 Task: Find connections with filter location Sankeshwar with filter topic #cloudwith filter profile language French with filter current company Ifm with filter school Jain (Deemed-to-be University) with filter industry Appliances, Electrical, and Electronics Manufacturing with filter service category Corporate Events with filter keywords title Controller
Action: Mouse moved to (682, 89)
Screenshot: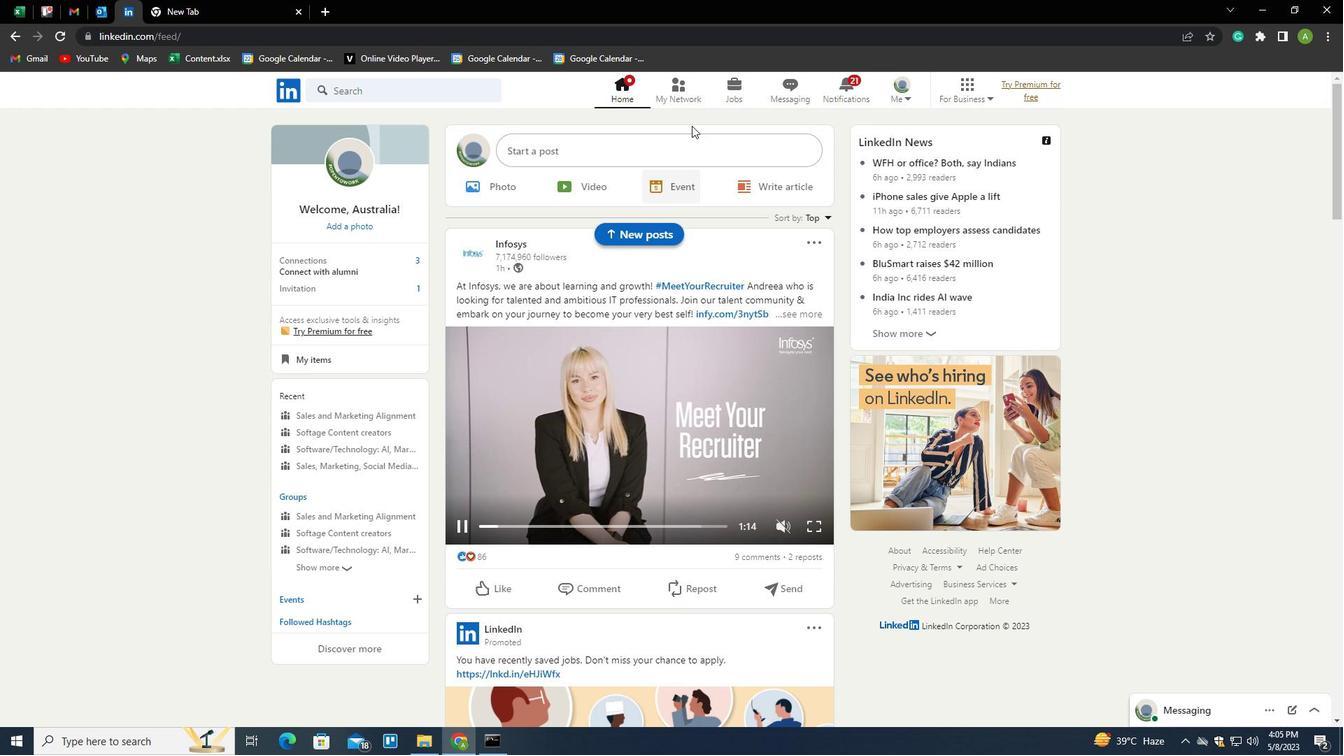 
Action: Mouse pressed left at (682, 89)
Screenshot: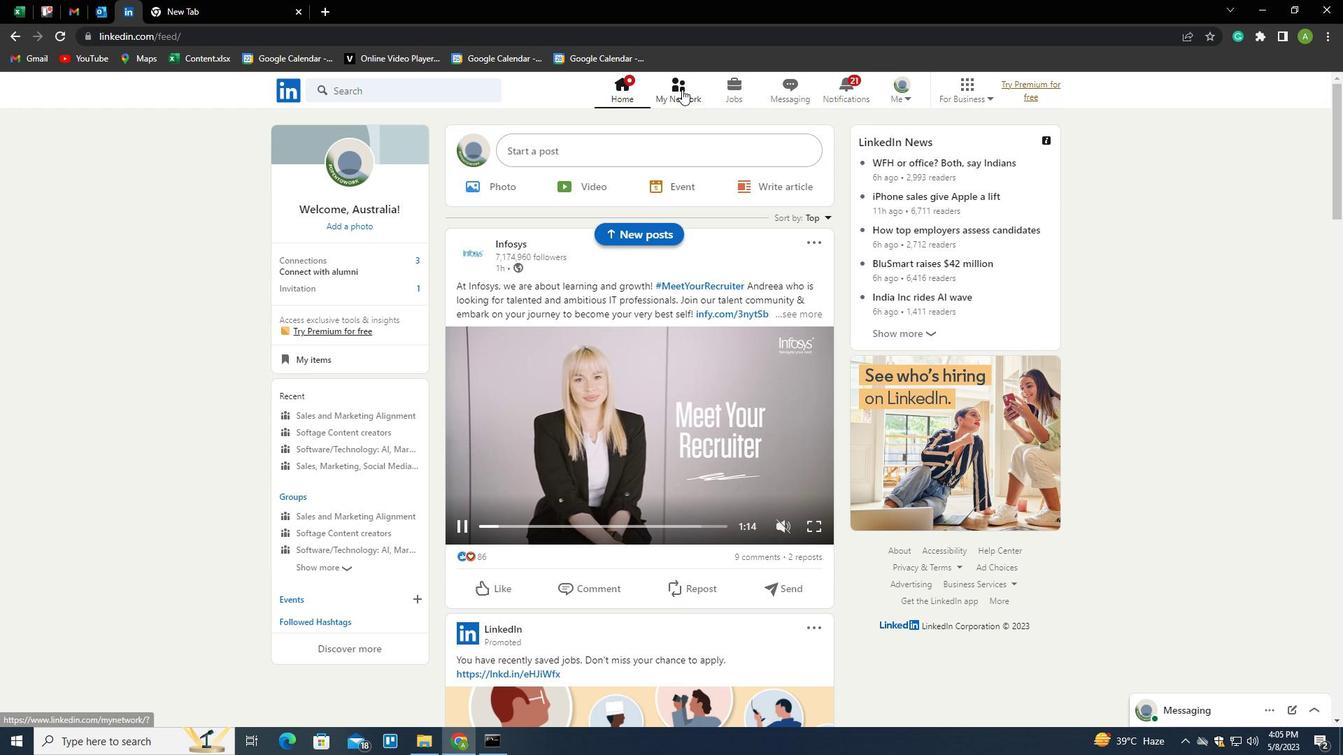 
Action: Mouse moved to (366, 170)
Screenshot: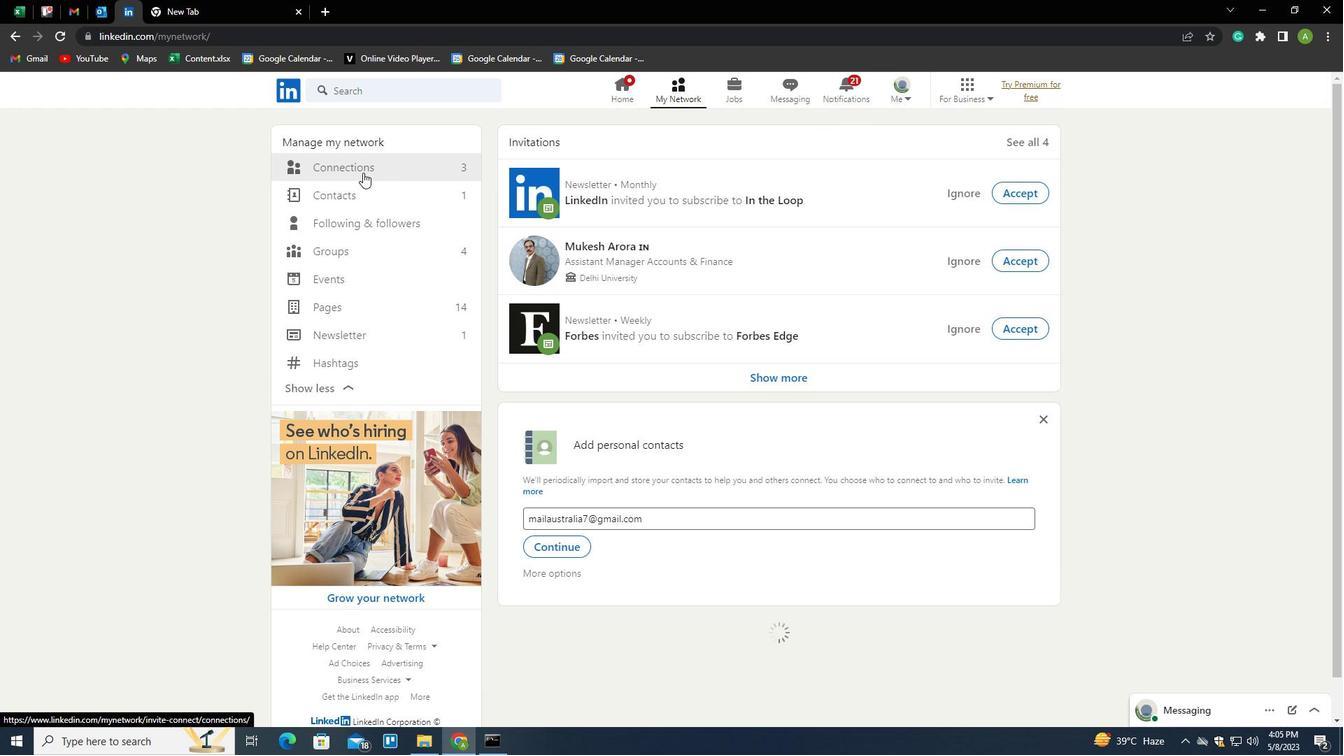 
Action: Mouse pressed left at (366, 170)
Screenshot: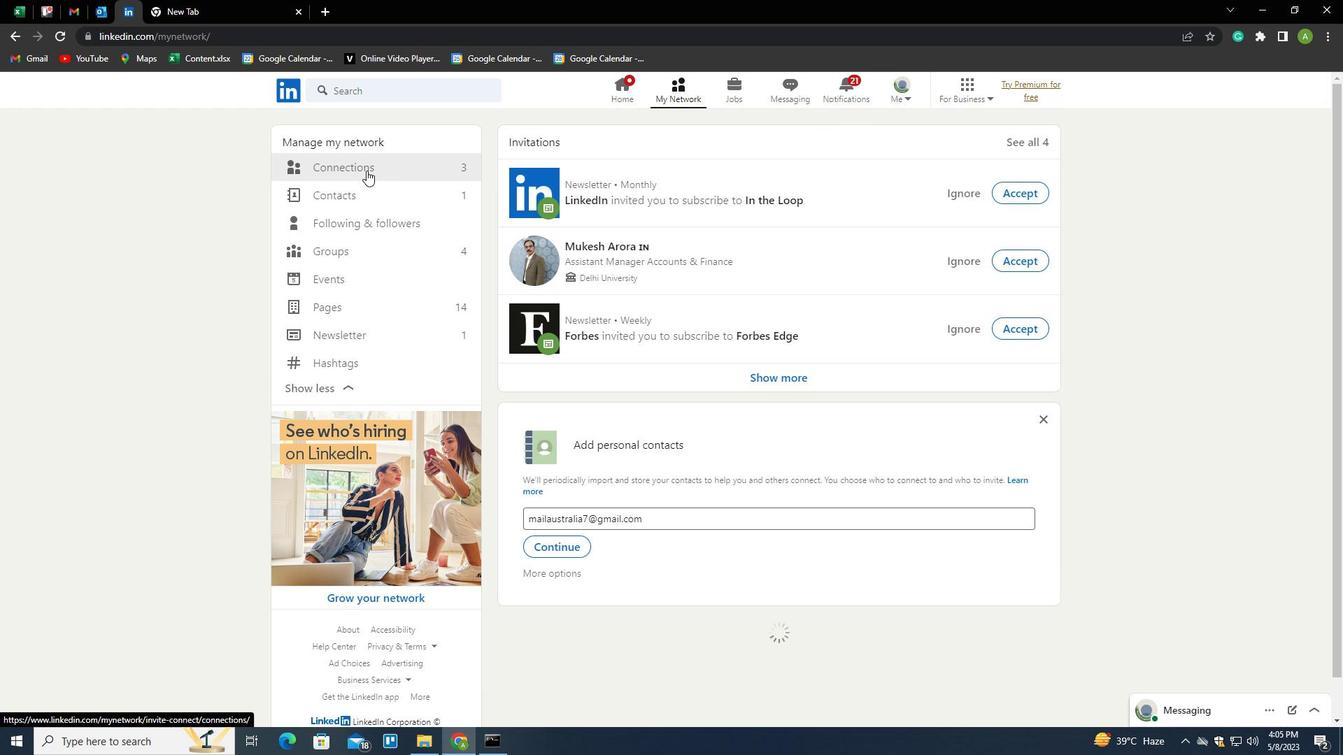 
Action: Mouse moved to (744, 165)
Screenshot: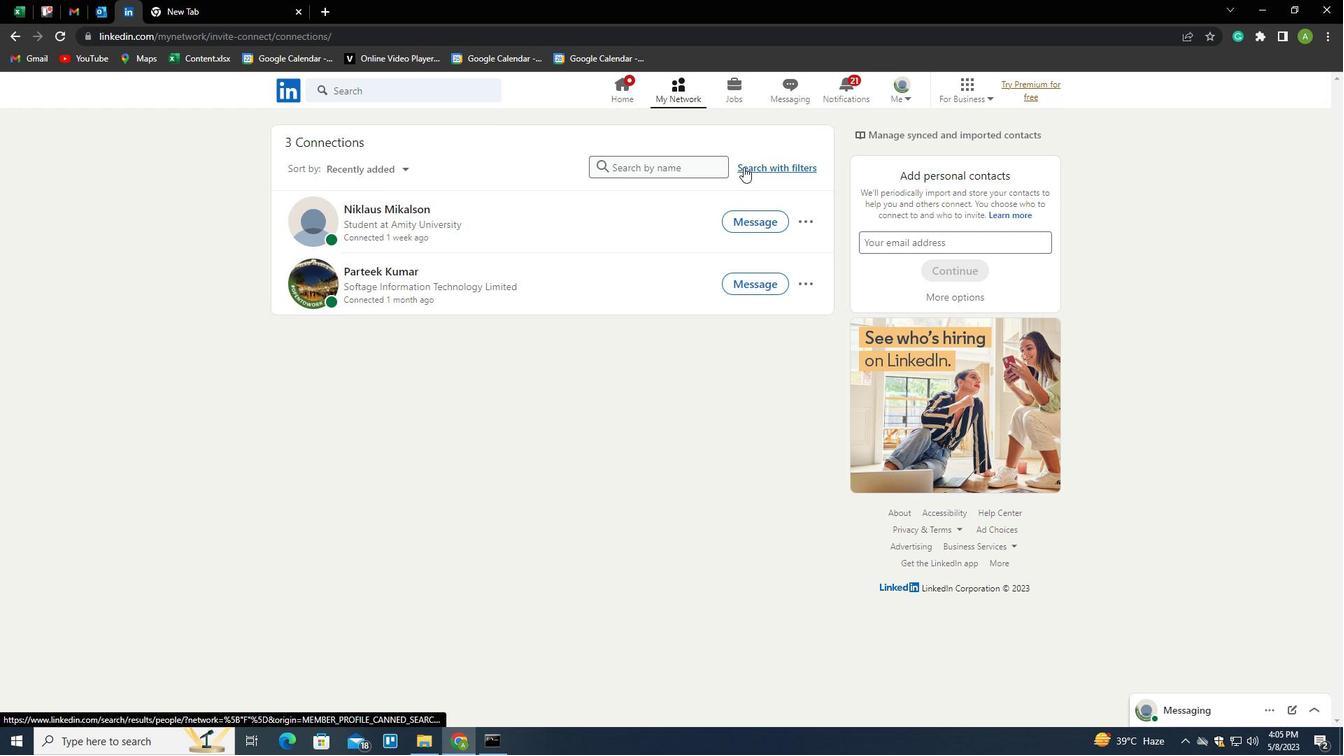 
Action: Mouse pressed left at (744, 165)
Screenshot: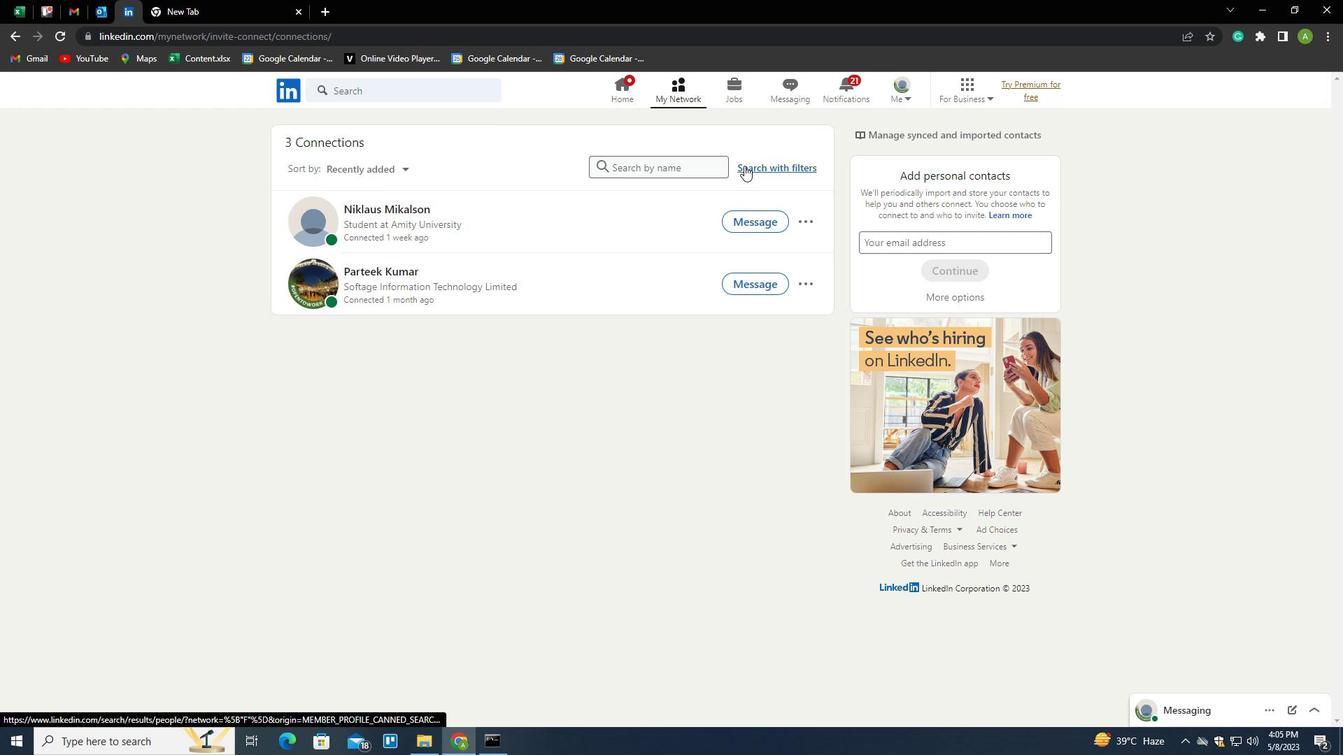 
Action: Mouse moved to (710, 125)
Screenshot: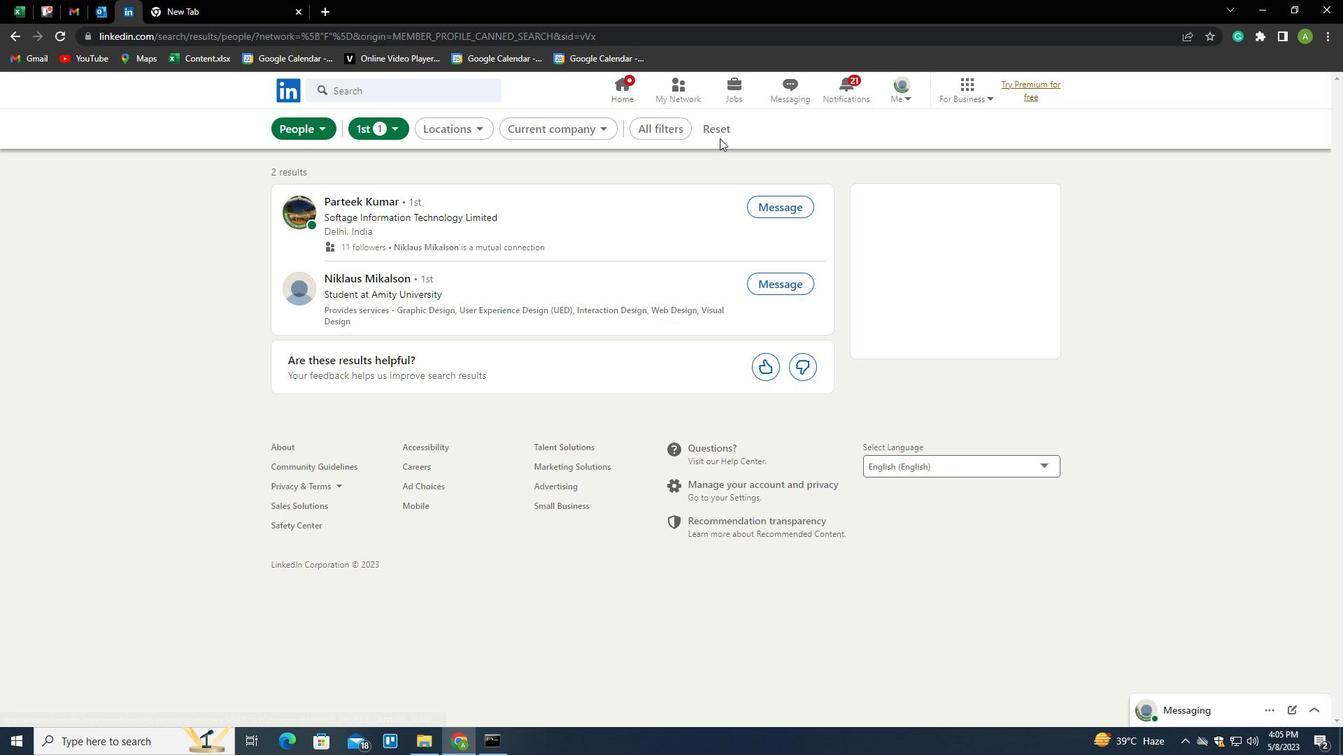 
Action: Mouse pressed left at (710, 125)
Screenshot: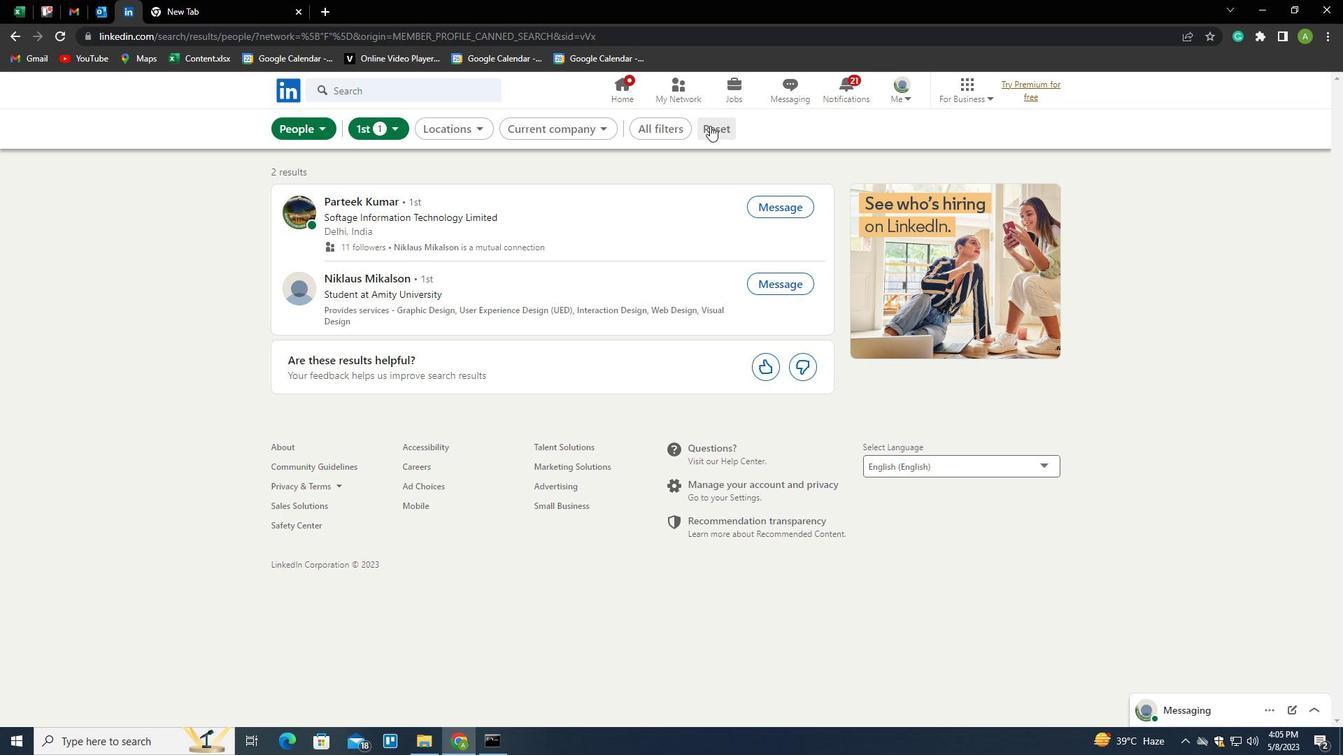 
Action: Mouse moved to (695, 126)
Screenshot: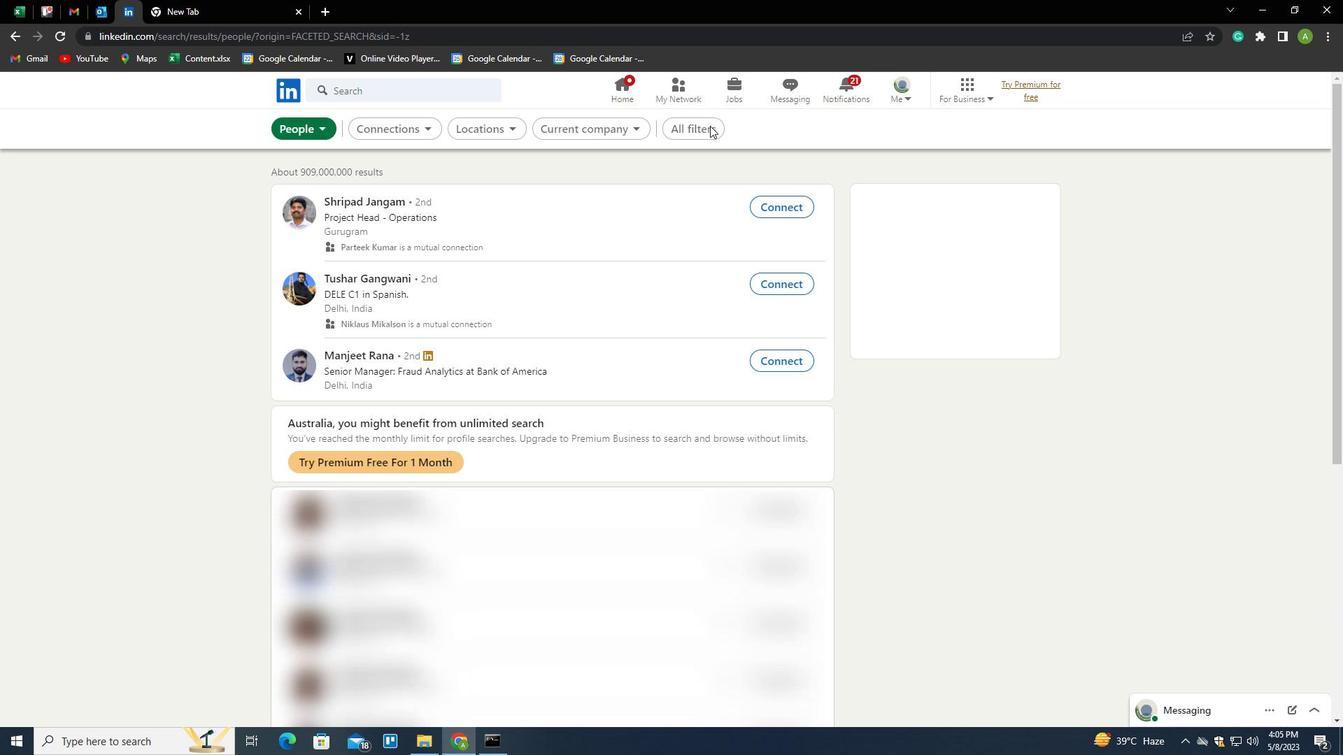 
Action: Mouse pressed left at (695, 126)
Screenshot: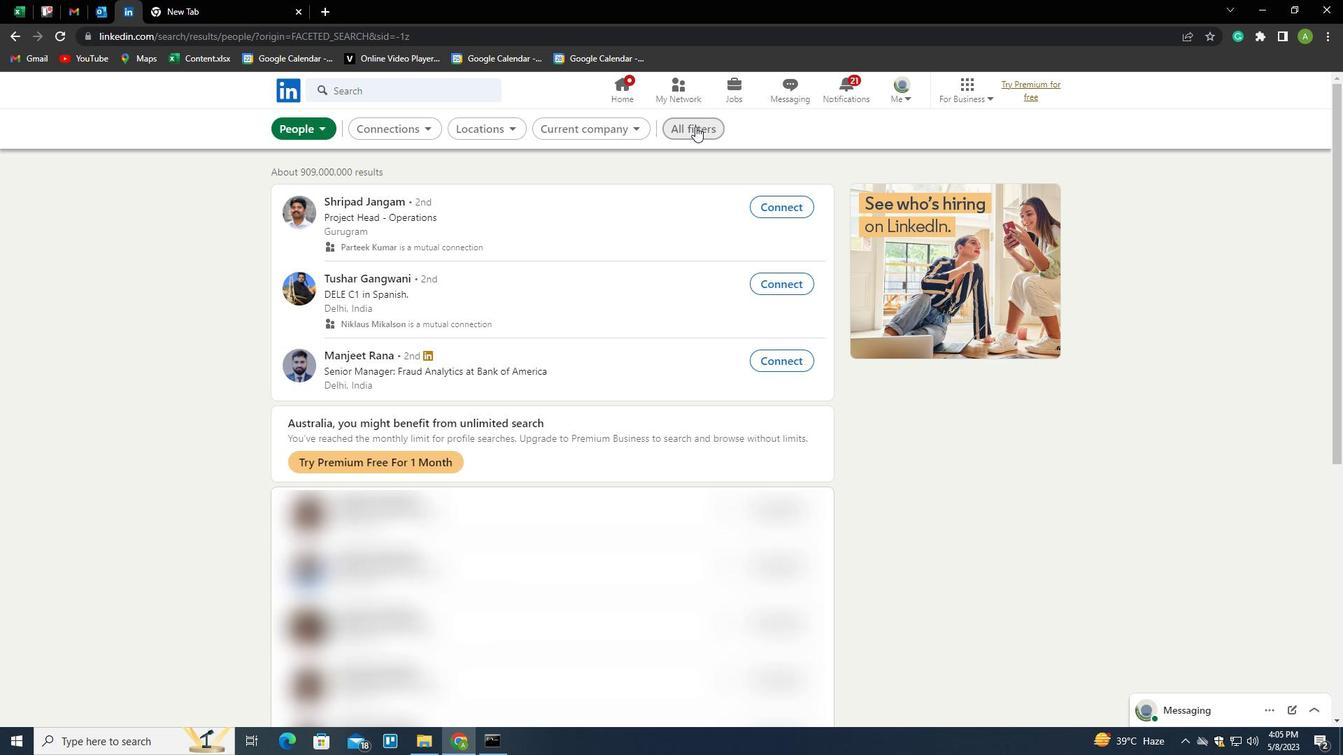 
Action: Mouse moved to (1185, 510)
Screenshot: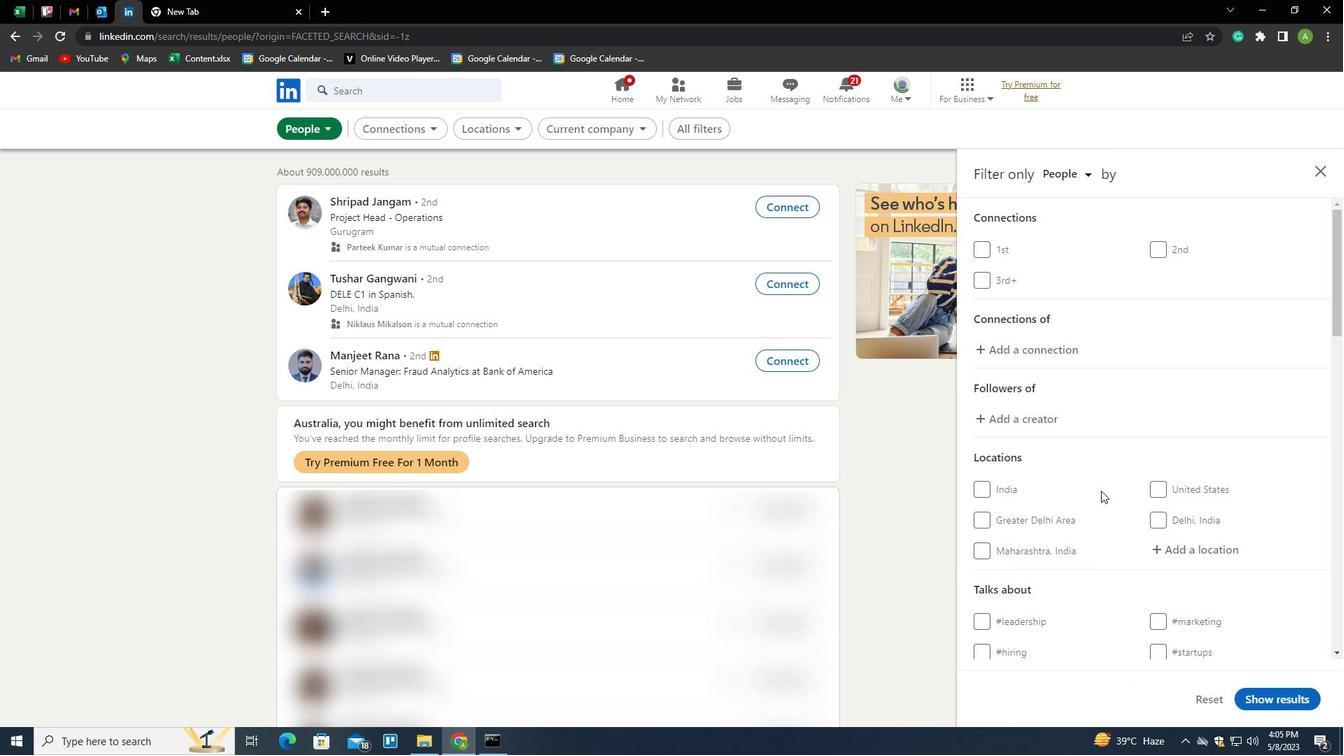 
Action: Mouse scrolled (1185, 510) with delta (0, 0)
Screenshot: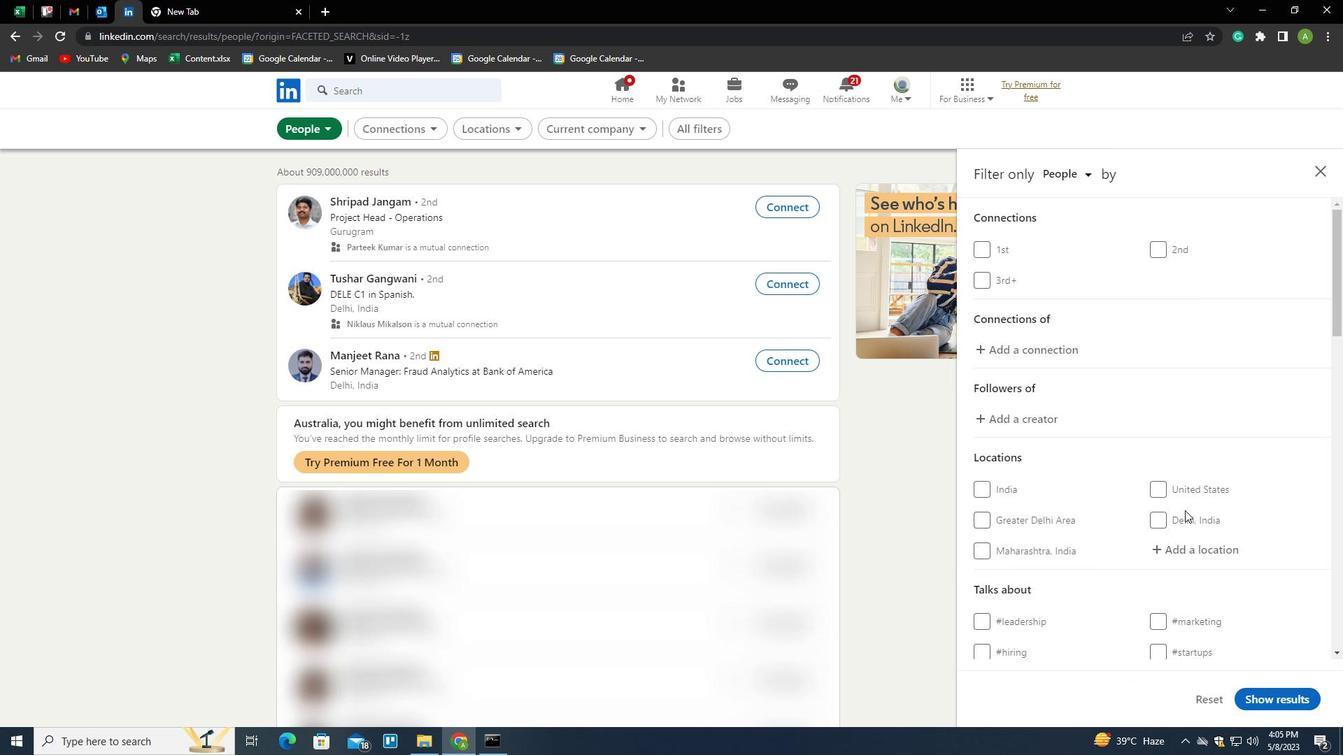 
Action: Mouse scrolled (1185, 510) with delta (0, 0)
Screenshot: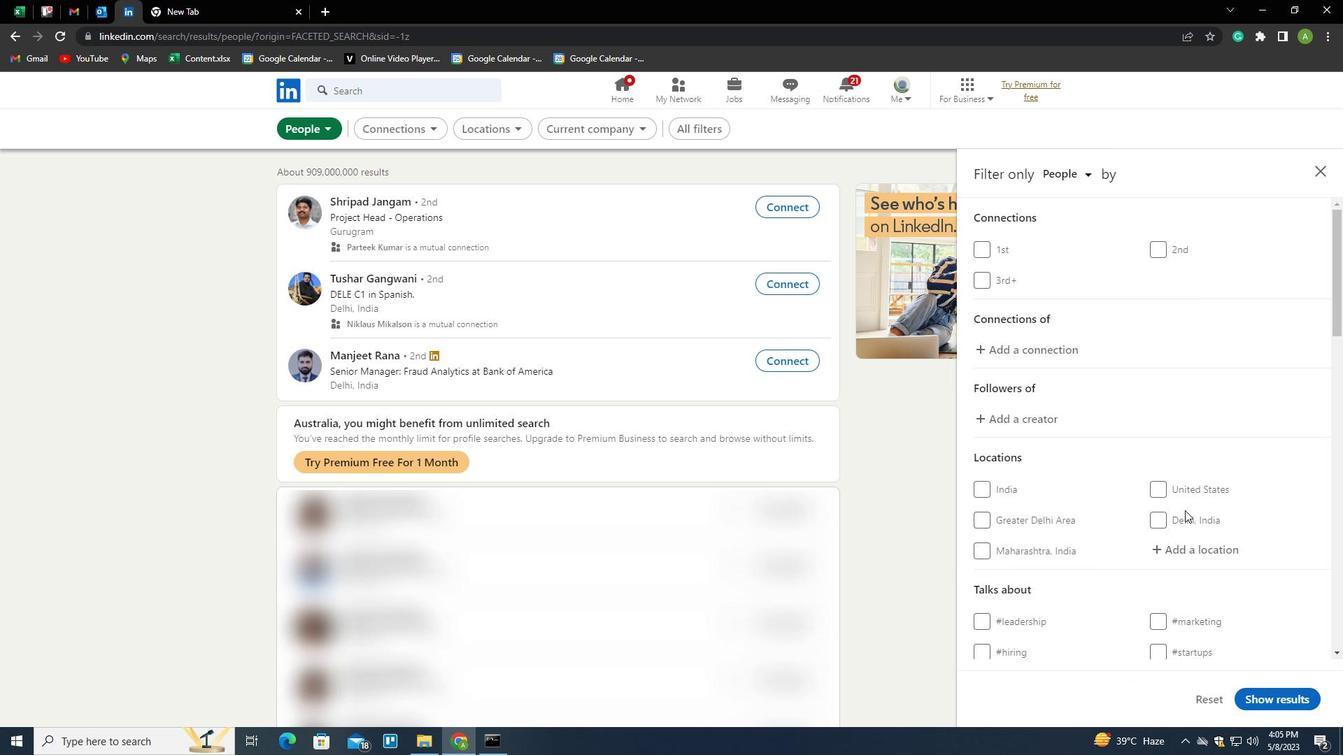
Action: Mouse moved to (1159, 410)
Screenshot: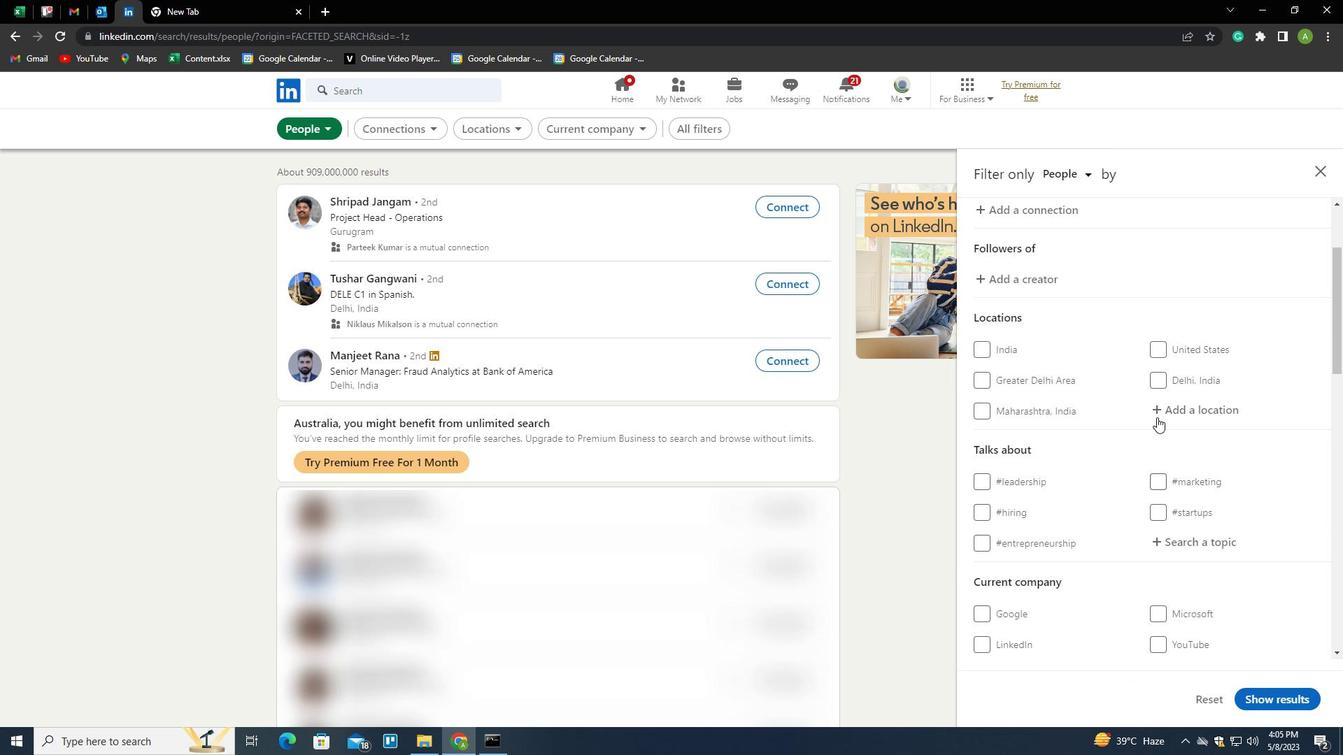 
Action: Mouse pressed left at (1159, 410)
Screenshot: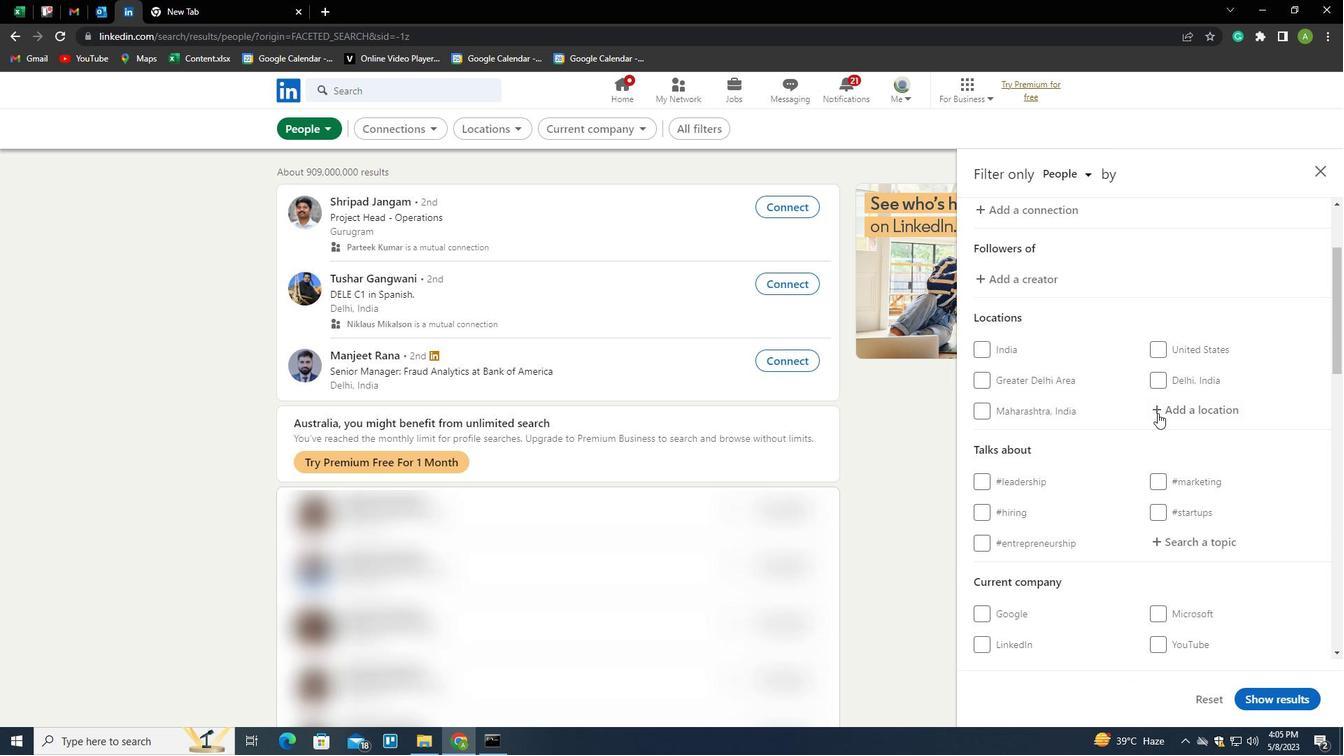 
Action: Key pressed <Key.shift>S
Screenshot: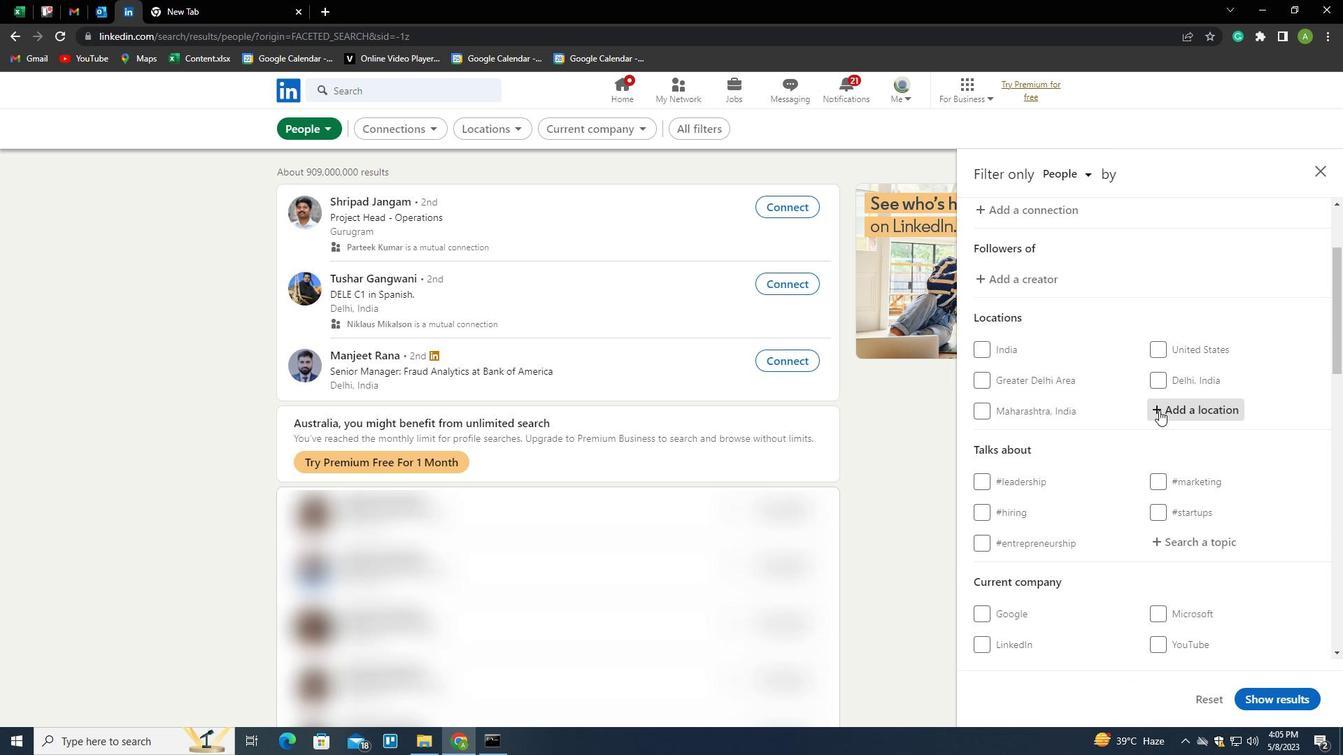 
Action: Mouse moved to (1149, 404)
Screenshot: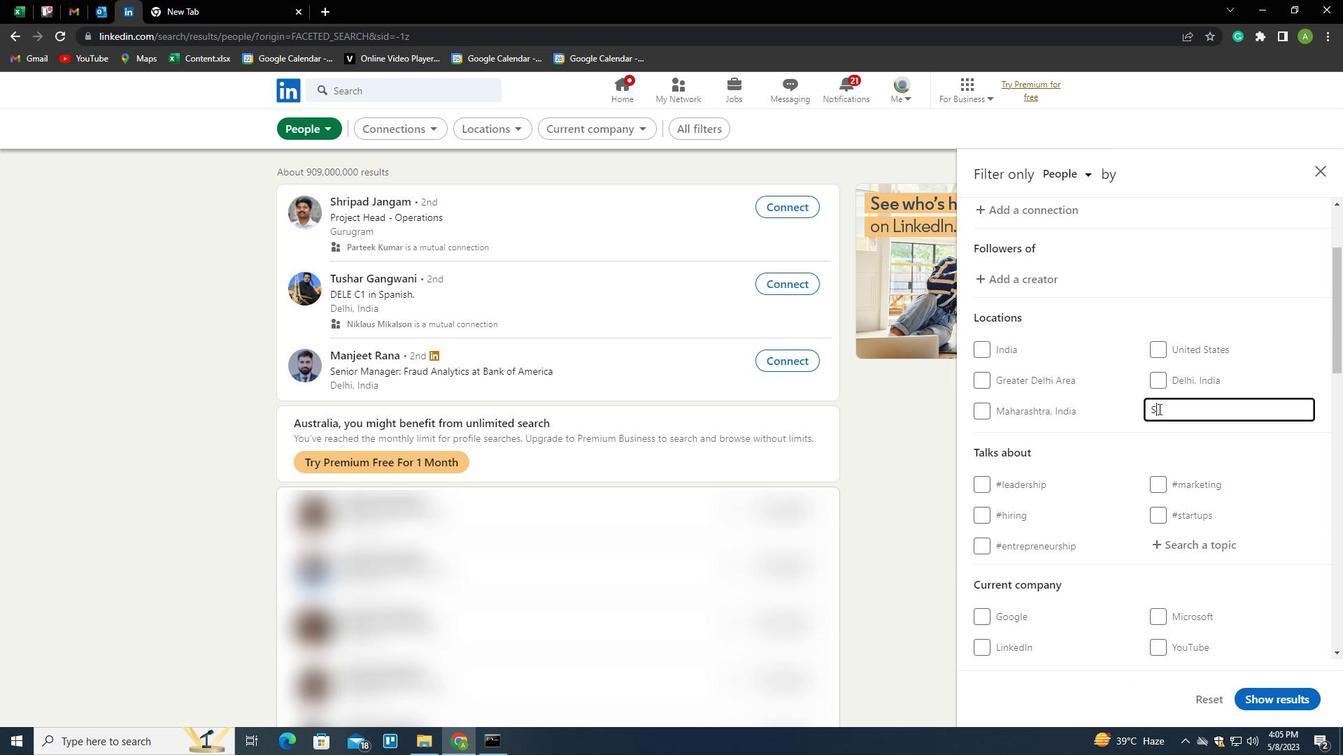 
Action: Key pressed ANKESHWAR
Screenshot: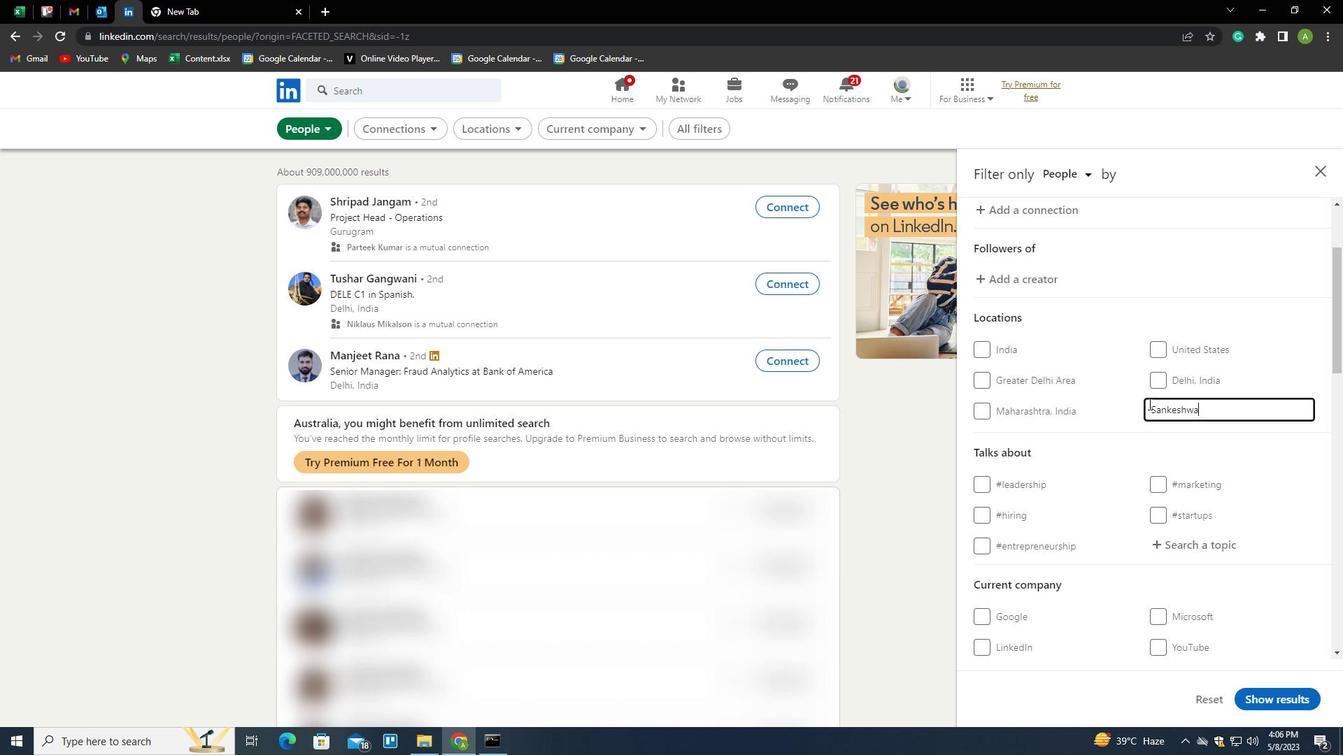 
Action: Mouse moved to (1236, 446)
Screenshot: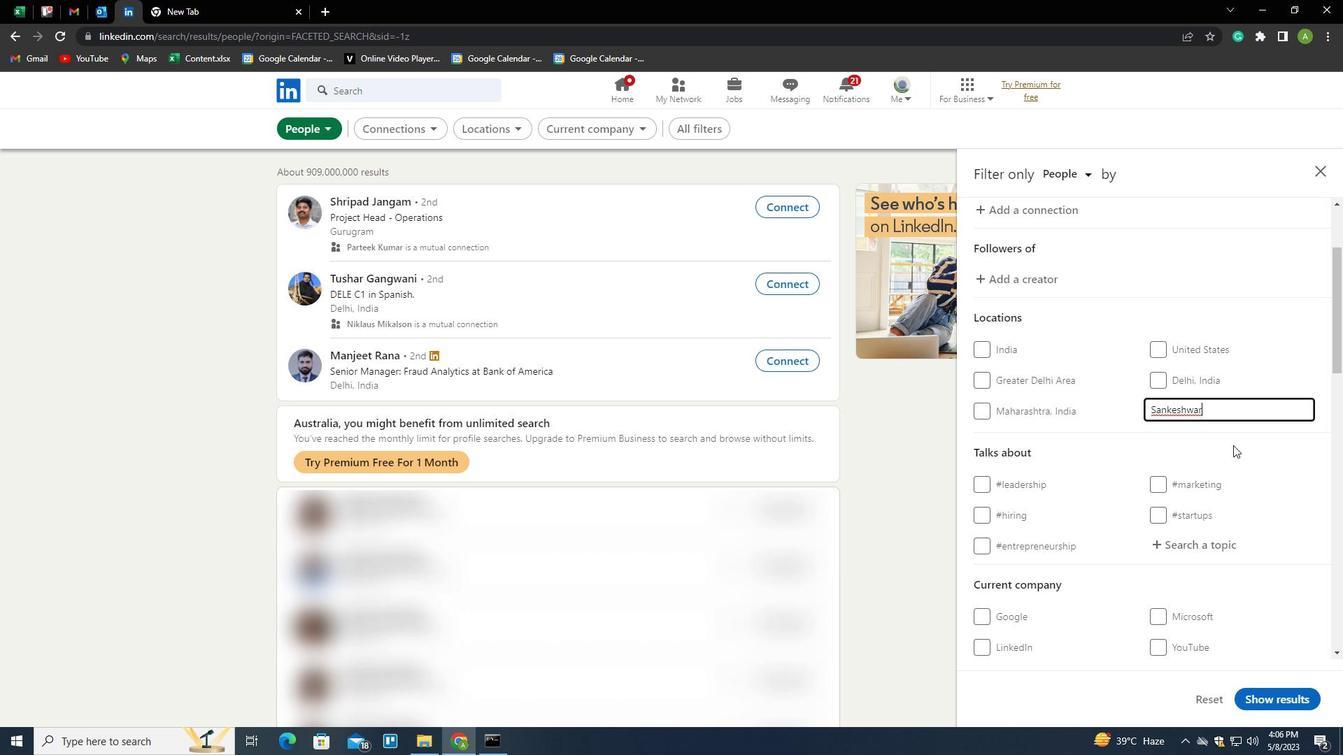 
Action: Mouse pressed left at (1236, 446)
Screenshot: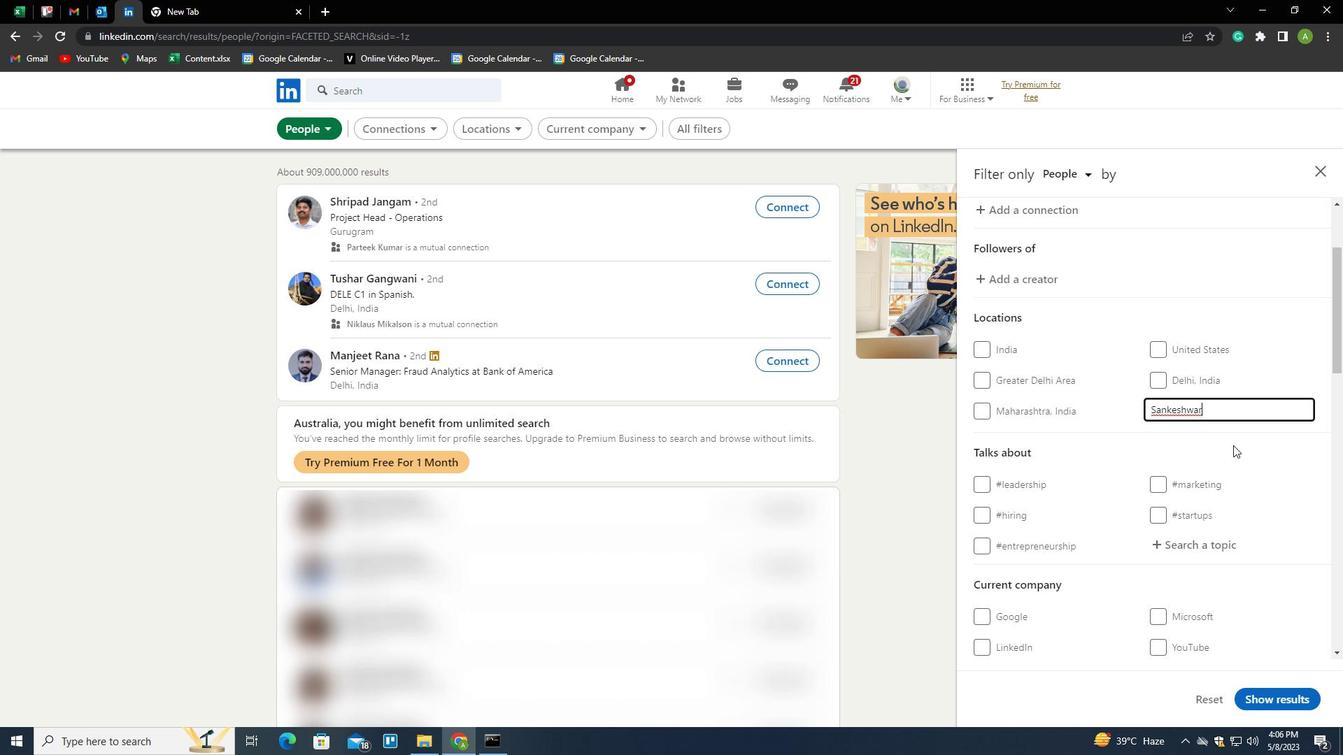 
Action: Mouse moved to (1220, 547)
Screenshot: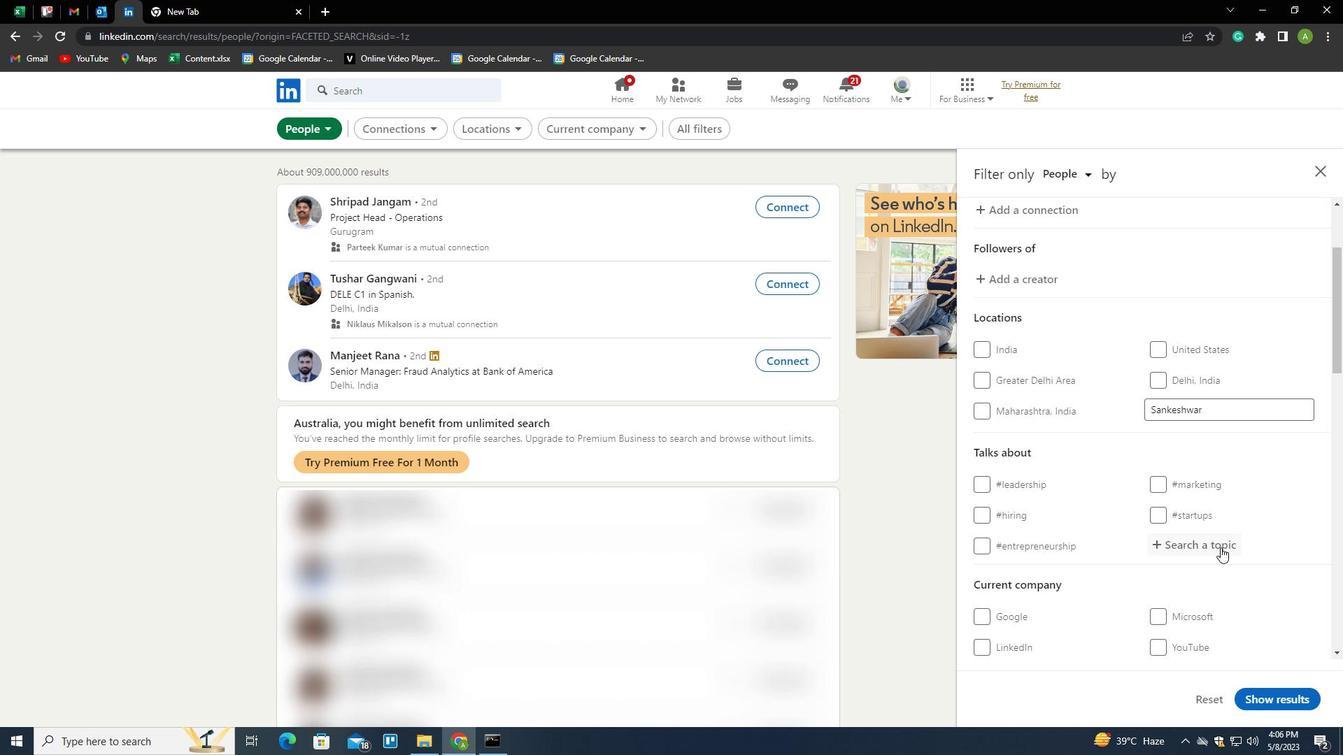 
Action: Mouse pressed left at (1220, 547)
Screenshot: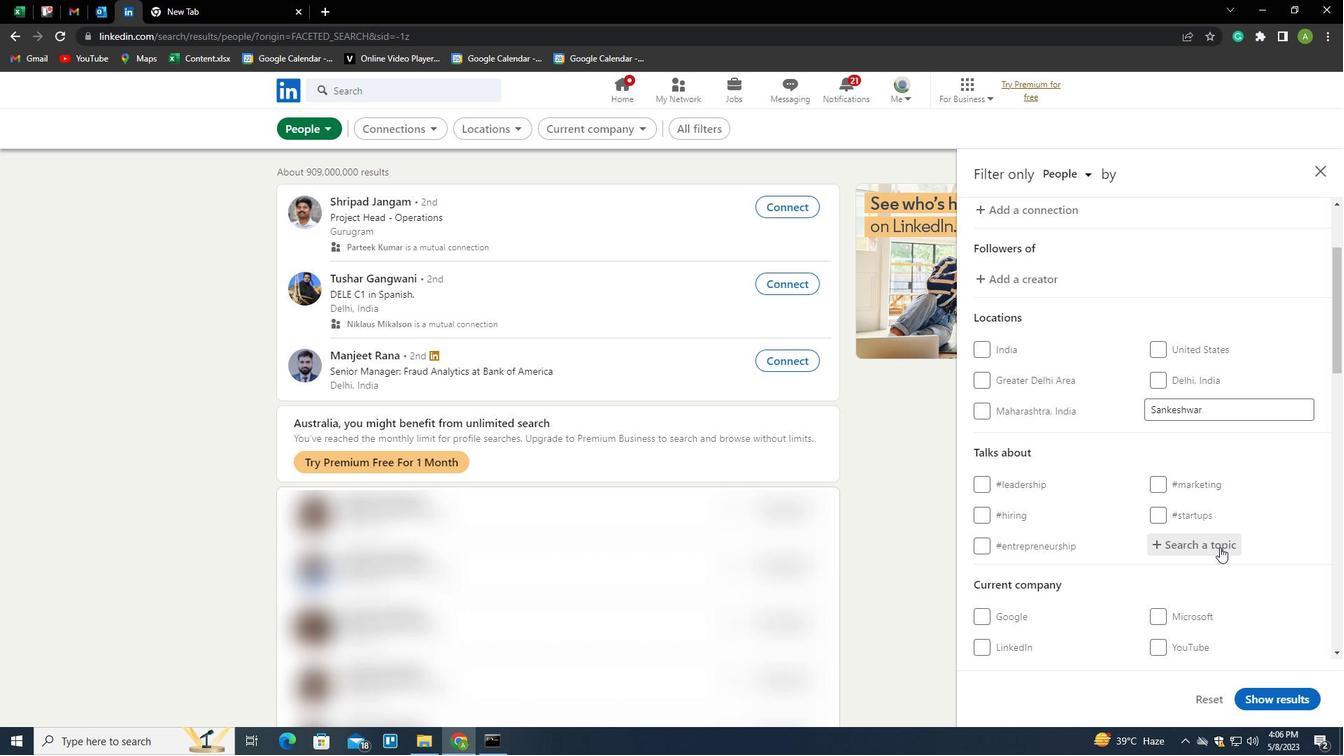 
Action: Mouse moved to (1233, 539)
Screenshot: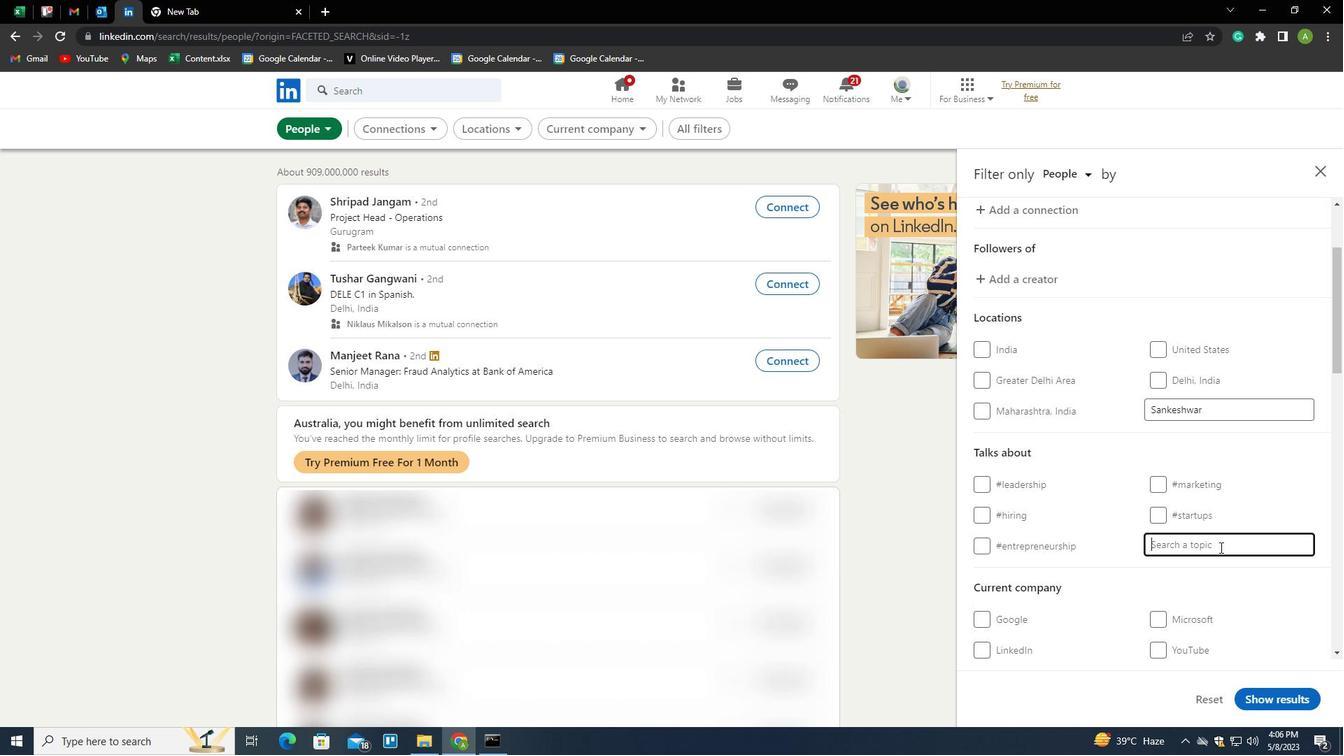 
Action: Key pressed CLOD<Key.backspace>UD<Key.down><Key.enter>
Screenshot: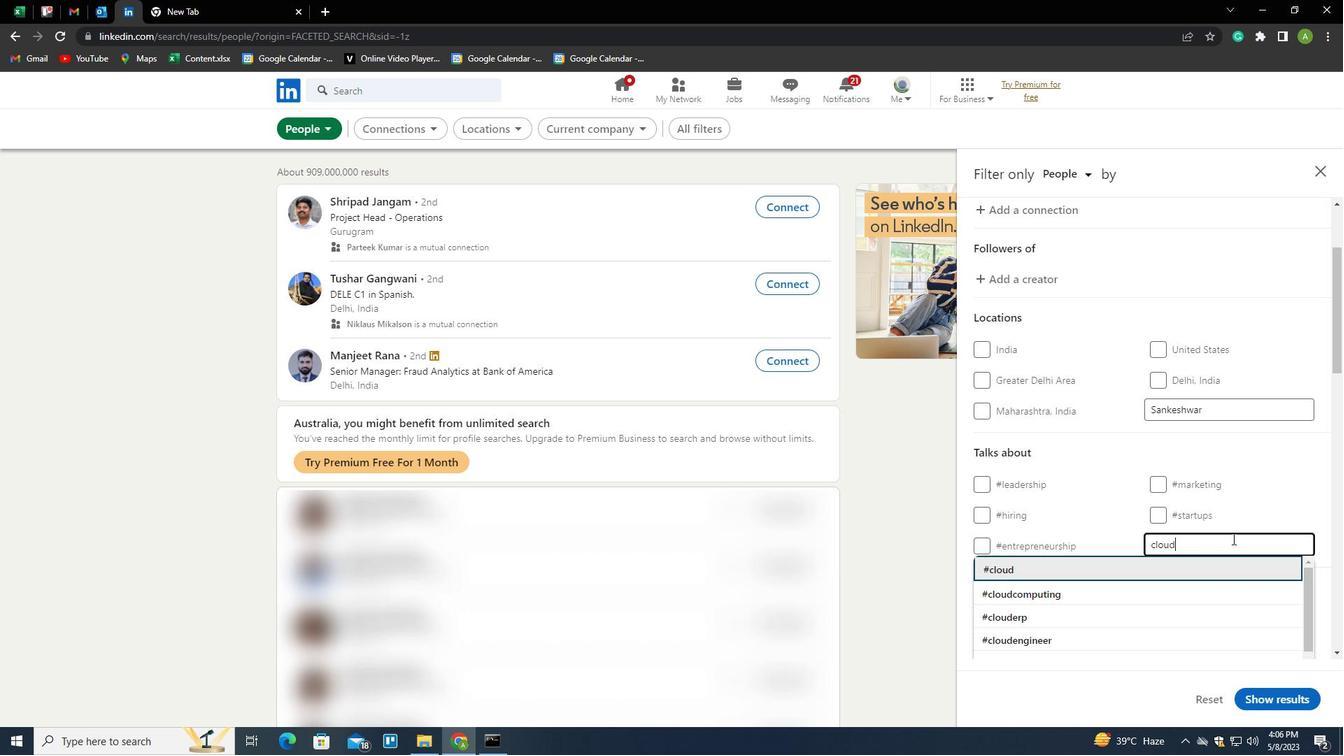 
Action: Mouse scrolled (1233, 538) with delta (0, 0)
Screenshot: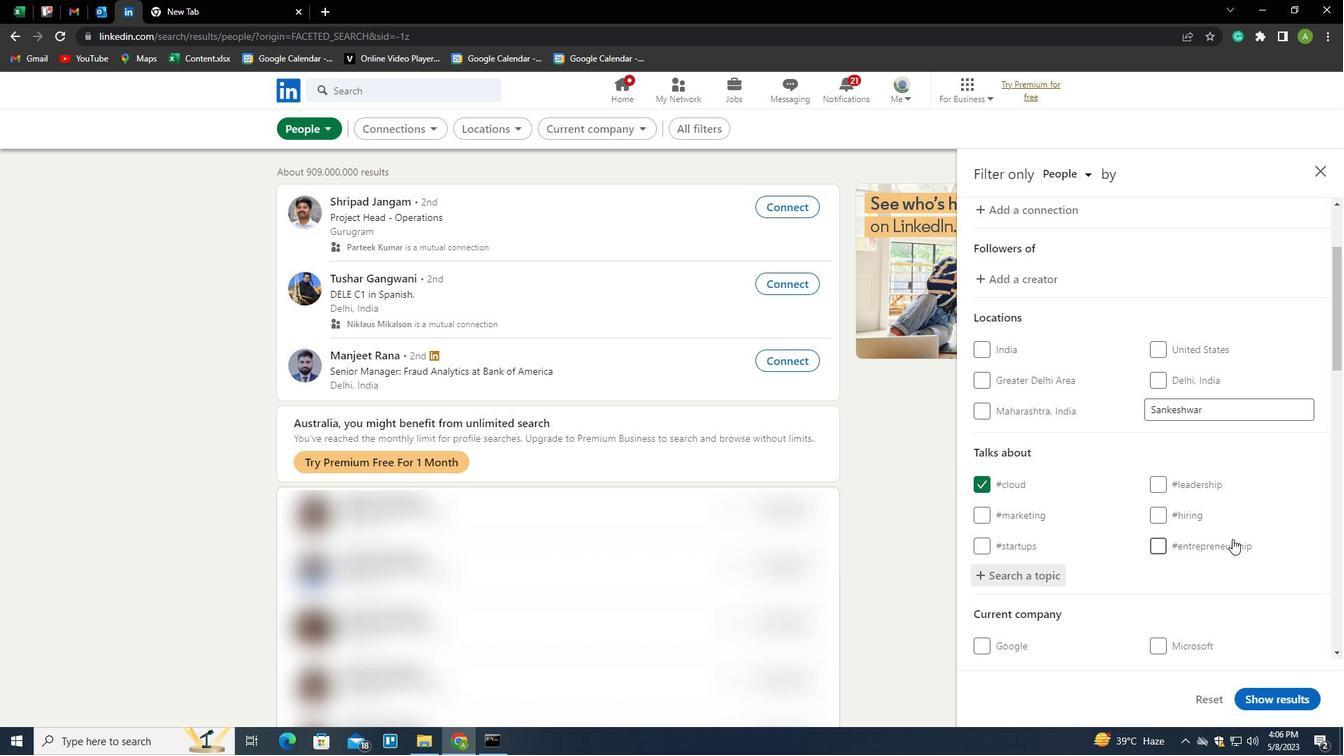 
Action: Mouse scrolled (1233, 538) with delta (0, 0)
Screenshot: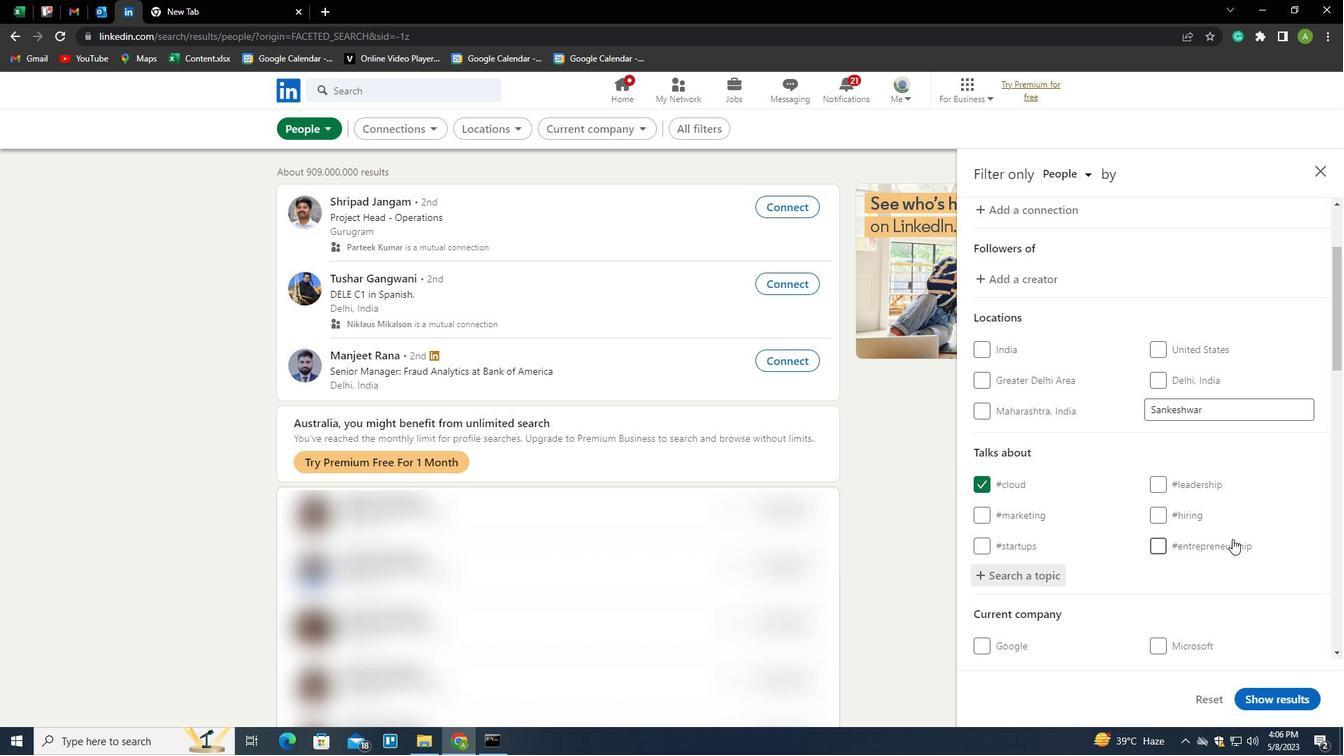 
Action: Mouse scrolled (1233, 538) with delta (0, 0)
Screenshot: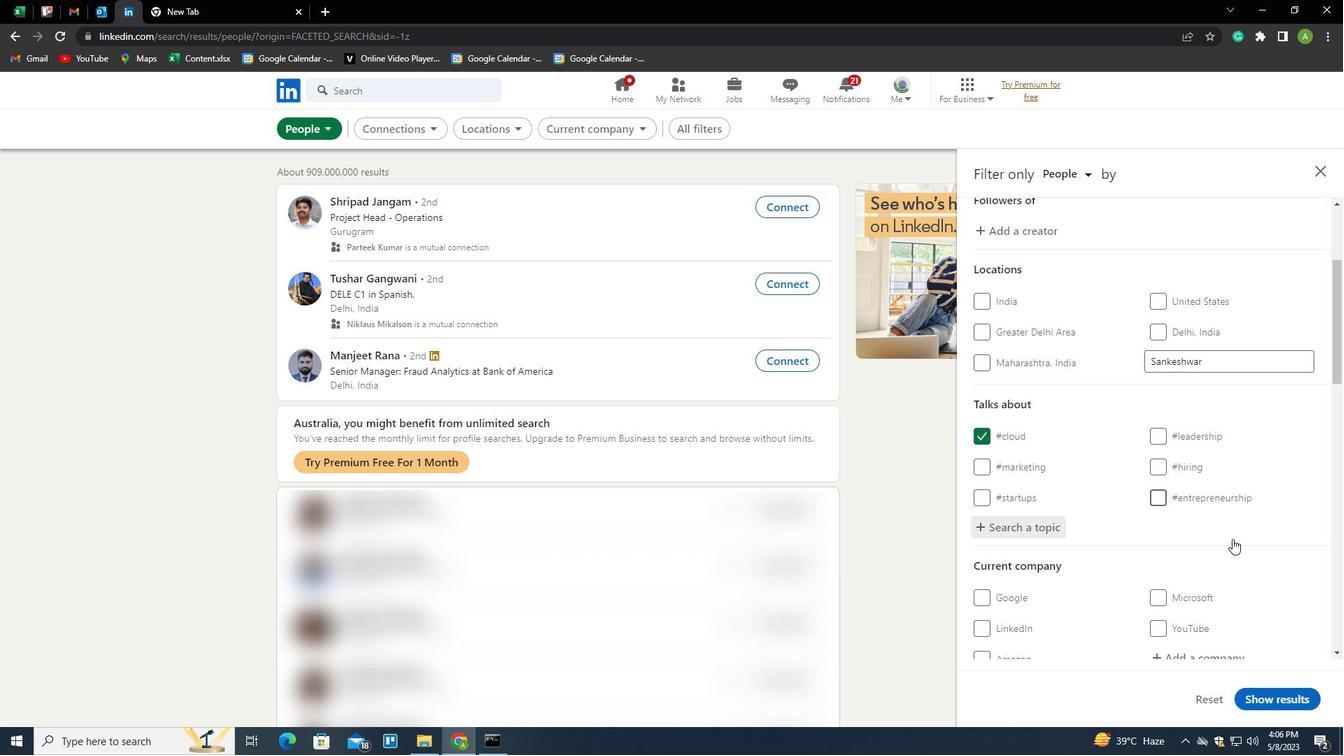 
Action: Mouse scrolled (1233, 538) with delta (0, 0)
Screenshot: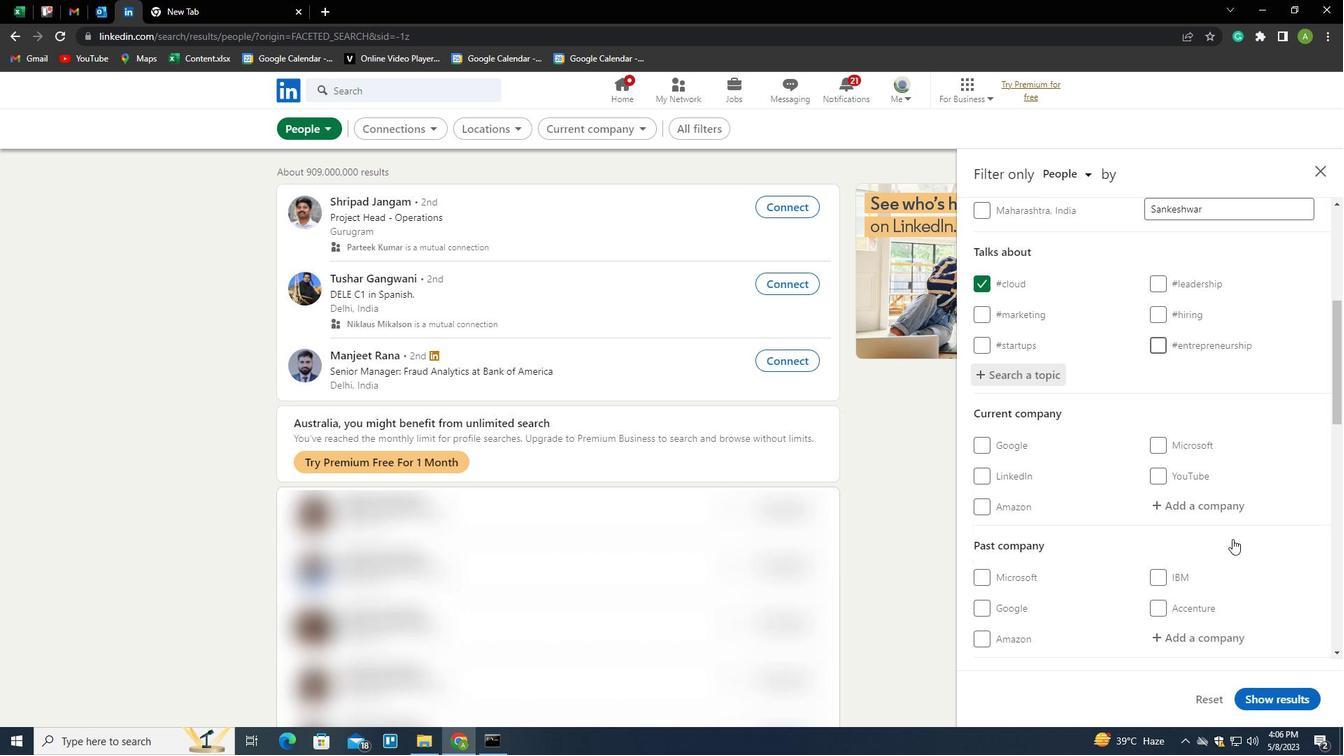 
Action: Mouse scrolled (1233, 538) with delta (0, 0)
Screenshot: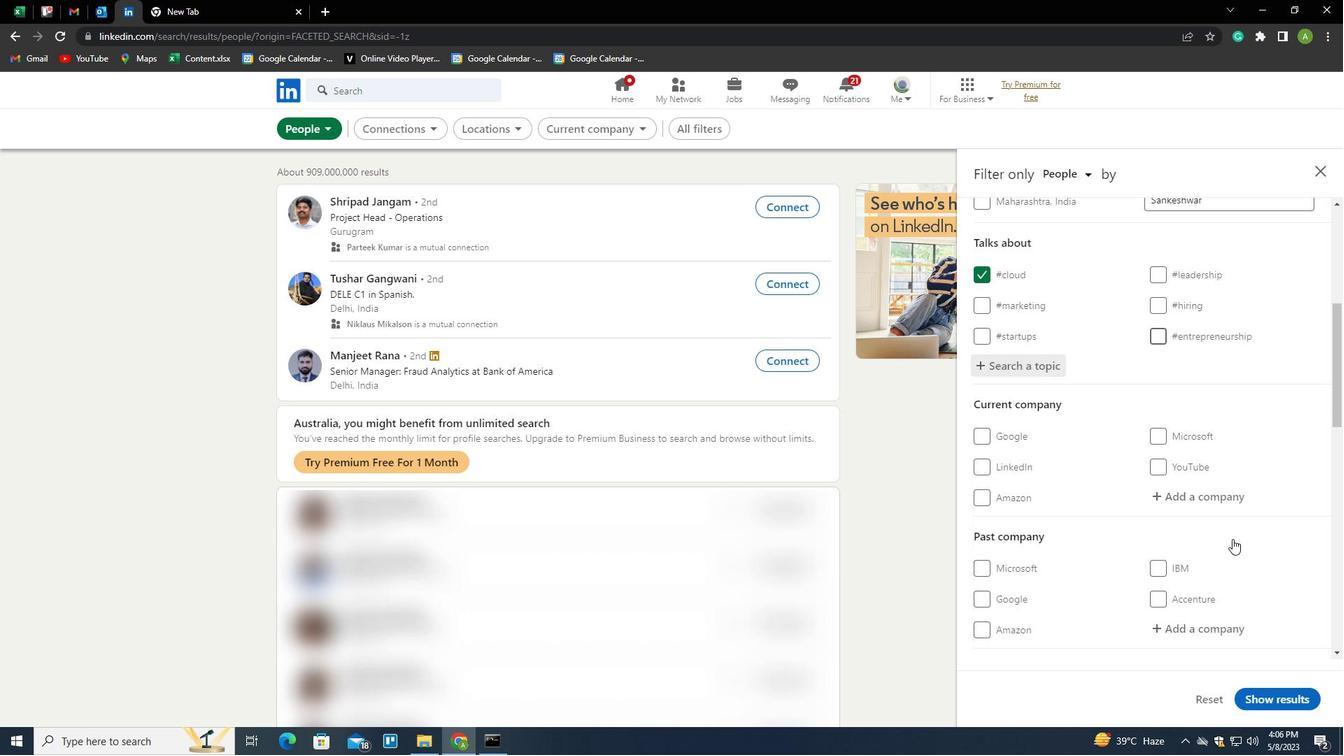 
Action: Mouse scrolled (1233, 538) with delta (0, 0)
Screenshot: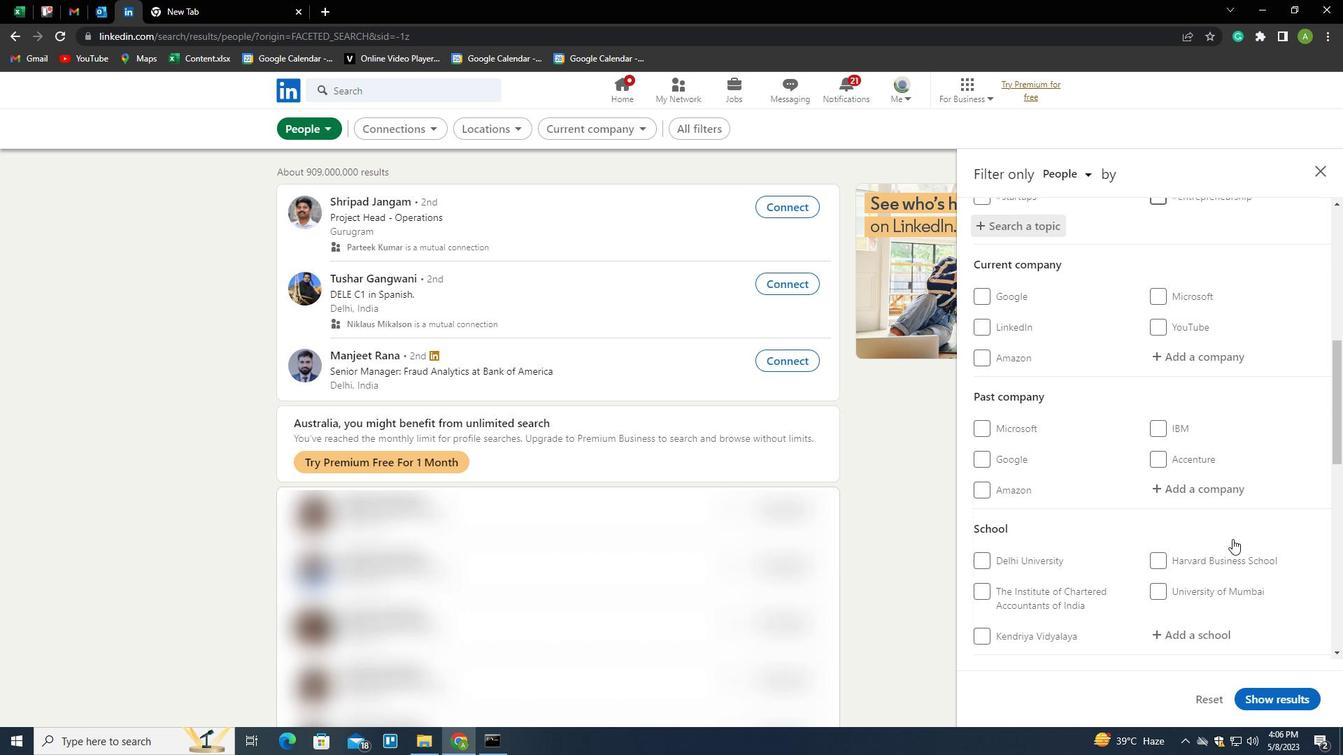 
Action: Mouse scrolled (1233, 538) with delta (0, 0)
Screenshot: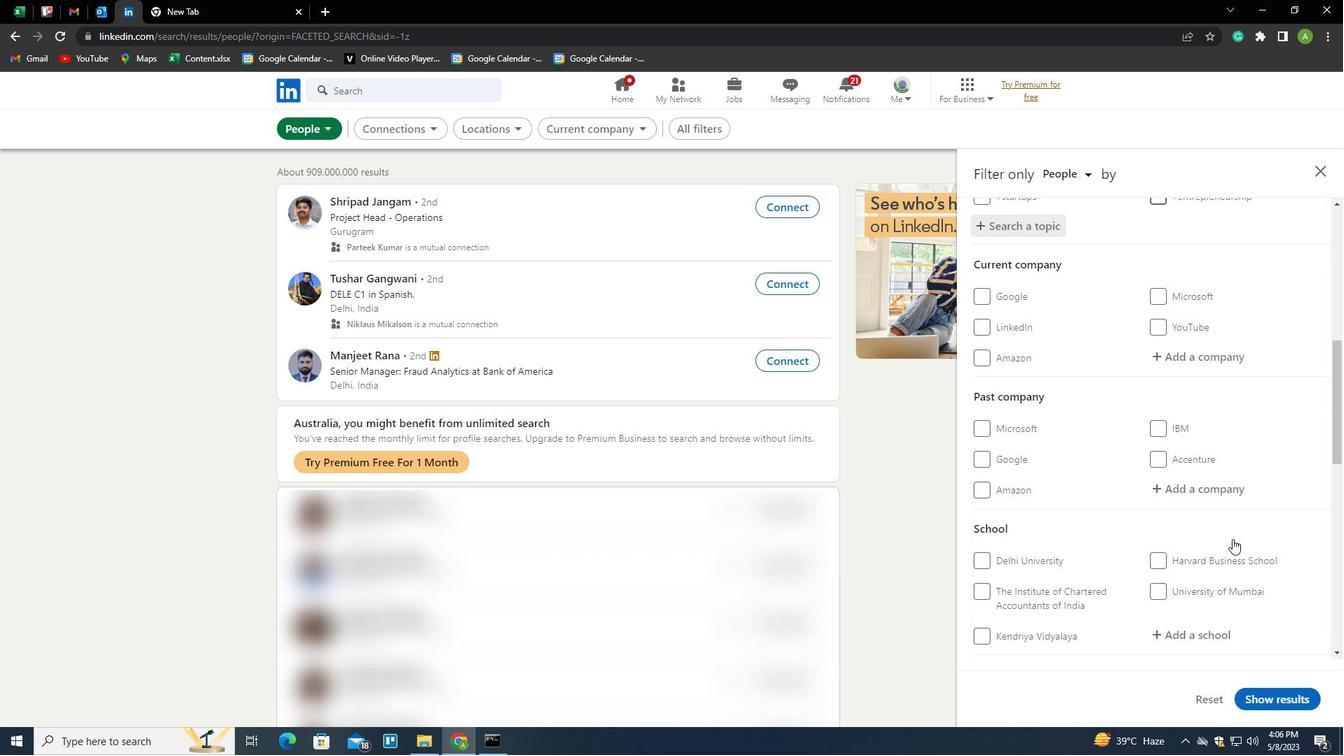 
Action: Mouse scrolled (1233, 538) with delta (0, 0)
Screenshot: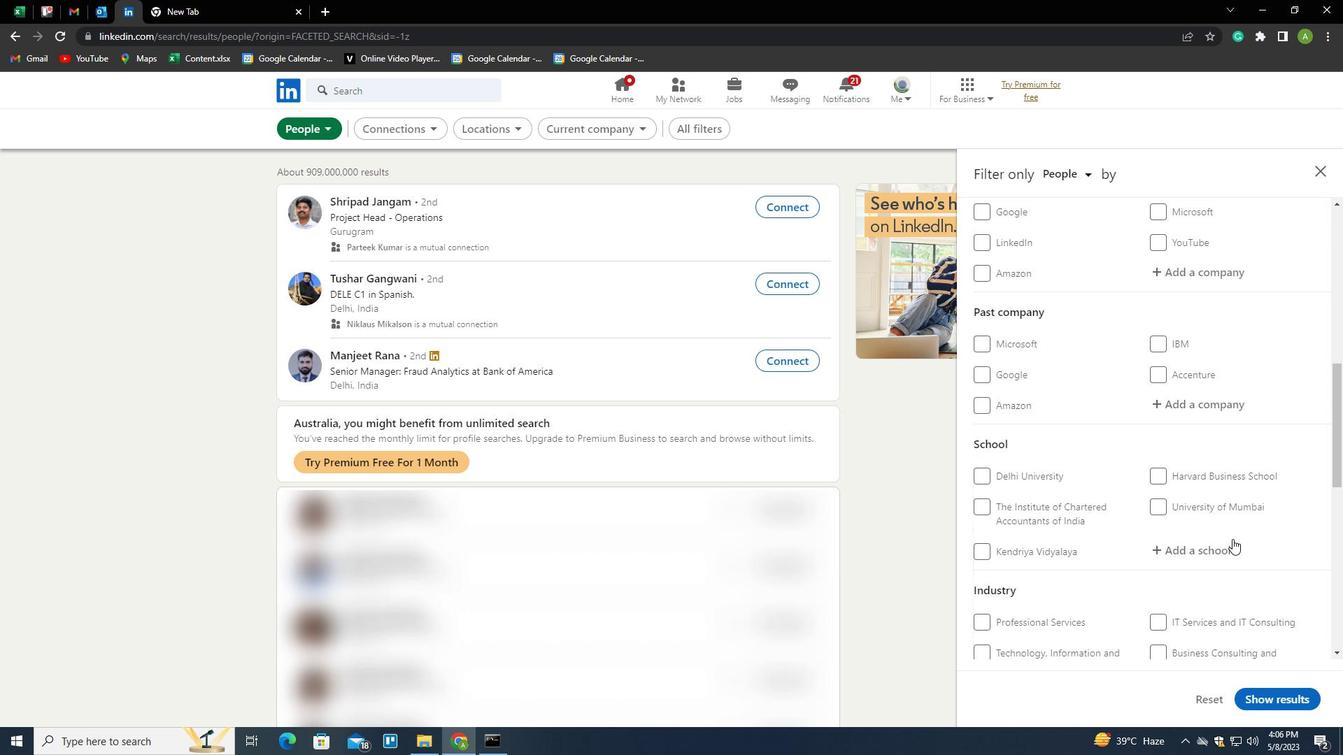 
Action: Mouse scrolled (1233, 538) with delta (0, 0)
Screenshot: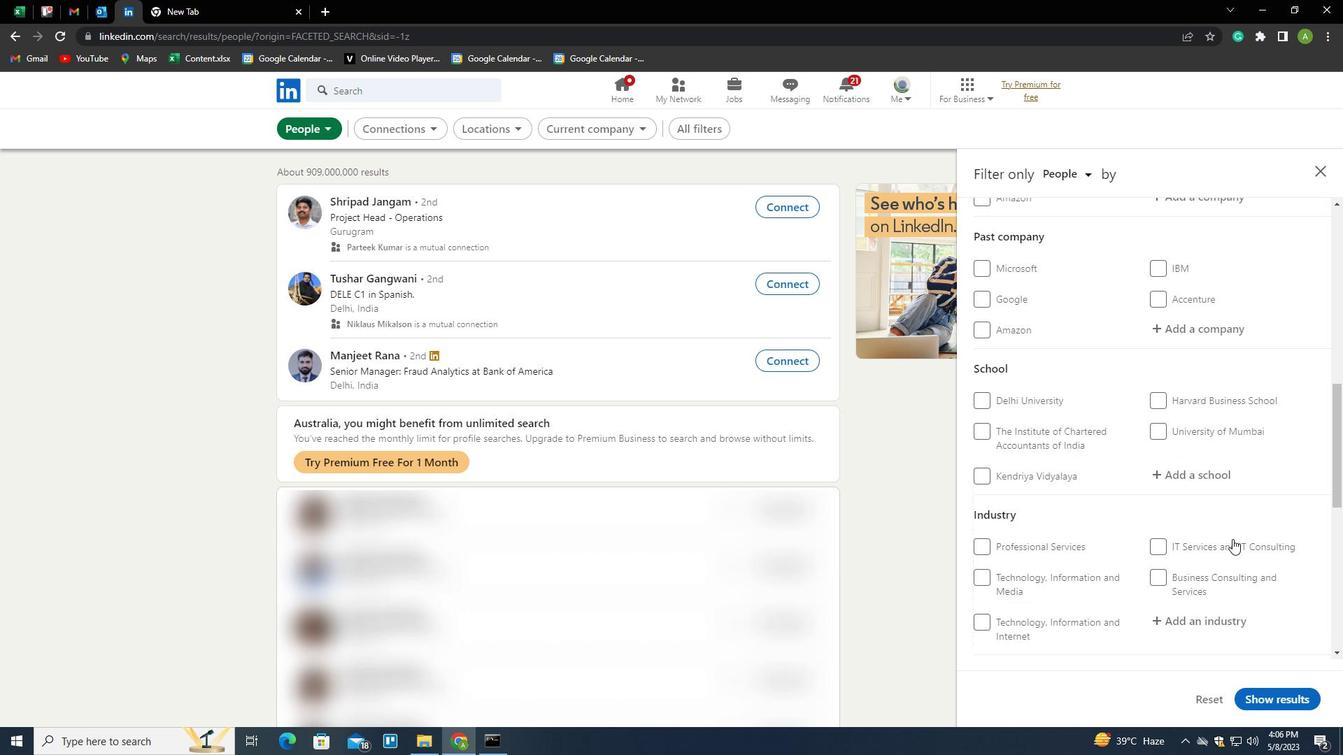 
Action: Mouse scrolled (1233, 538) with delta (0, 0)
Screenshot: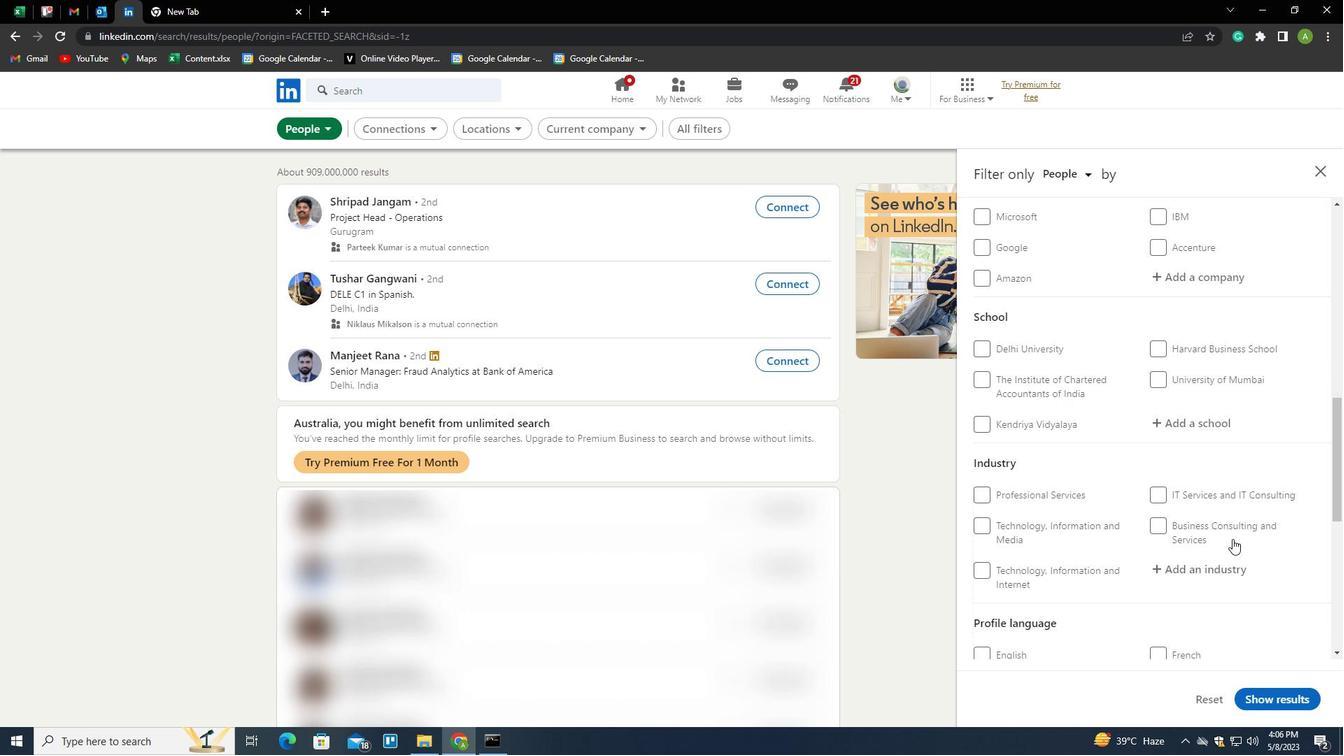 
Action: Mouse moved to (1172, 518)
Screenshot: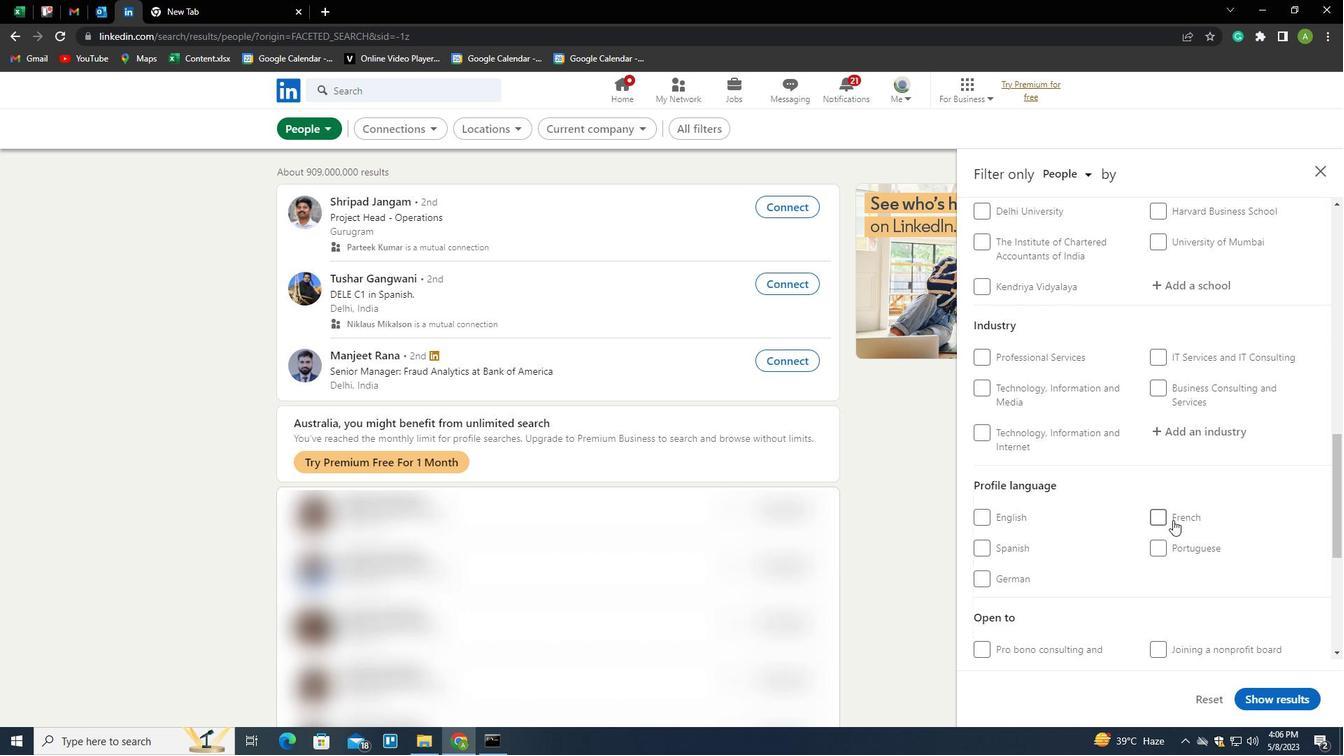 
Action: Mouse pressed left at (1172, 518)
Screenshot: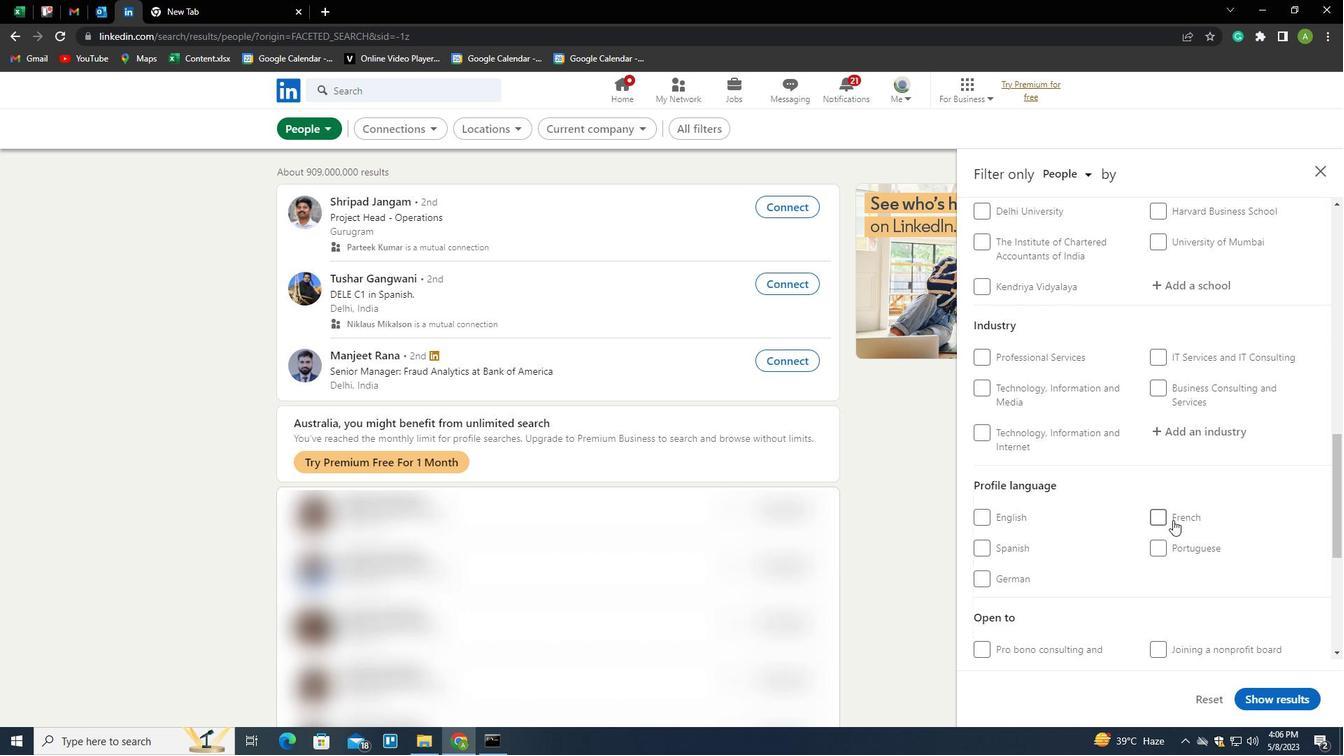 
Action: Mouse moved to (1222, 489)
Screenshot: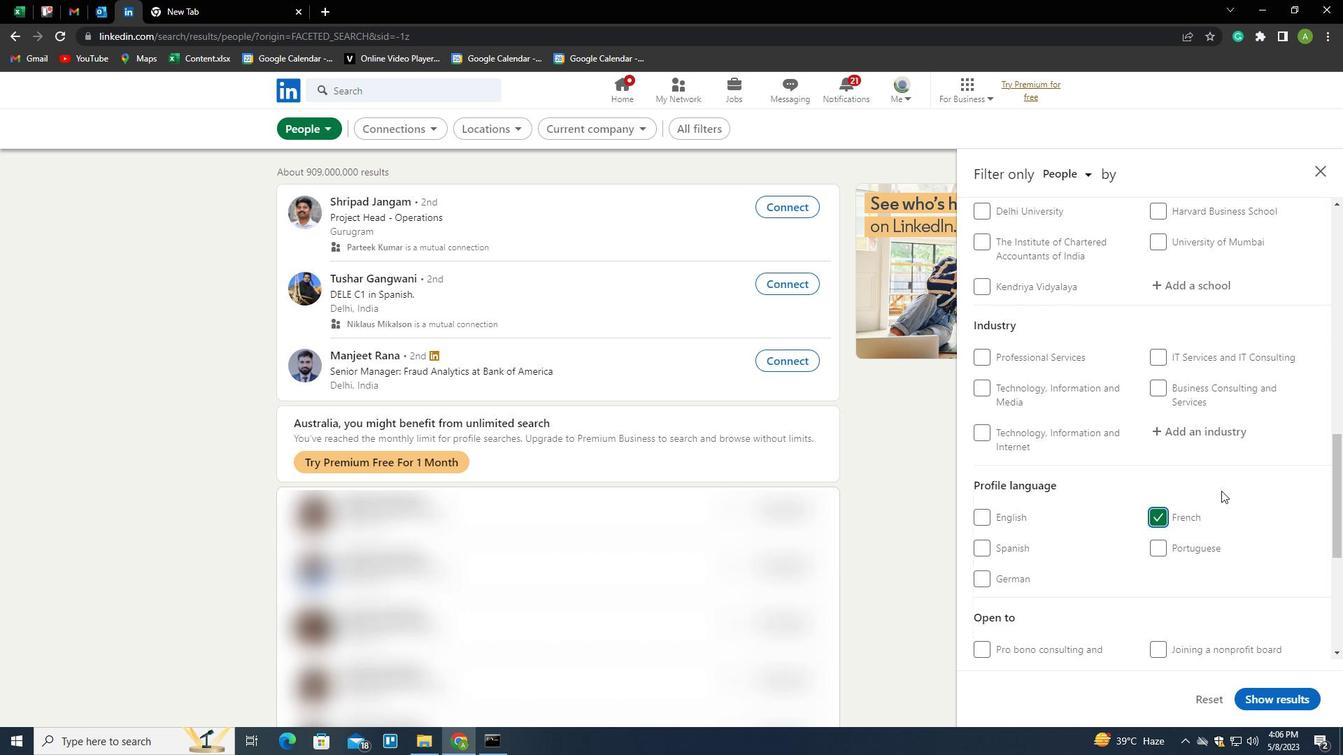 
Action: Mouse scrolled (1222, 490) with delta (0, 0)
Screenshot: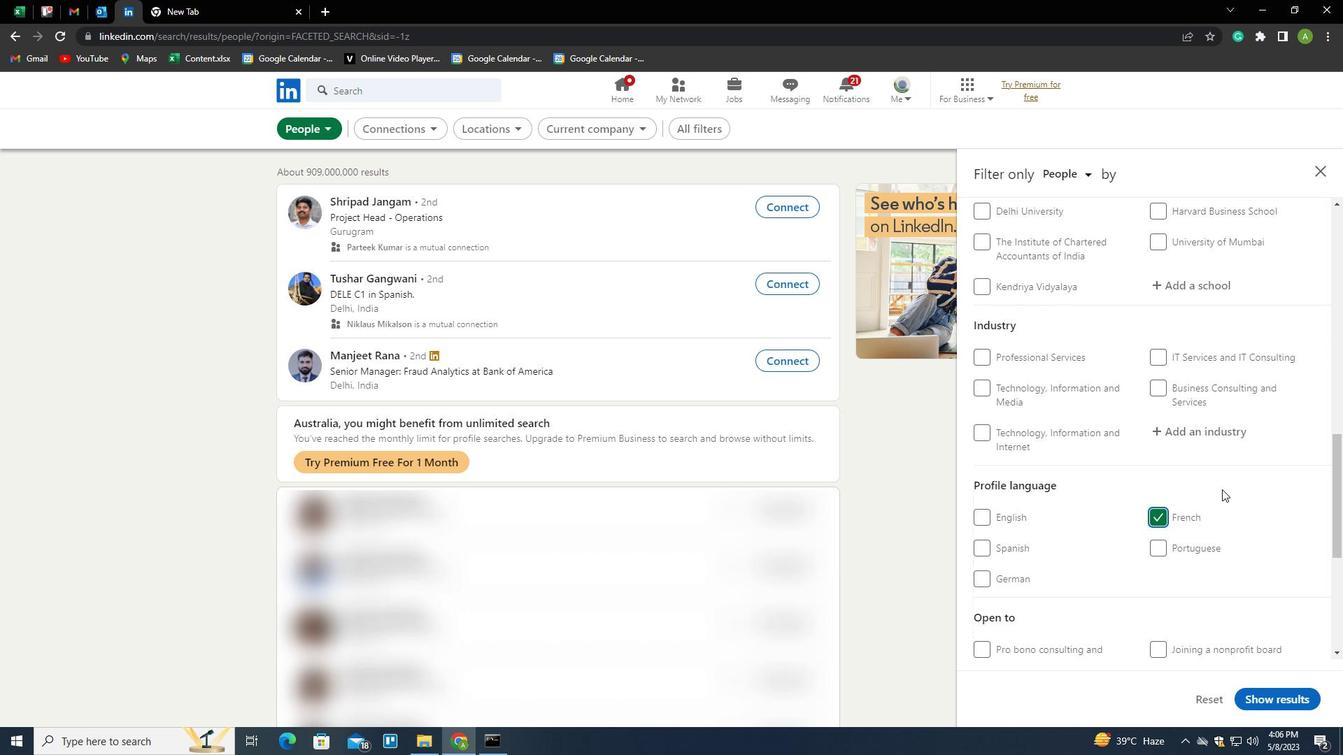
Action: Mouse scrolled (1222, 490) with delta (0, 0)
Screenshot: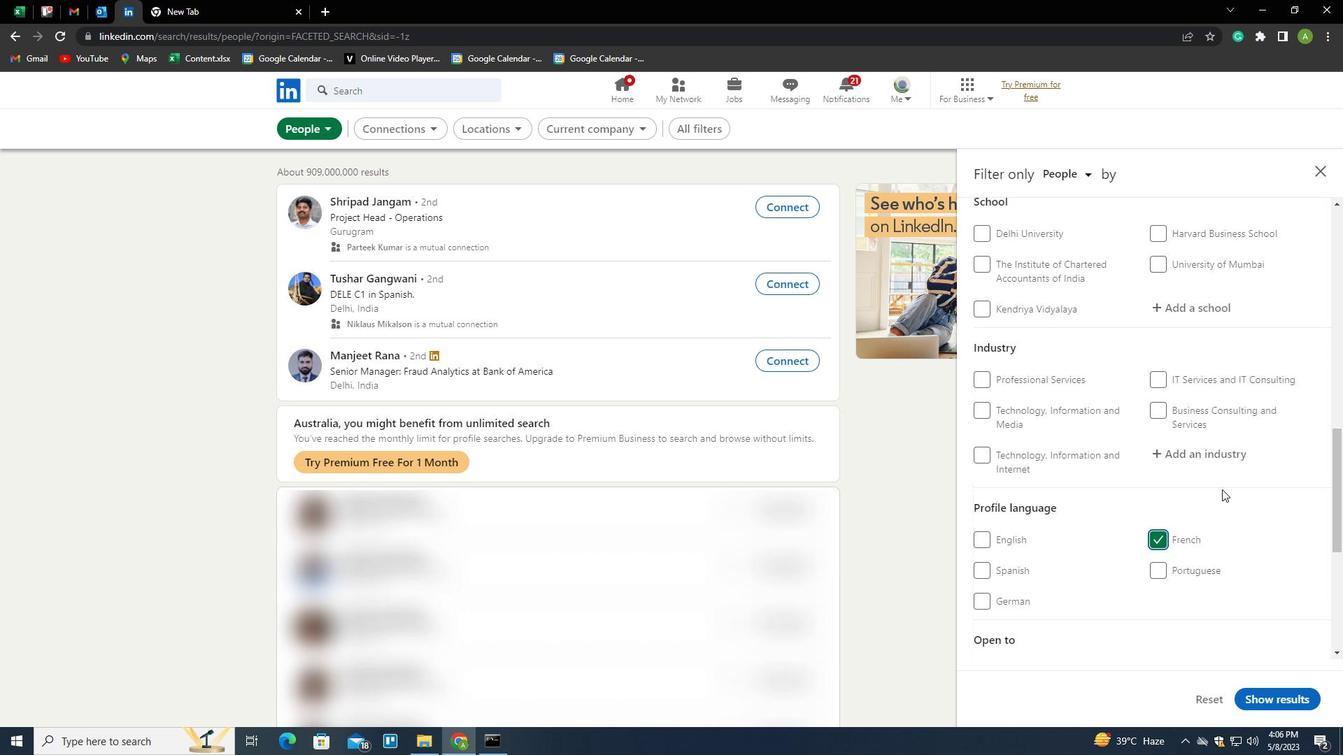 
Action: Mouse scrolled (1222, 490) with delta (0, 0)
Screenshot: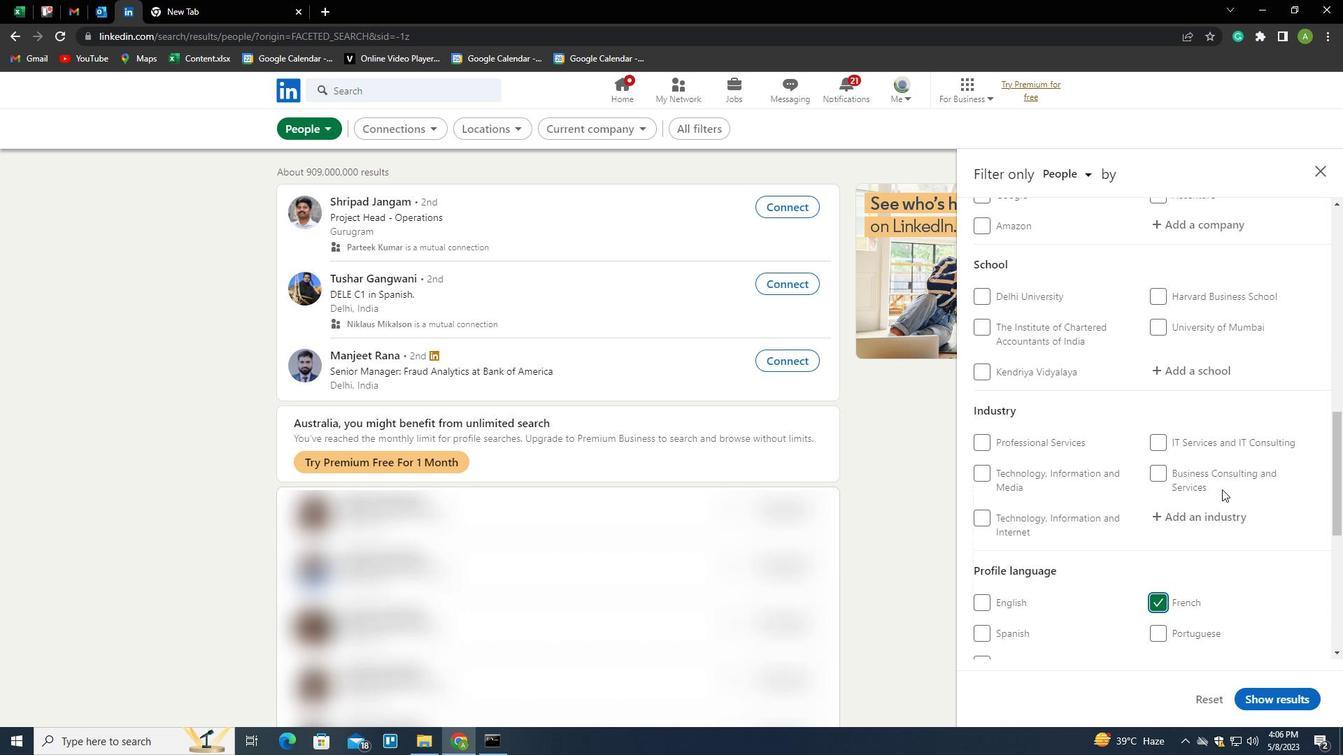 
Action: Mouse scrolled (1222, 490) with delta (0, 0)
Screenshot: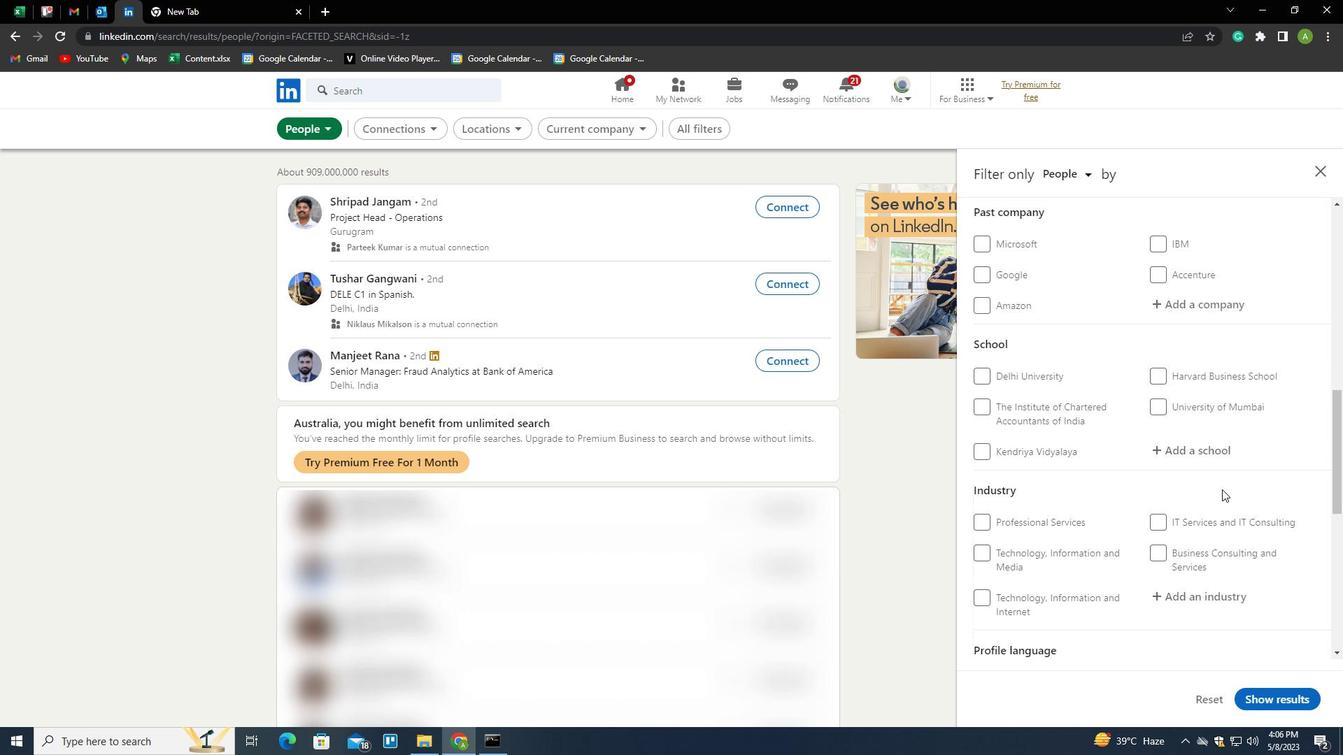 
Action: Mouse scrolled (1222, 490) with delta (0, 0)
Screenshot: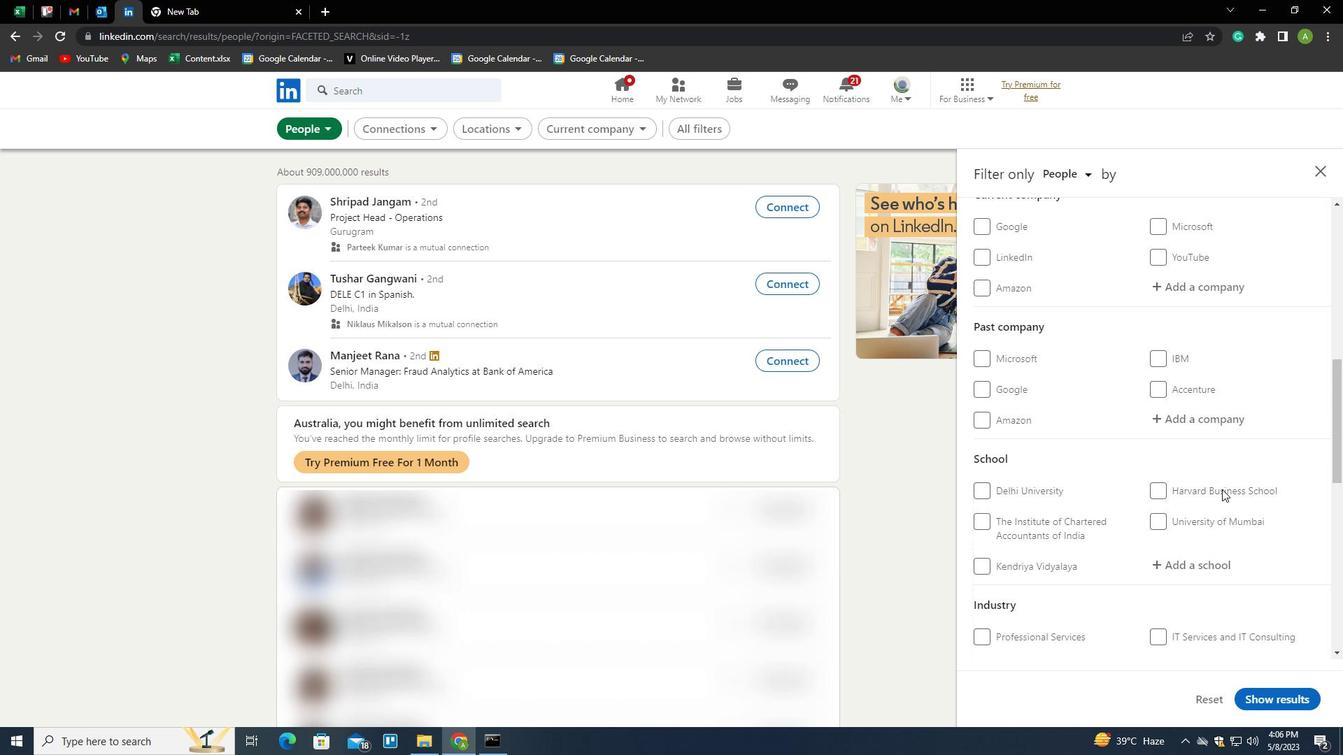 
Action: Mouse scrolled (1222, 490) with delta (0, 0)
Screenshot: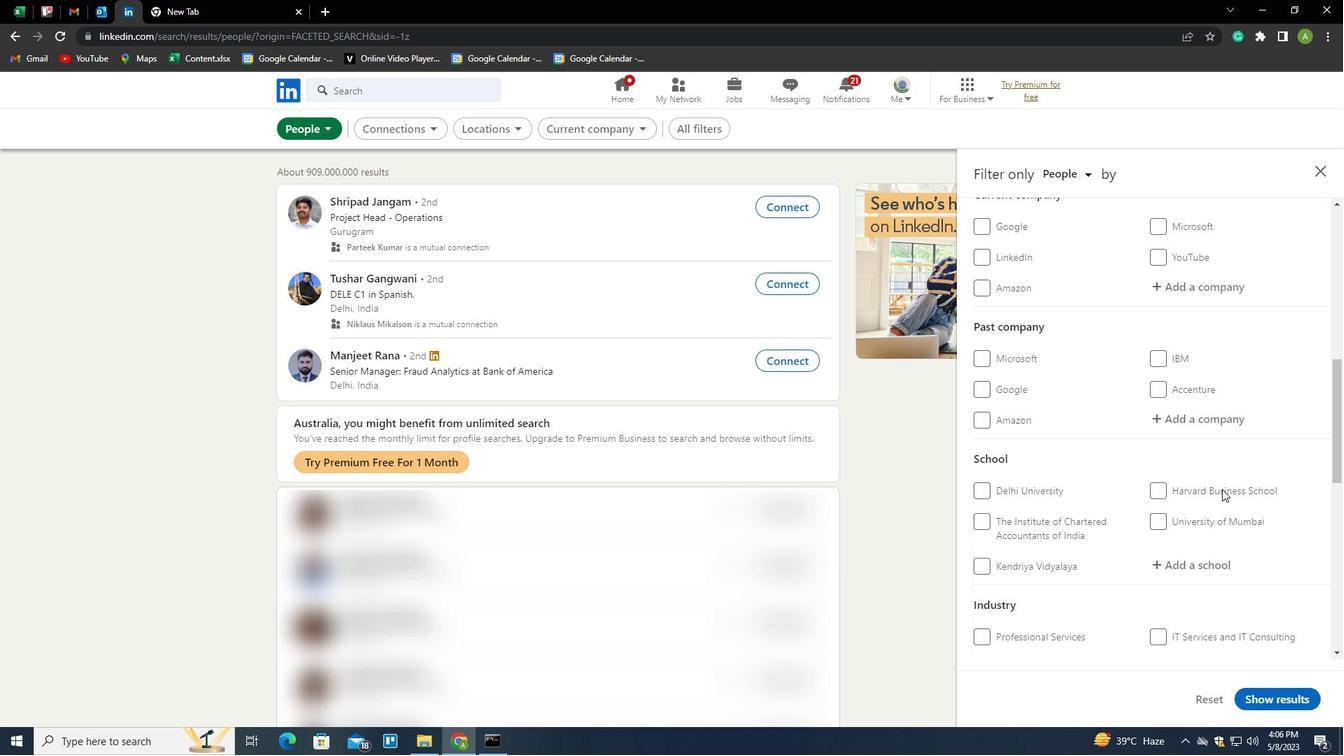 
Action: Mouse scrolled (1222, 490) with delta (0, 0)
Screenshot: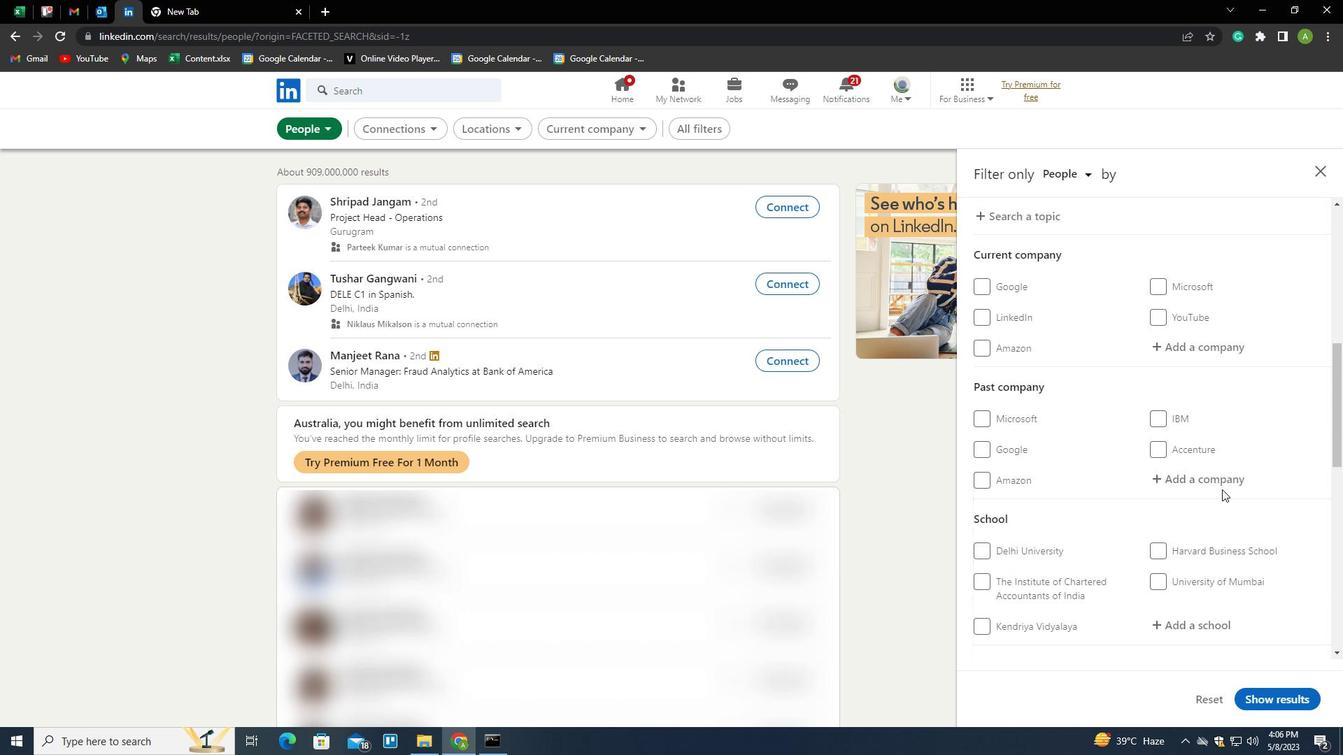 
Action: Mouse moved to (1186, 495)
Screenshot: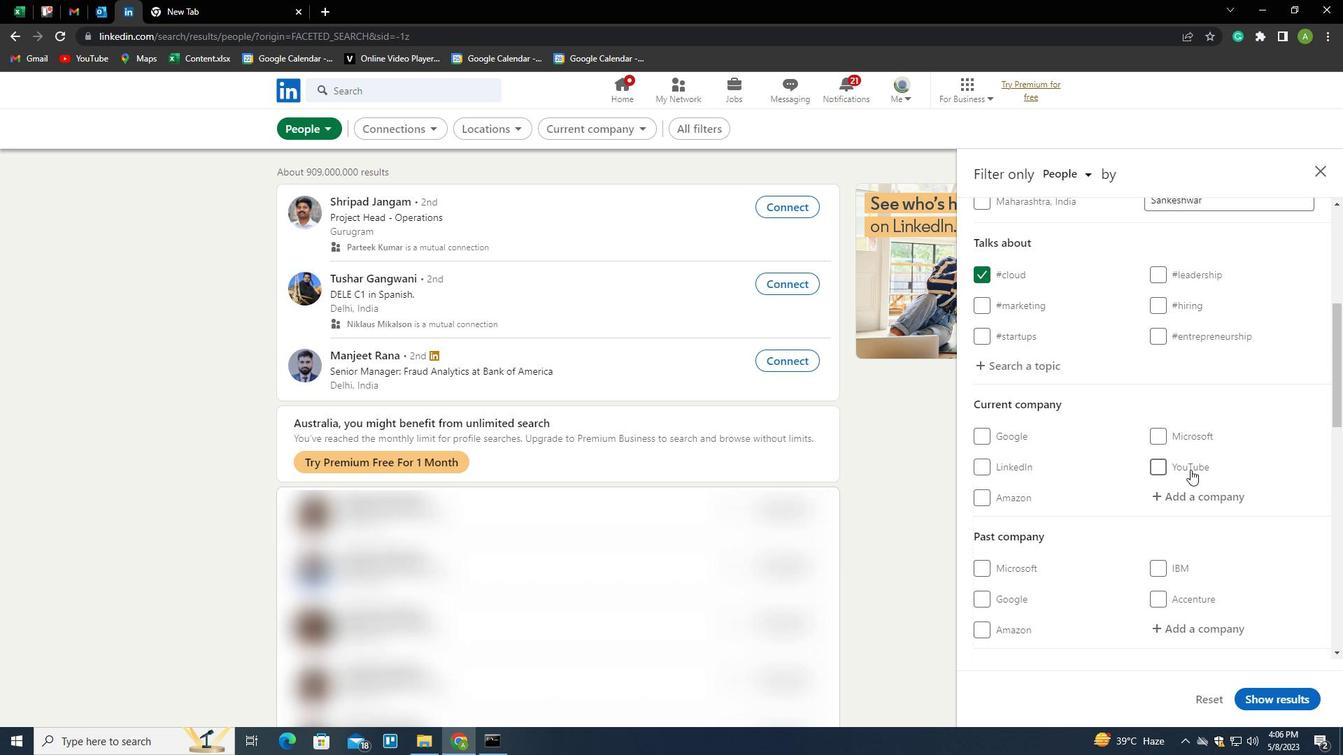 
Action: Mouse pressed left at (1186, 495)
Screenshot: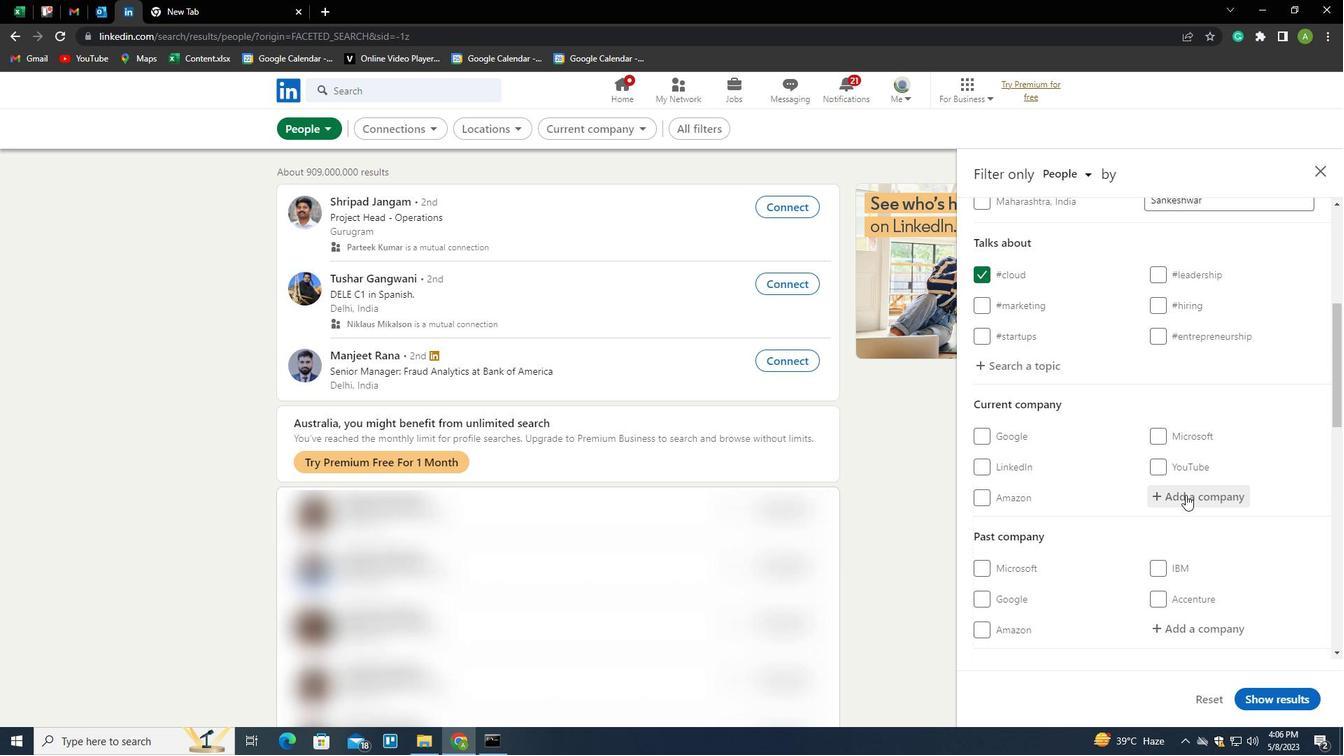 
Action: Key pressed <Key.shift>IFM<Key.down><Key.enter>
Screenshot: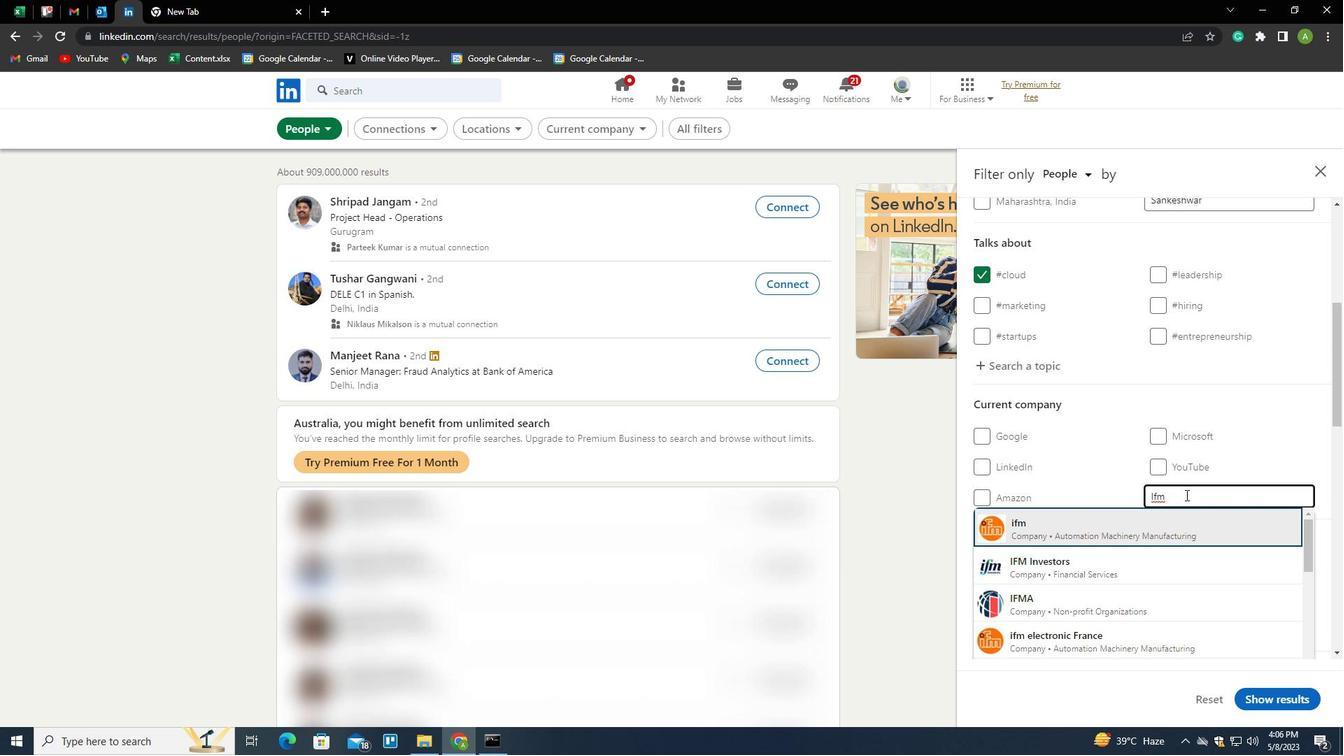 
Action: Mouse moved to (1185, 496)
Screenshot: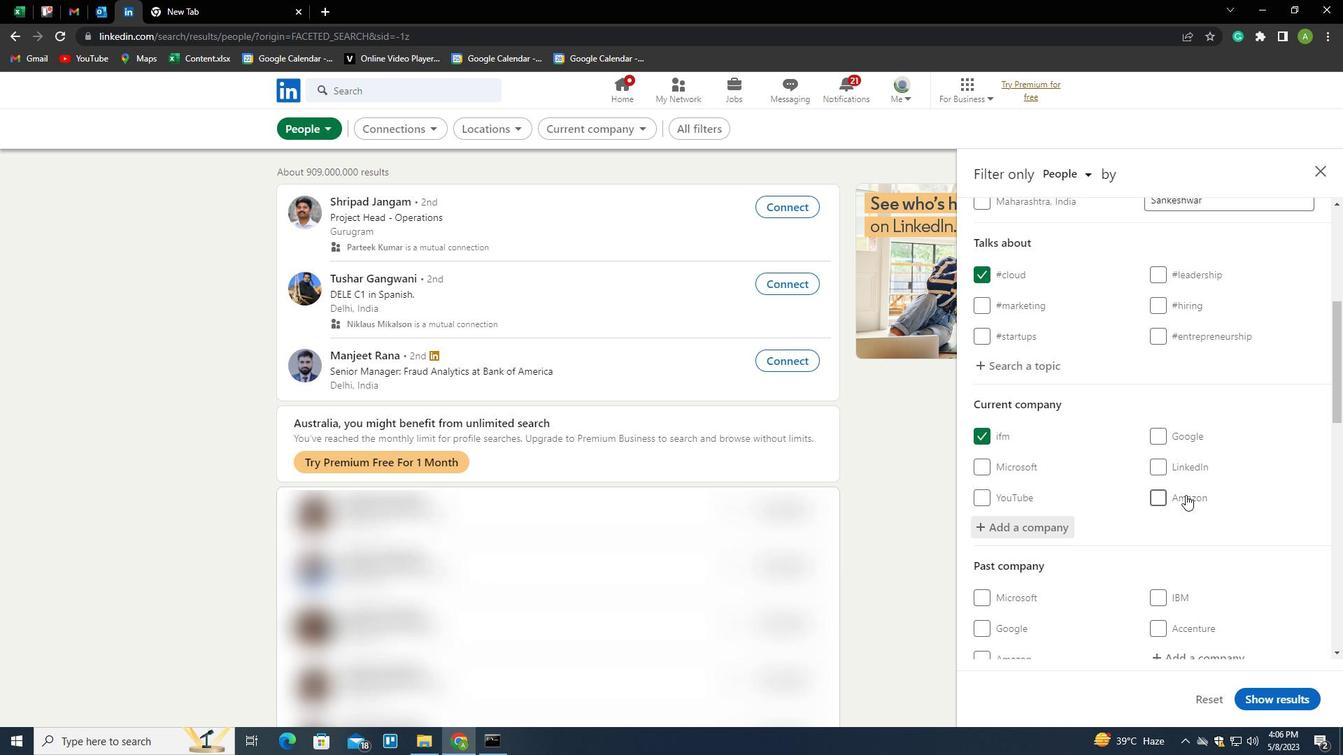 
Action: Mouse scrolled (1185, 496) with delta (0, 0)
Screenshot: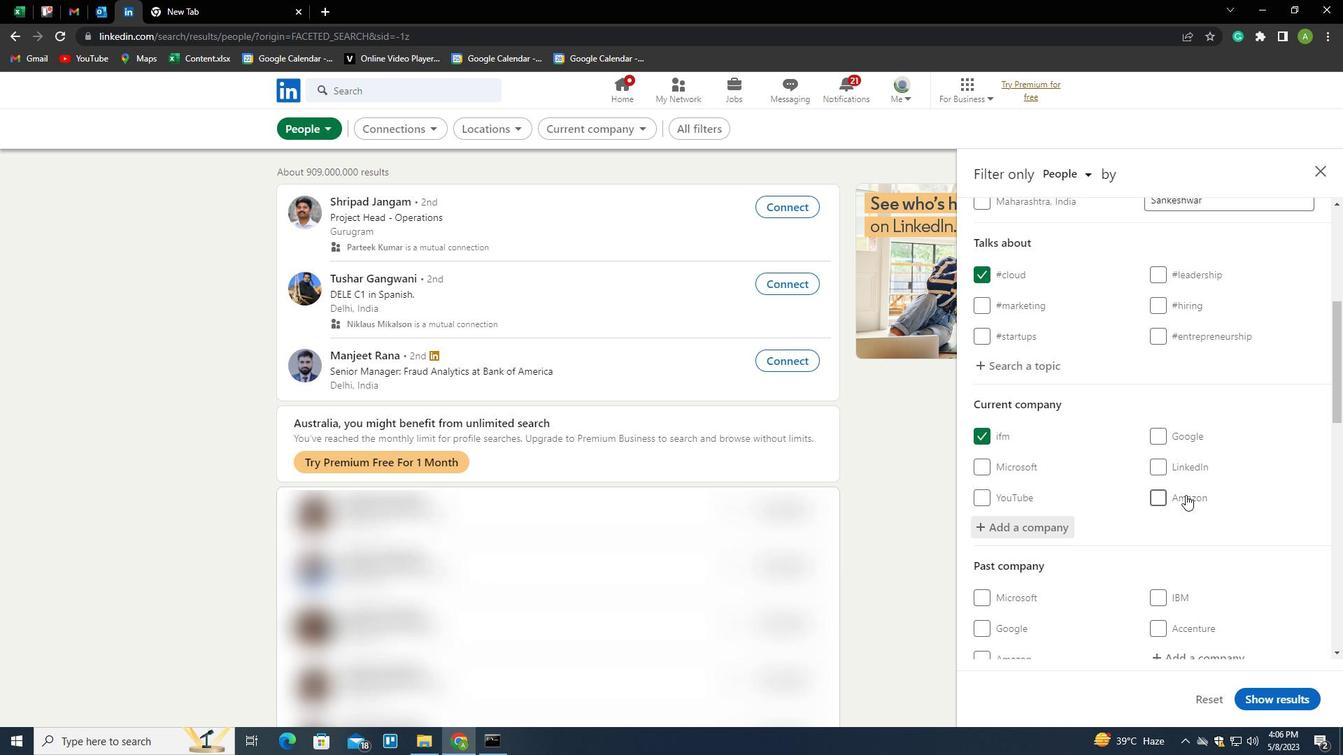 
Action: Mouse scrolled (1185, 496) with delta (0, 0)
Screenshot: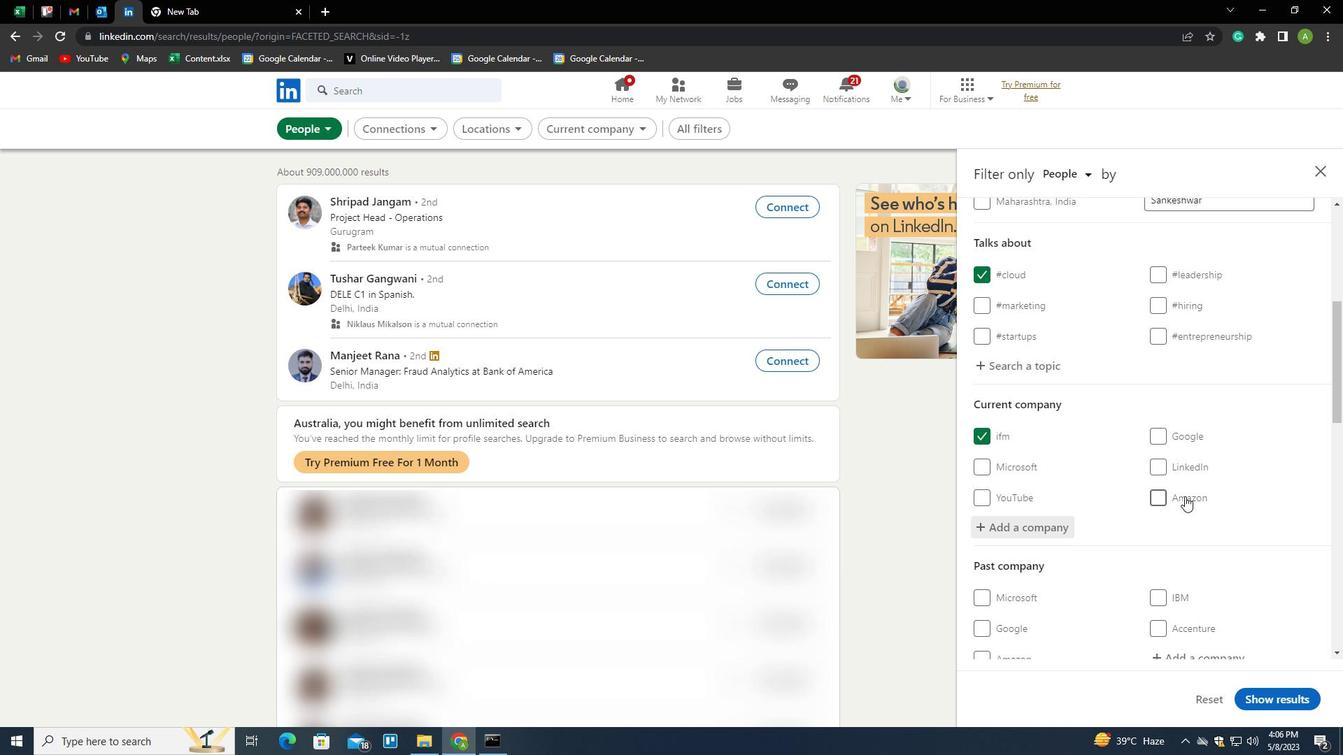 
Action: Mouse scrolled (1185, 496) with delta (0, 0)
Screenshot: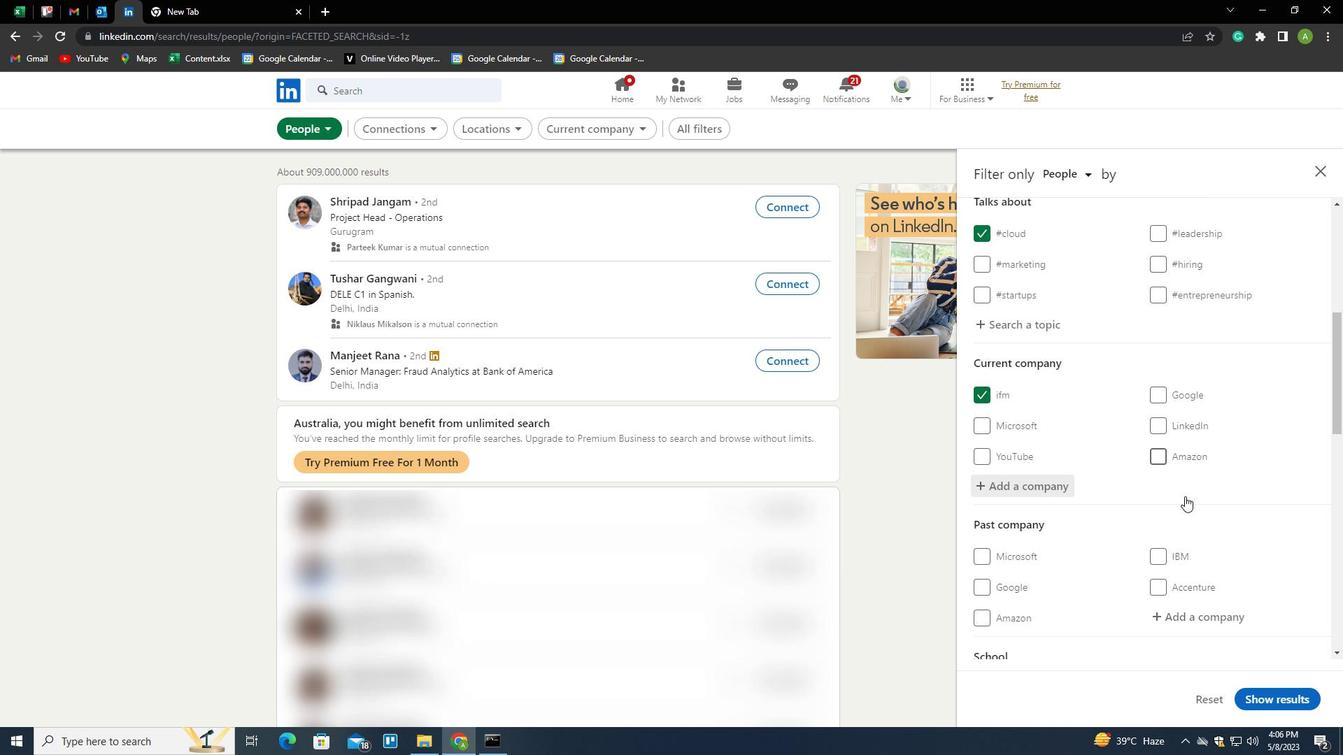 
Action: Mouse scrolled (1185, 496) with delta (0, 0)
Screenshot: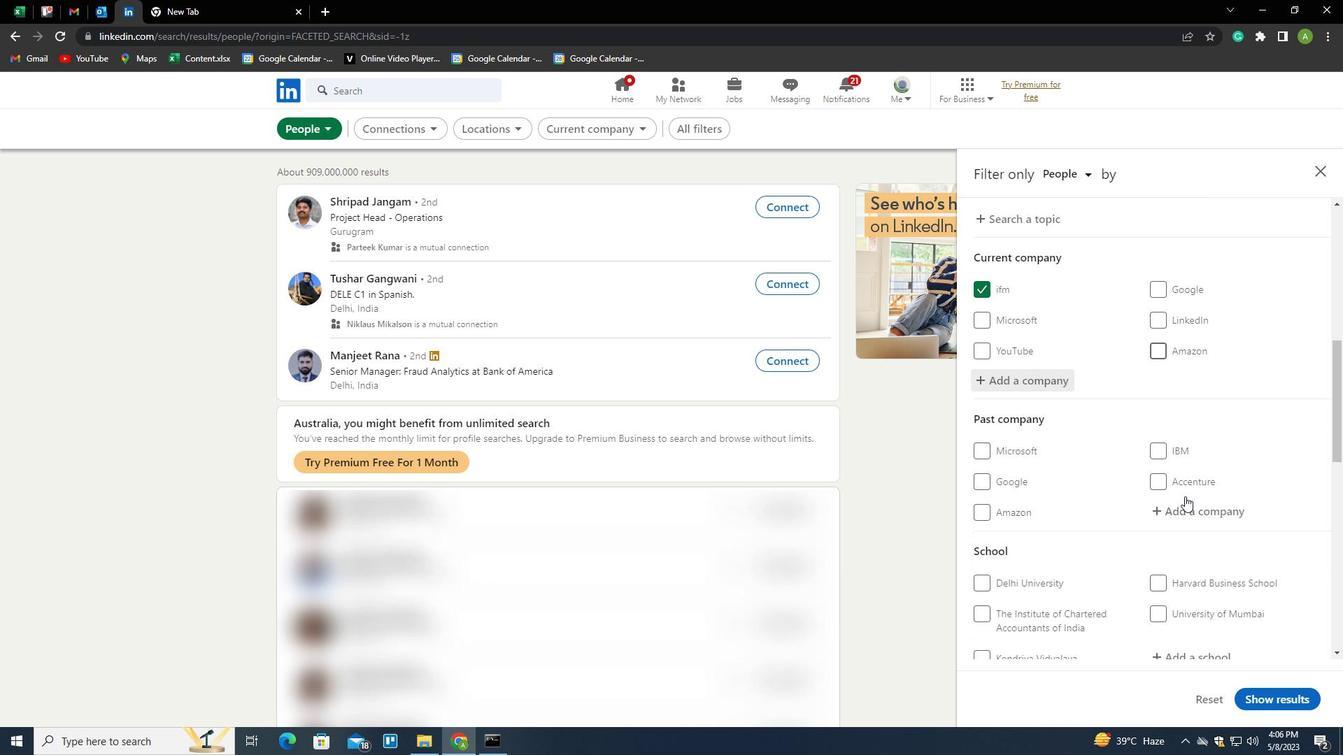 
Action: Mouse scrolled (1185, 496) with delta (0, 0)
Screenshot: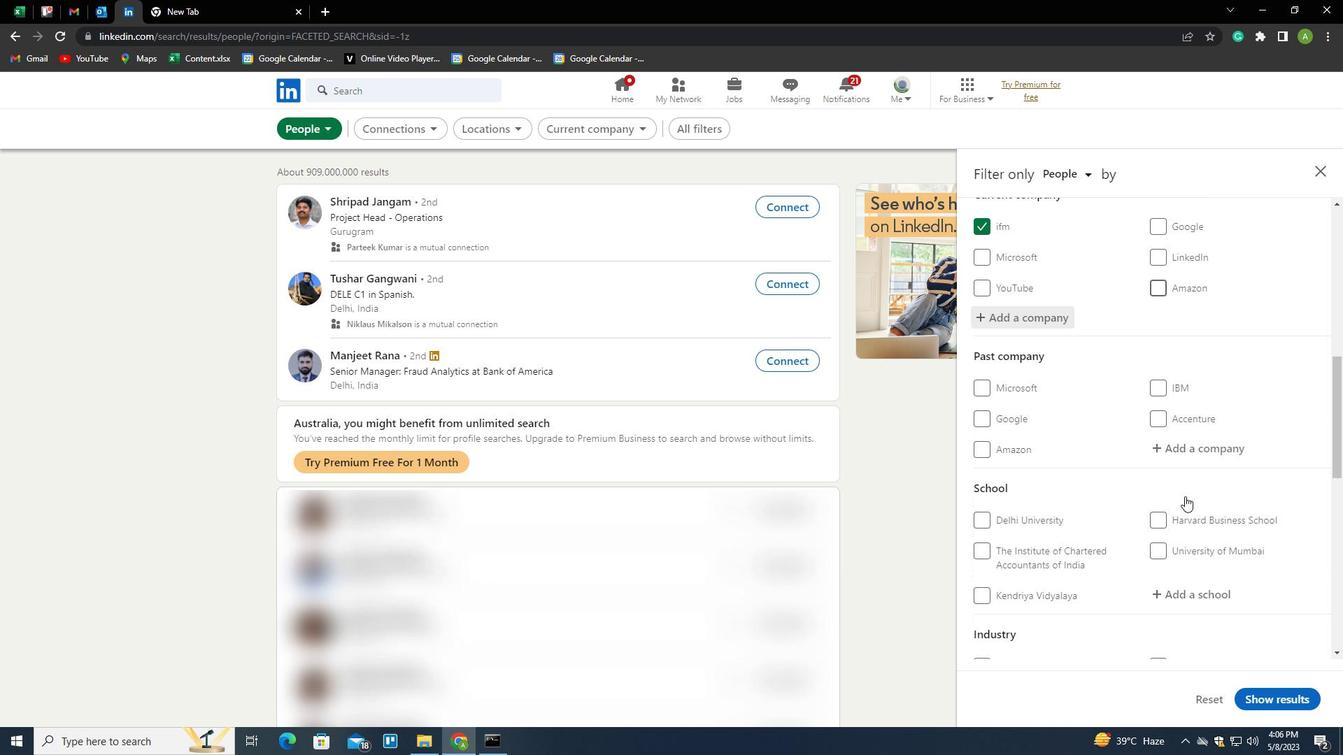 
Action: Mouse moved to (1181, 453)
Screenshot: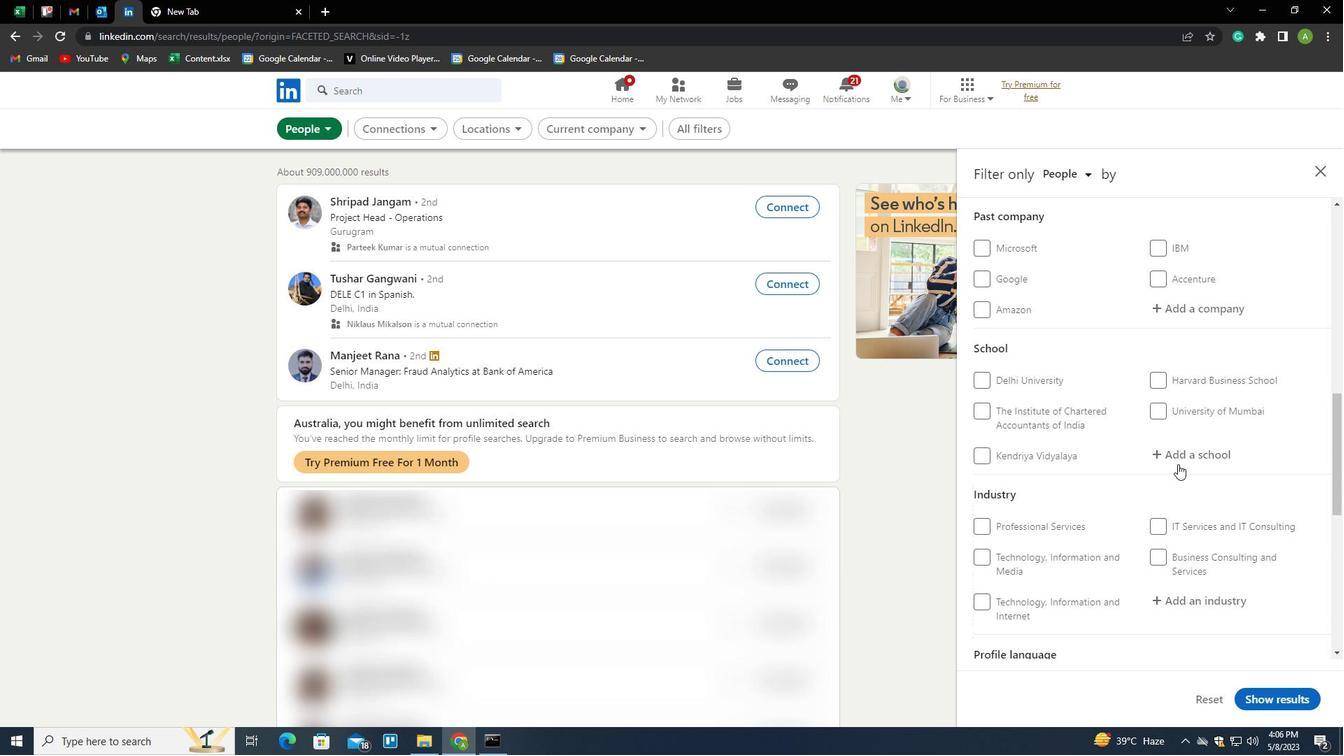 
Action: Mouse pressed left at (1181, 453)
Screenshot: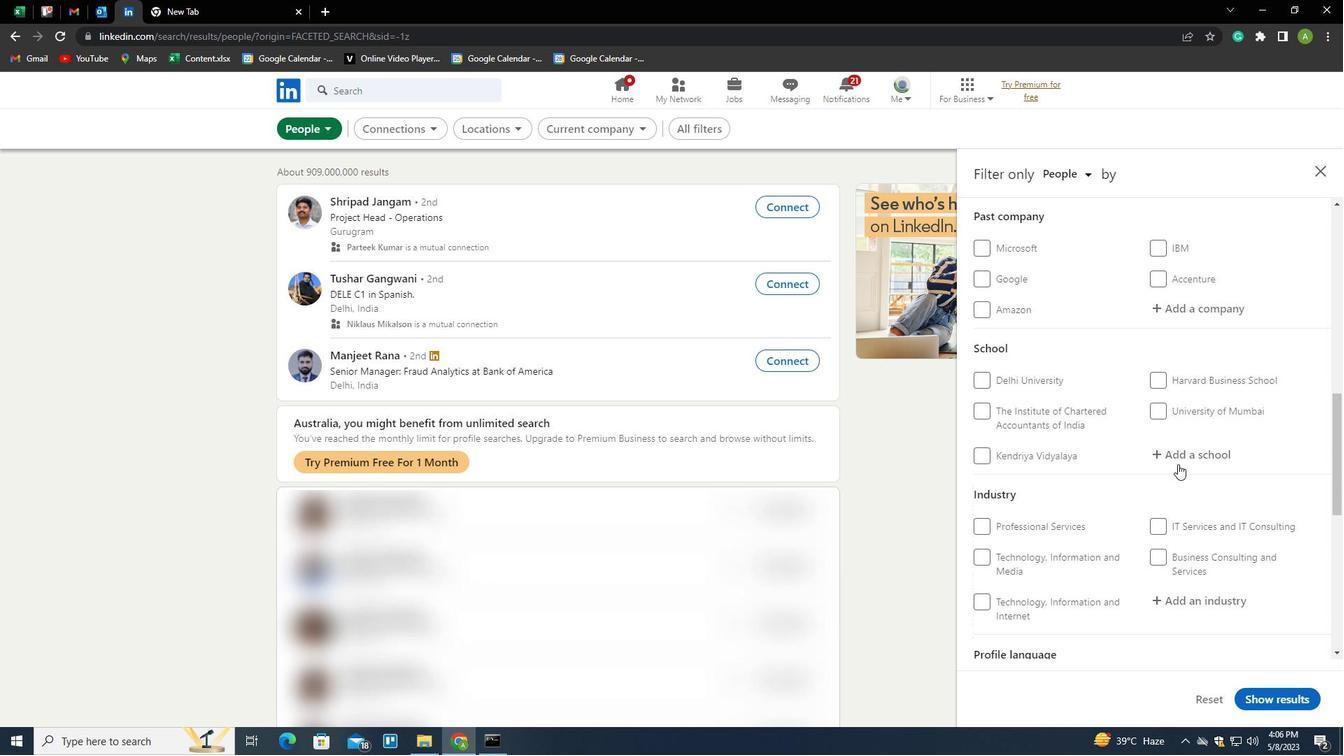 
Action: Key pressed <Key.shift>JAIN<Key.space><Key.shift>(<Key.shift>DEEMED-TO-BE<Key.space><Key.backspace><Key.space><Key.shift>UNIVERSITY<Key.shift>)<Key.down><Key.enter>
Screenshot: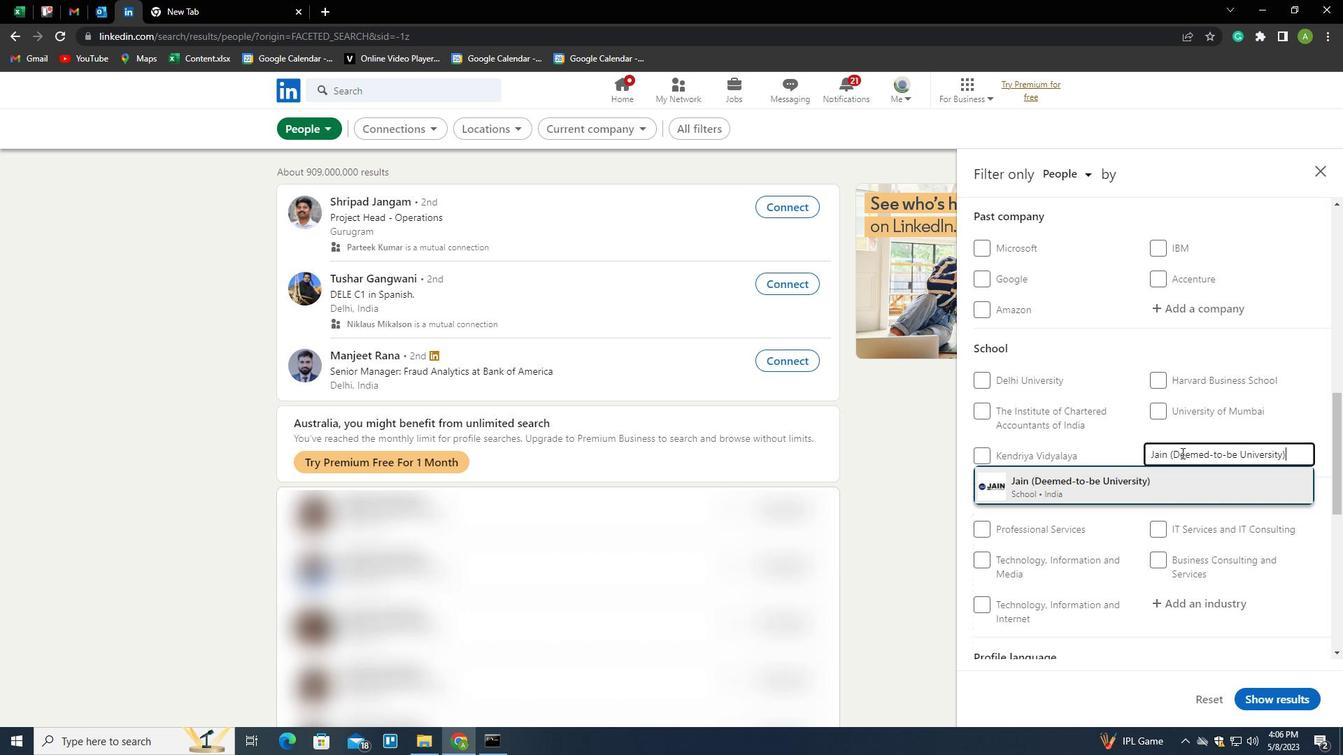 
Action: Mouse scrolled (1181, 452) with delta (0, 0)
Screenshot: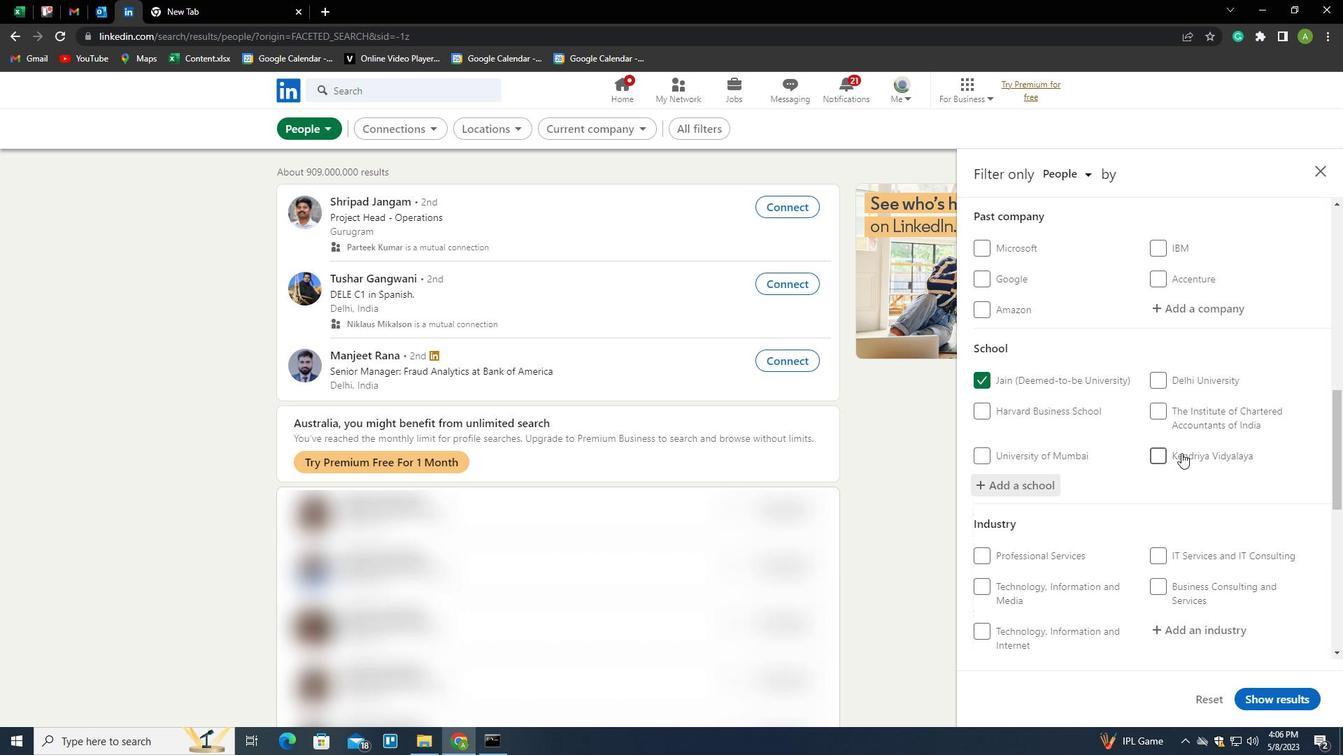 
Action: Mouse scrolled (1181, 452) with delta (0, 0)
Screenshot: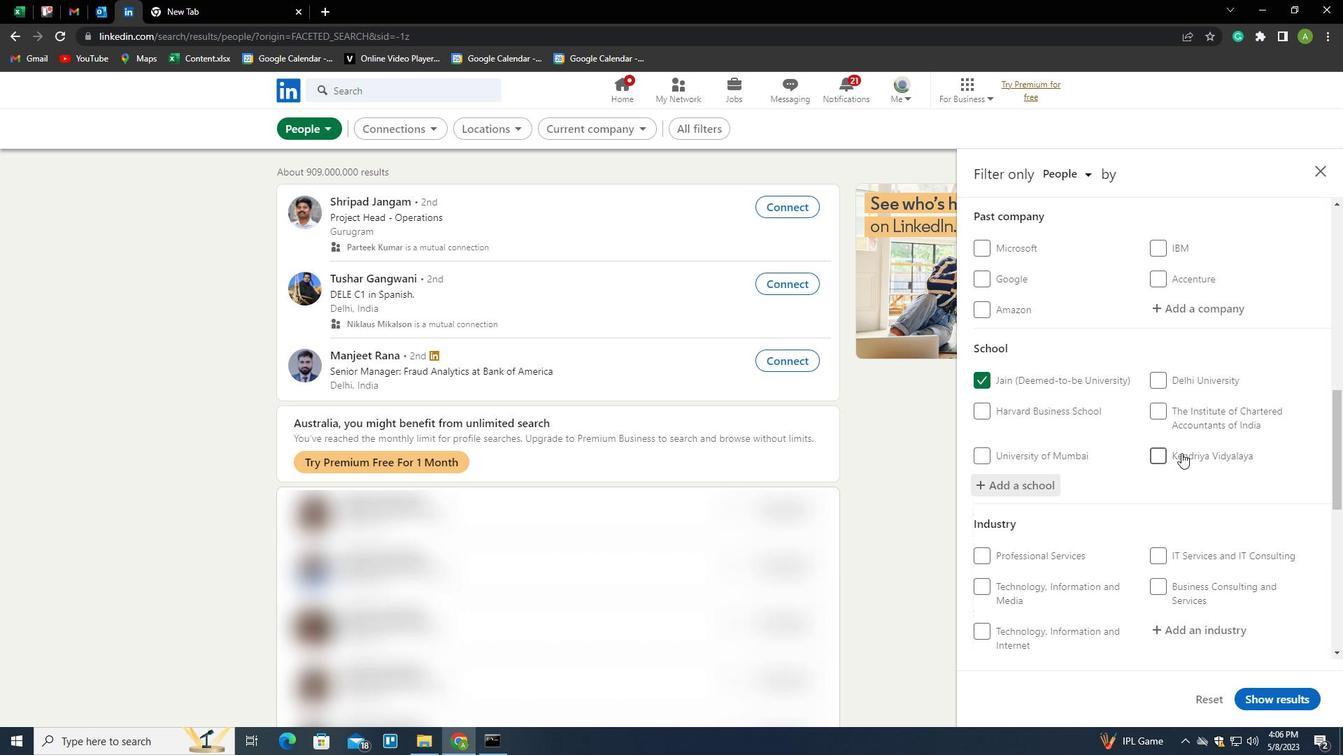 
Action: Mouse scrolled (1181, 452) with delta (0, 0)
Screenshot: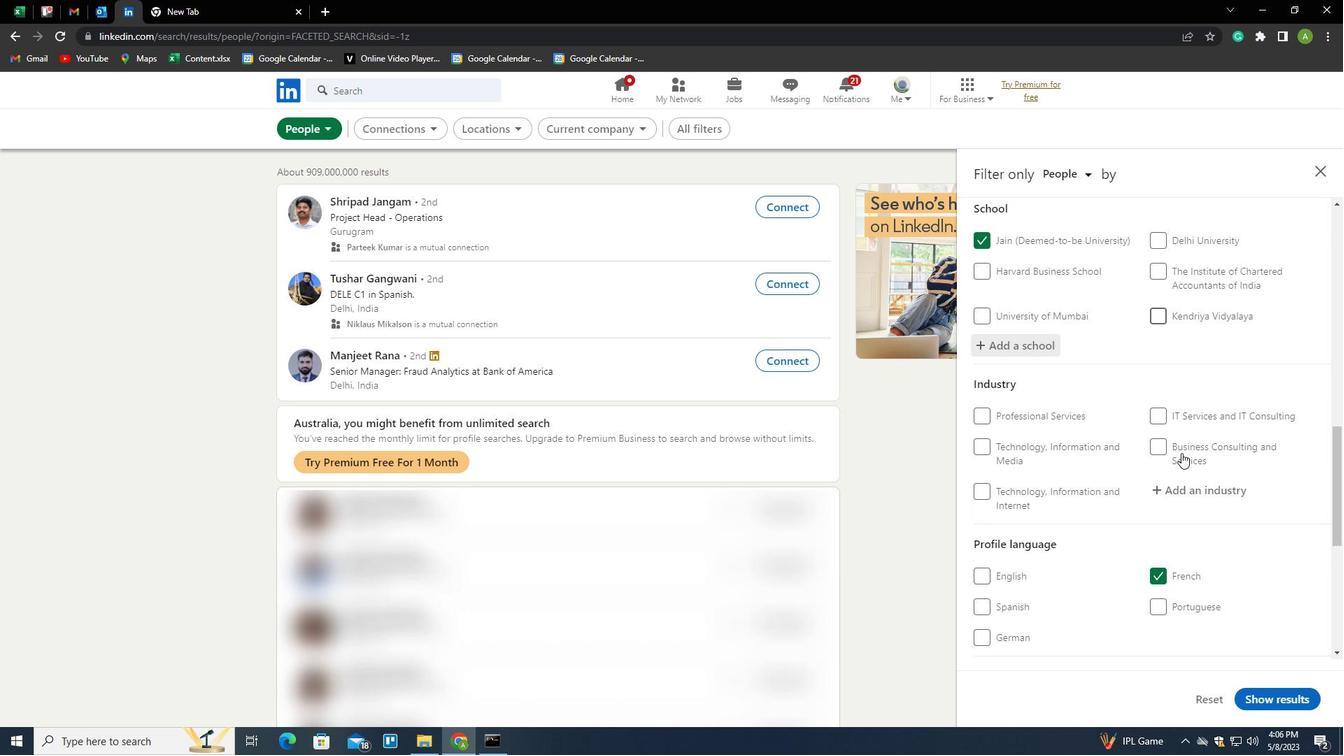 
Action: Mouse moved to (1189, 428)
Screenshot: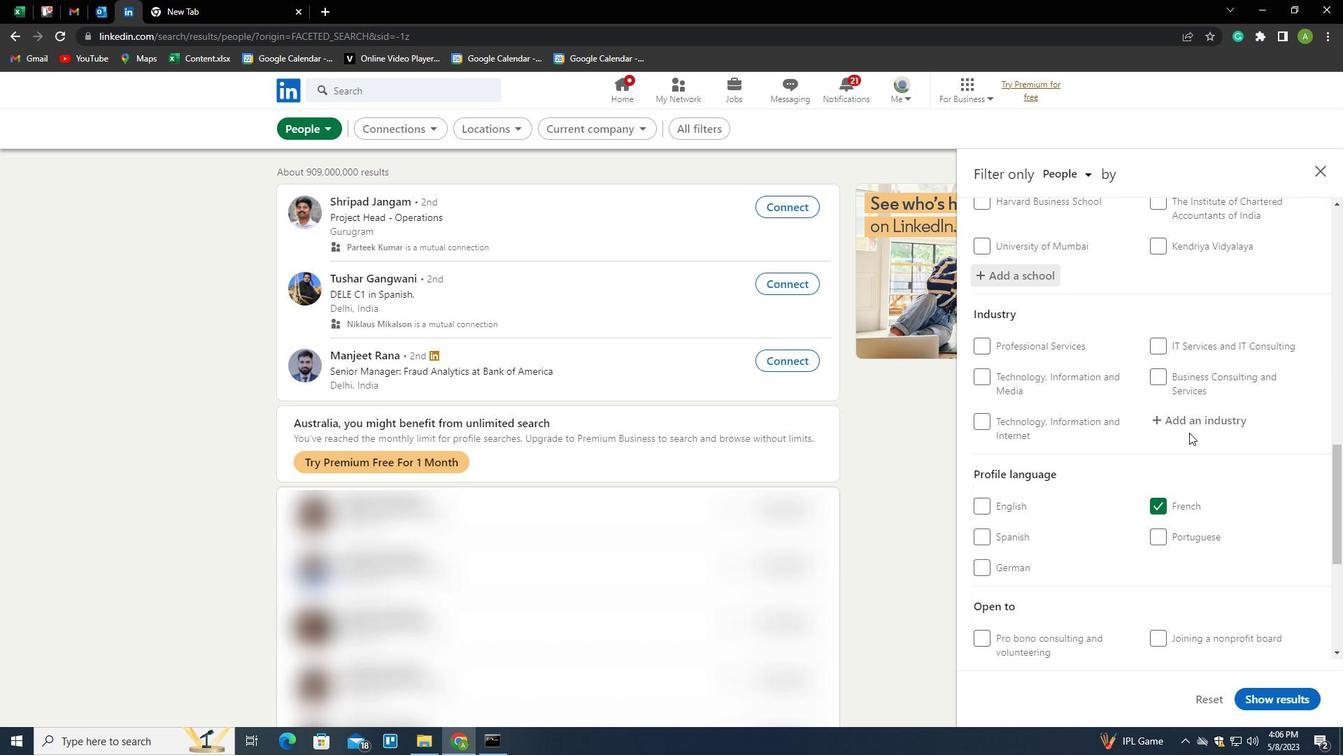 
Action: Mouse pressed left at (1189, 428)
Screenshot: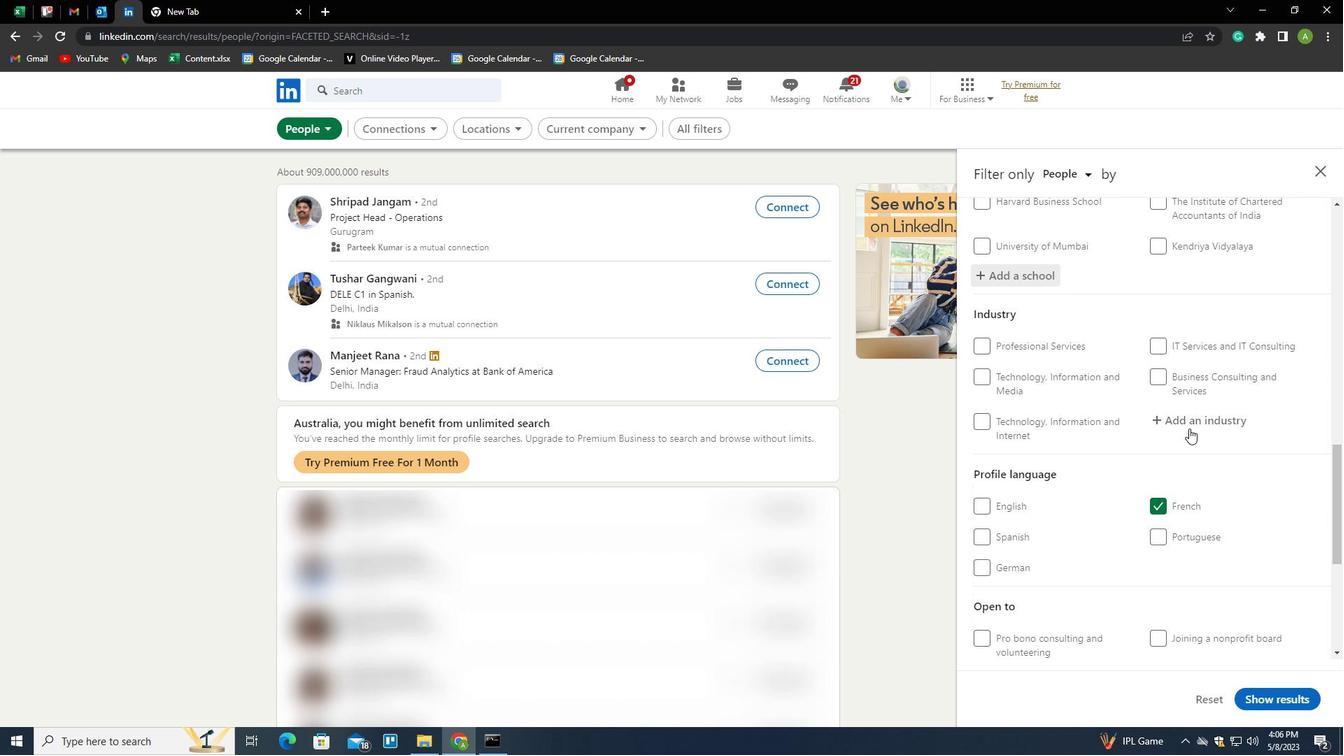 
Action: Mouse moved to (1188, 428)
Screenshot: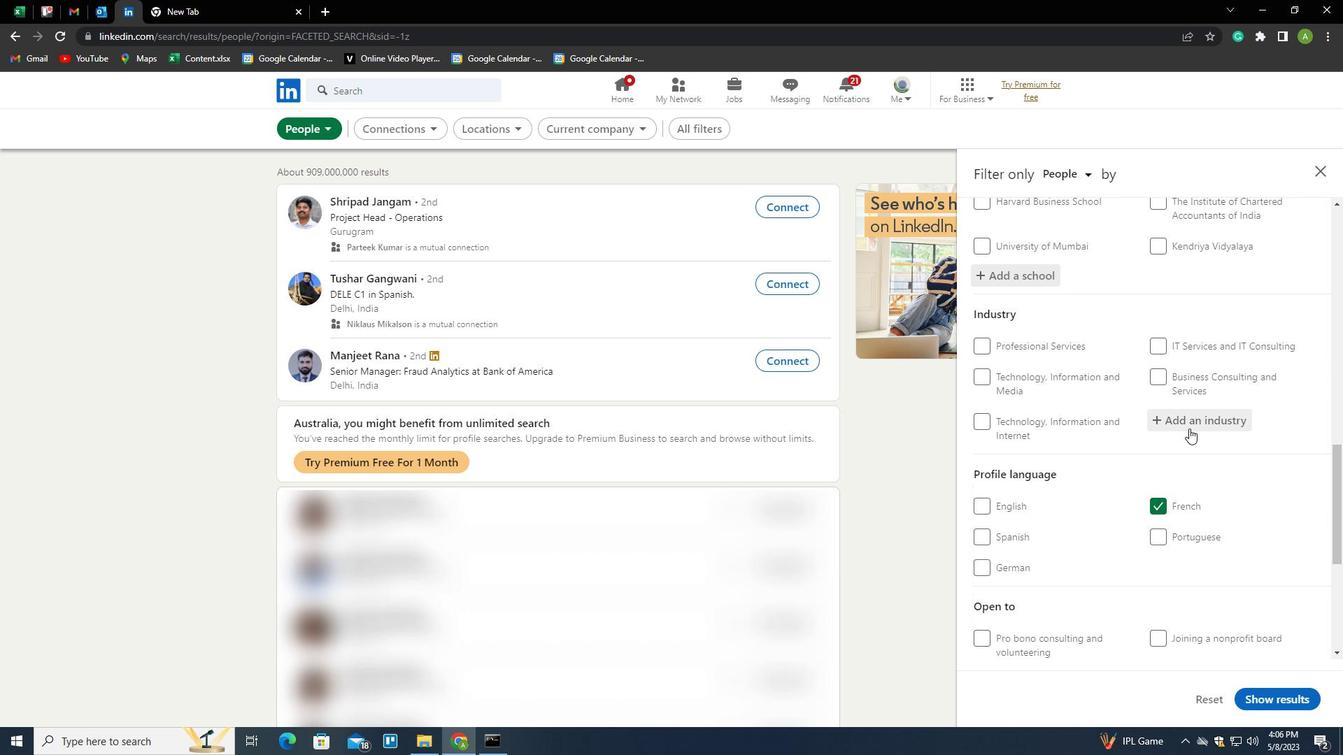 
Action: Key pressed <Key.shift>APPLIANCE,<Key.space><Key.shift>EL<Key.backspace><Key.backspace><Key.backspace><Key.backspace>S,<Key.space><Key.shift>ELECTRICAL,<Key.space>AND<Key.space><Key.shift>ELECTRONICS<Key.space><Key.shift>MANUFACTURING<Key.down><Key.enter>
Screenshot: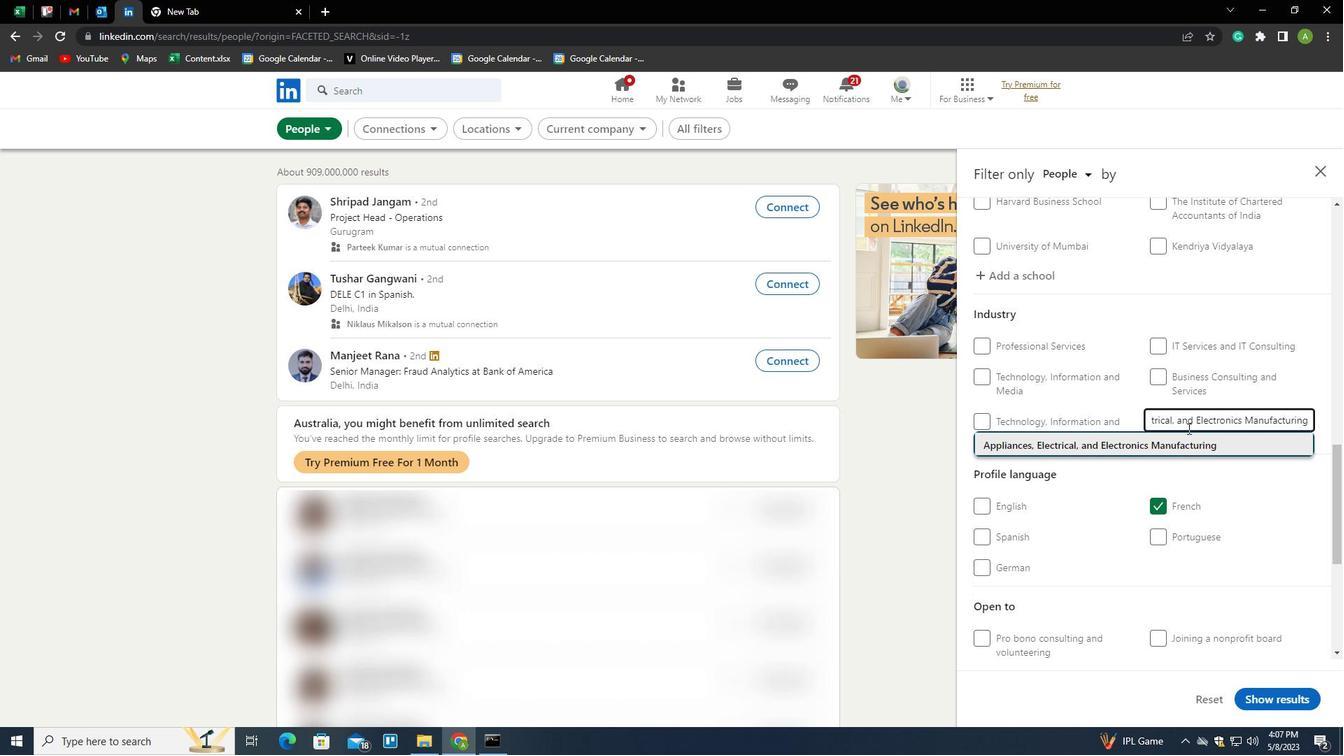 
Action: Mouse scrolled (1188, 428) with delta (0, 0)
Screenshot: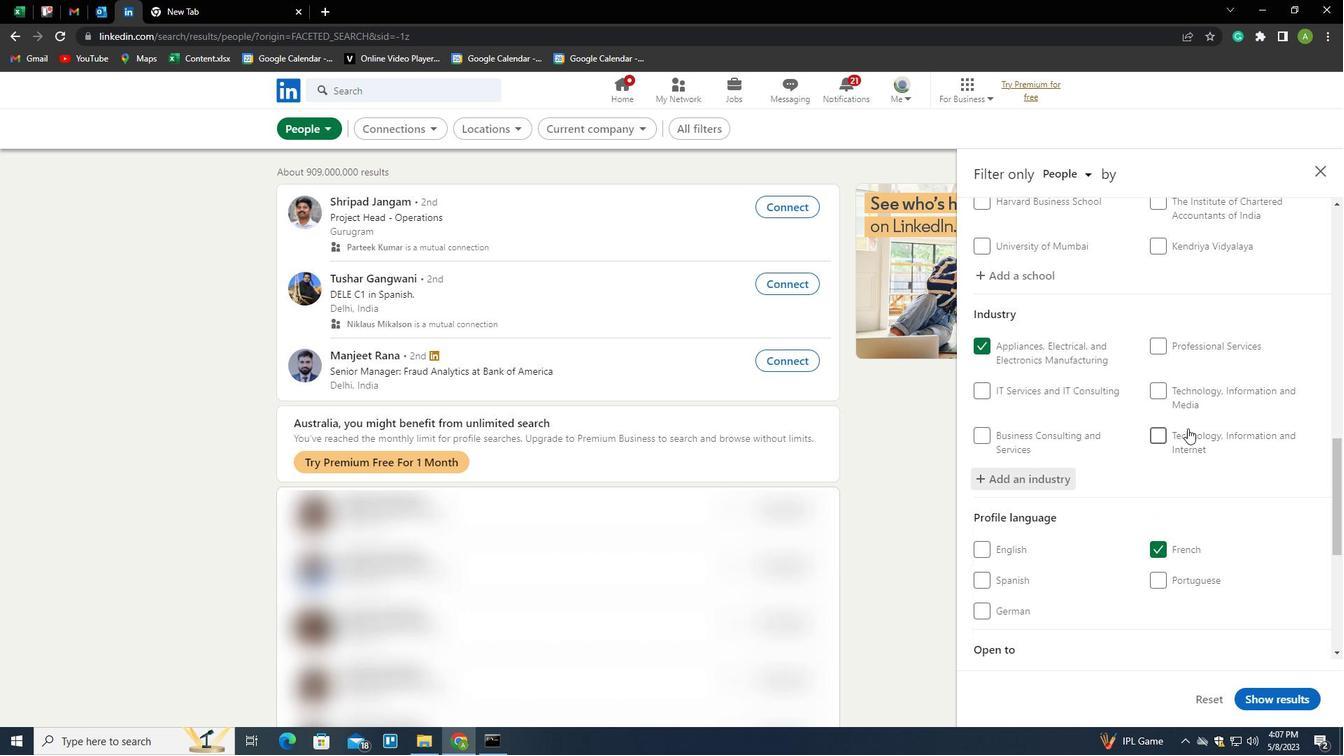 
Action: Mouse scrolled (1188, 428) with delta (0, 0)
Screenshot: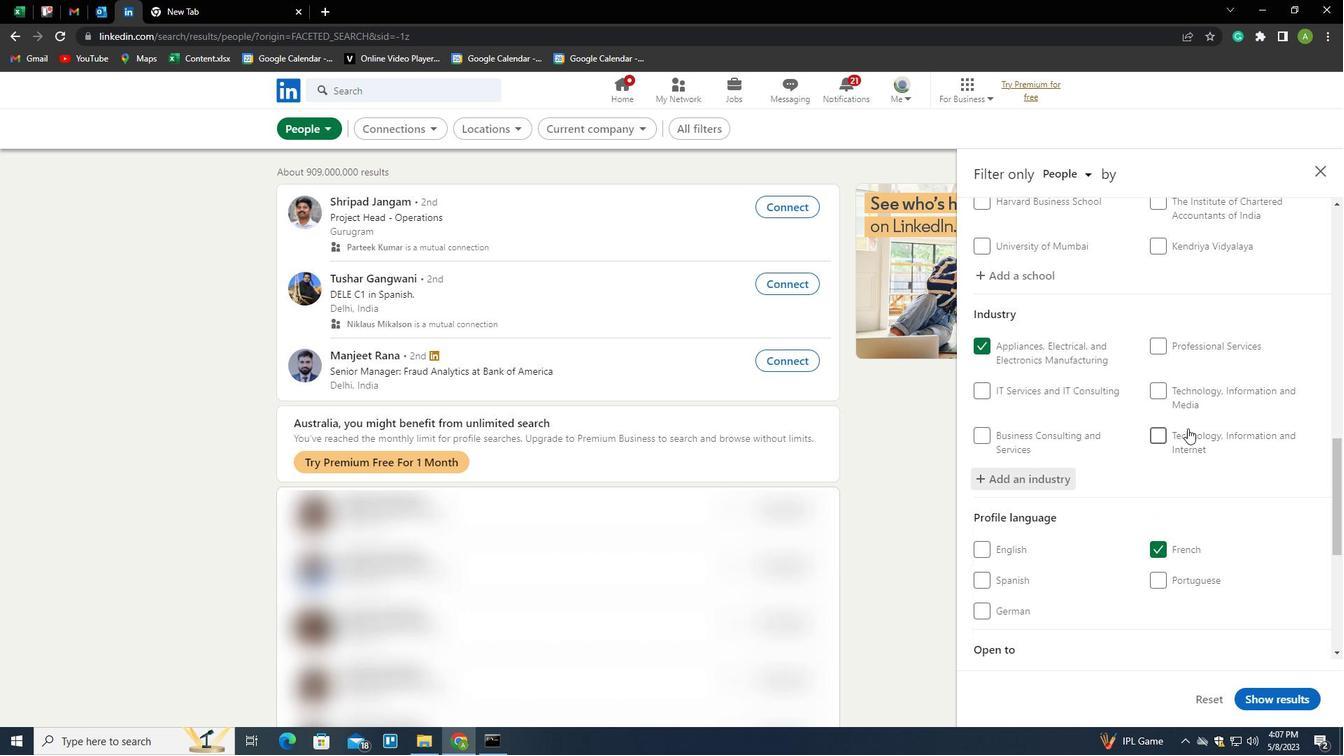 
Action: Mouse scrolled (1188, 428) with delta (0, 0)
Screenshot: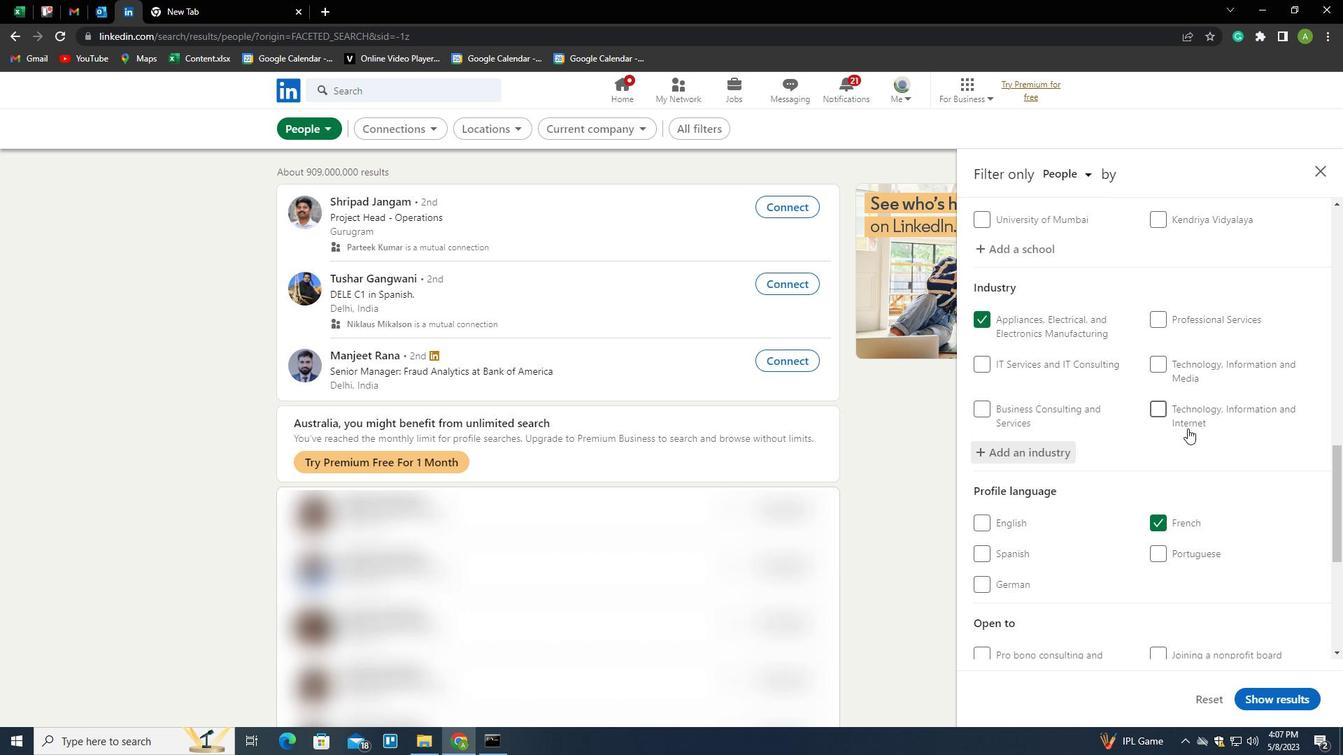 
Action: Mouse scrolled (1188, 428) with delta (0, 0)
Screenshot: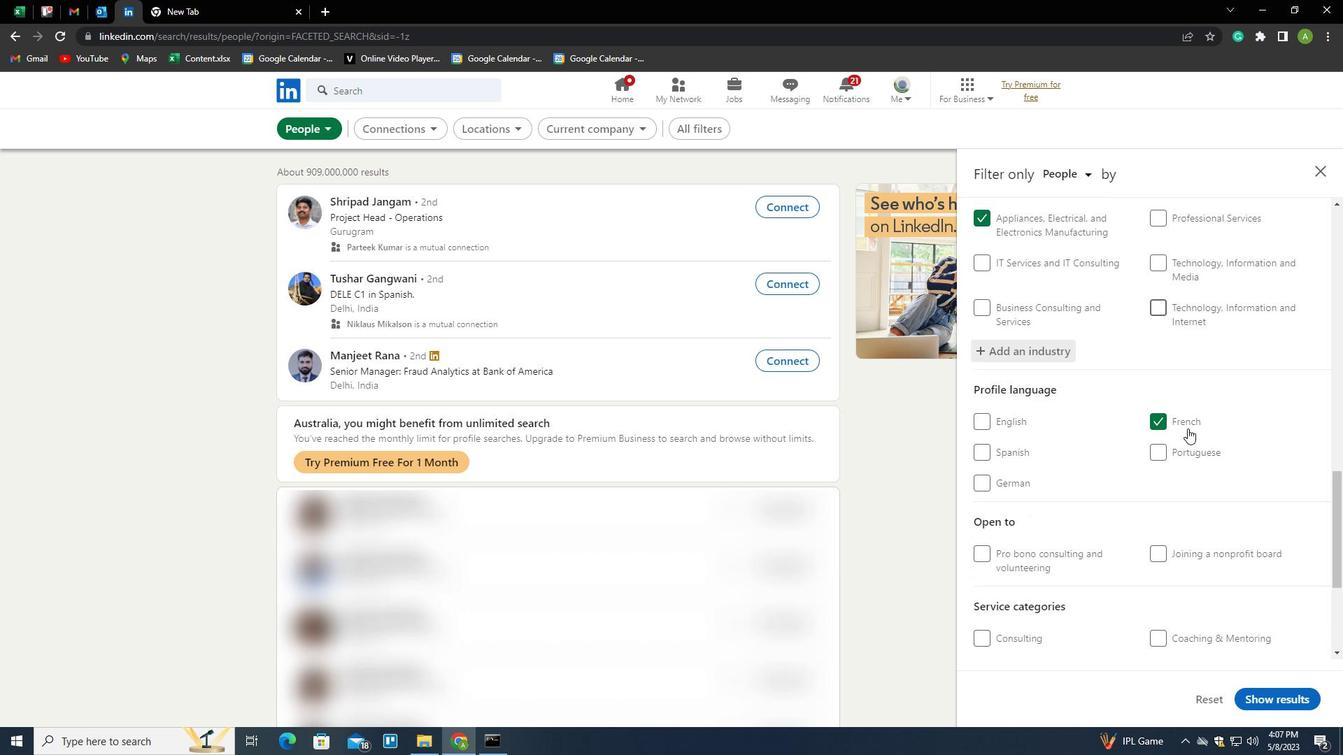 
Action: Mouse scrolled (1188, 428) with delta (0, 0)
Screenshot: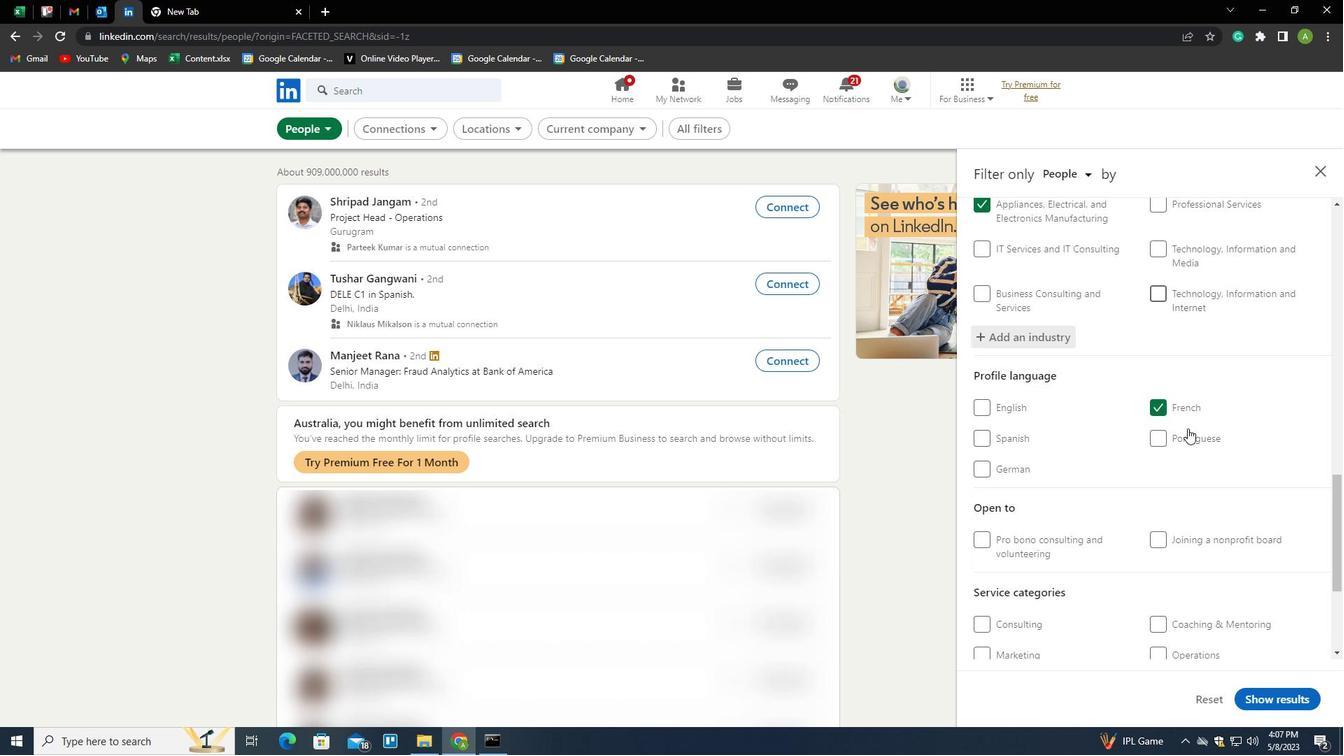 
Action: Mouse scrolled (1188, 428) with delta (0, 0)
Screenshot: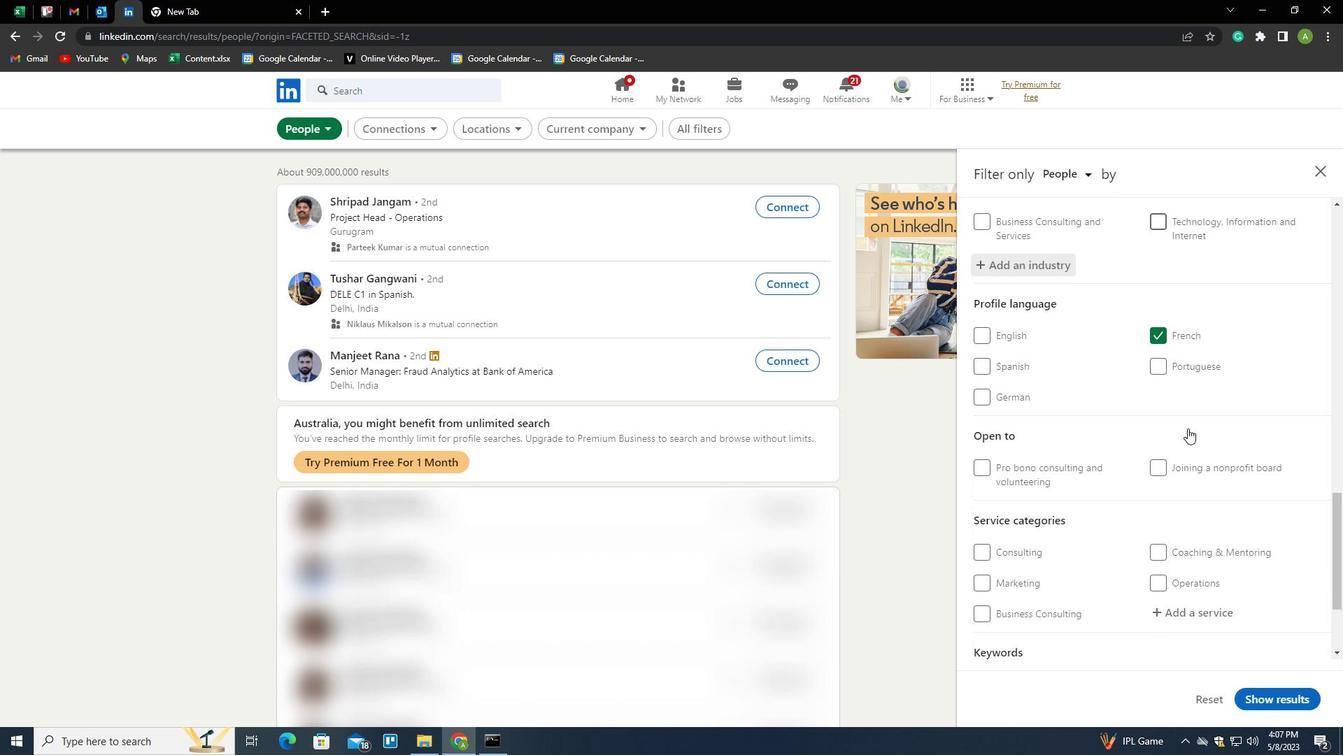 
Action: Mouse scrolled (1188, 428) with delta (0, 0)
Screenshot: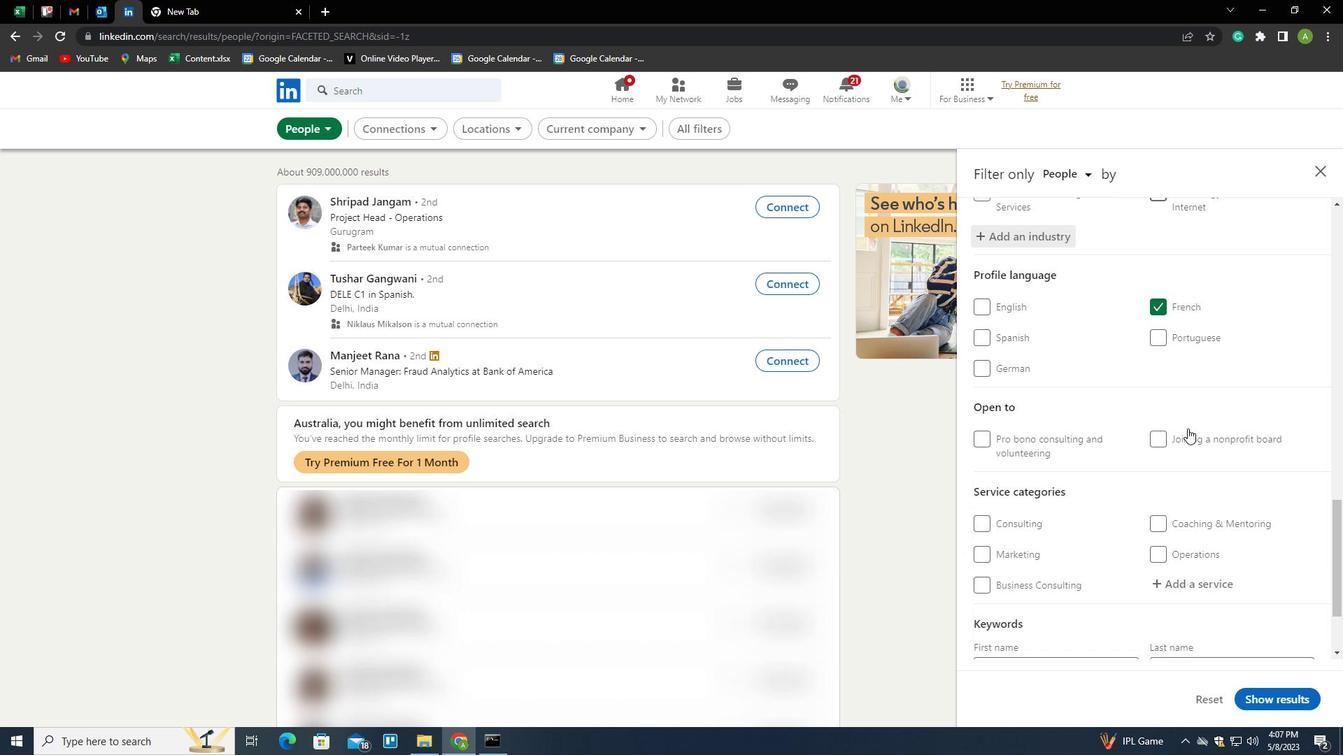 
Action: Mouse moved to (1194, 468)
Screenshot: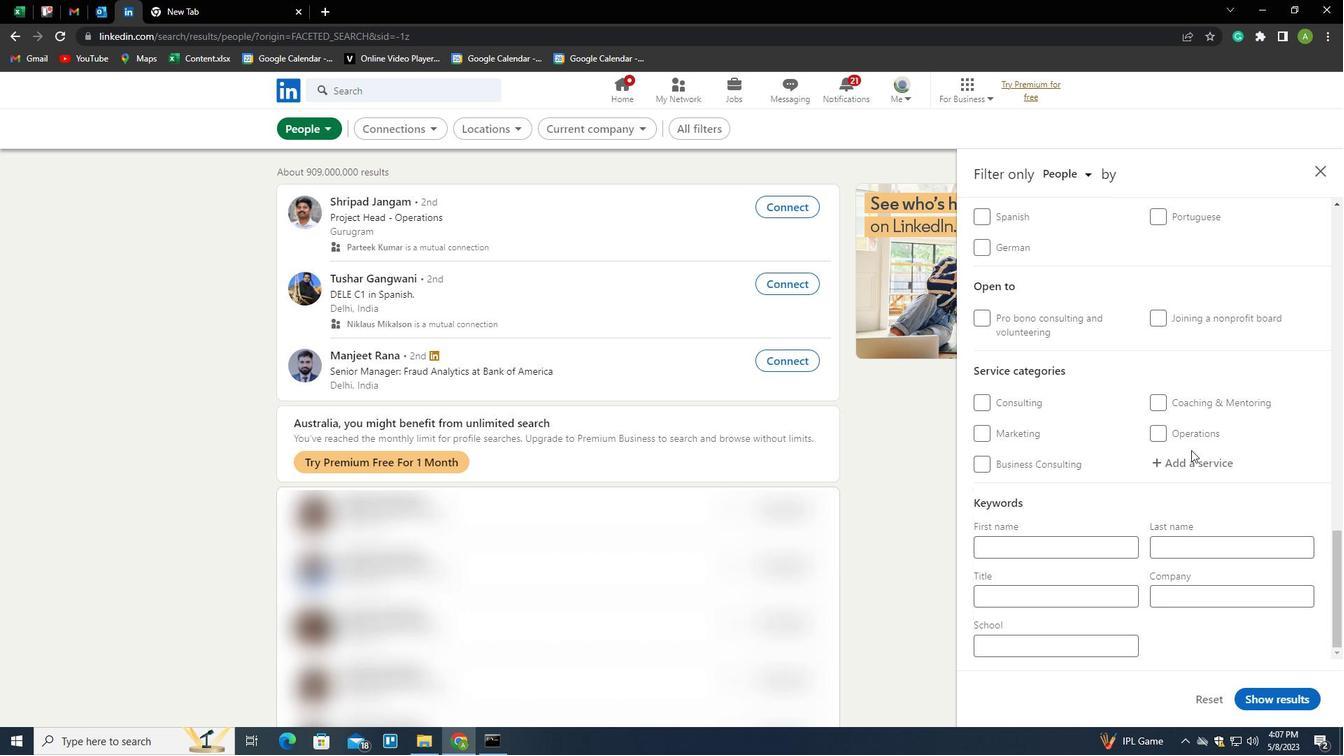 
Action: Mouse pressed left at (1194, 468)
Screenshot: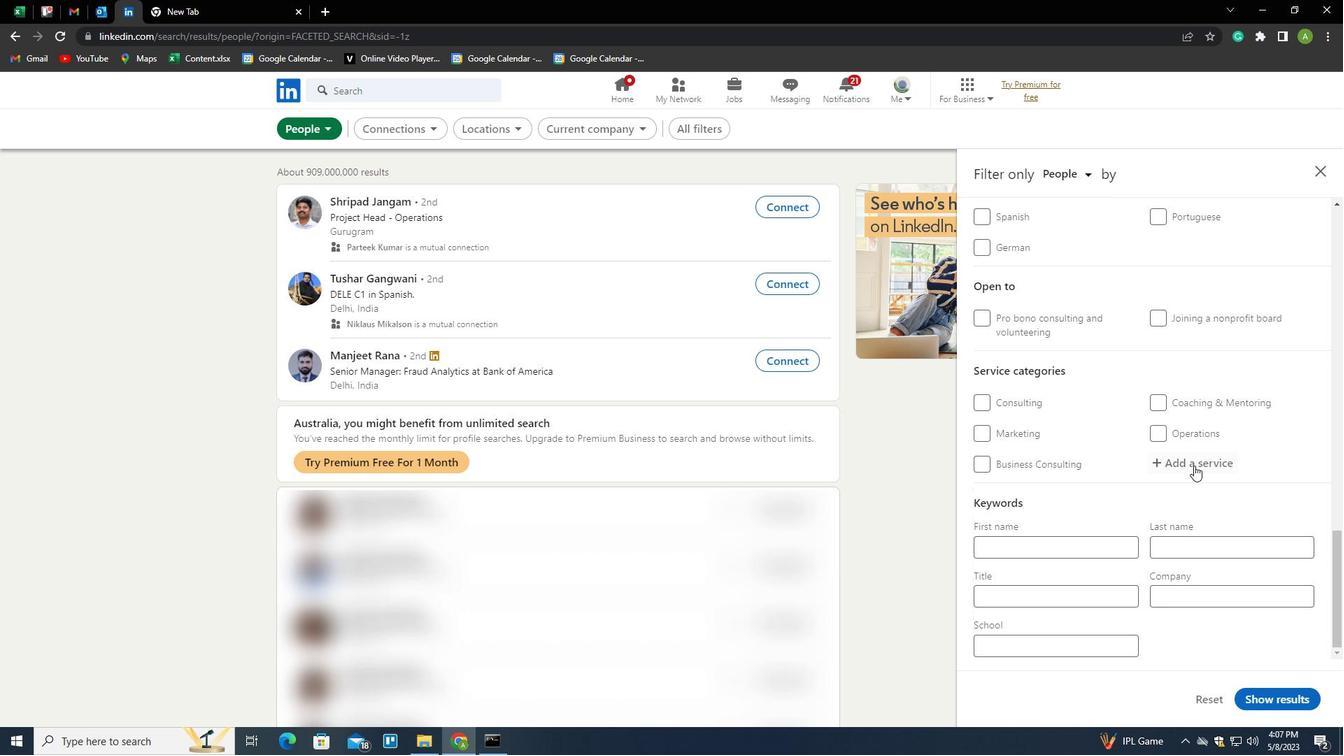 
Action: Mouse moved to (1194, 469)
Screenshot: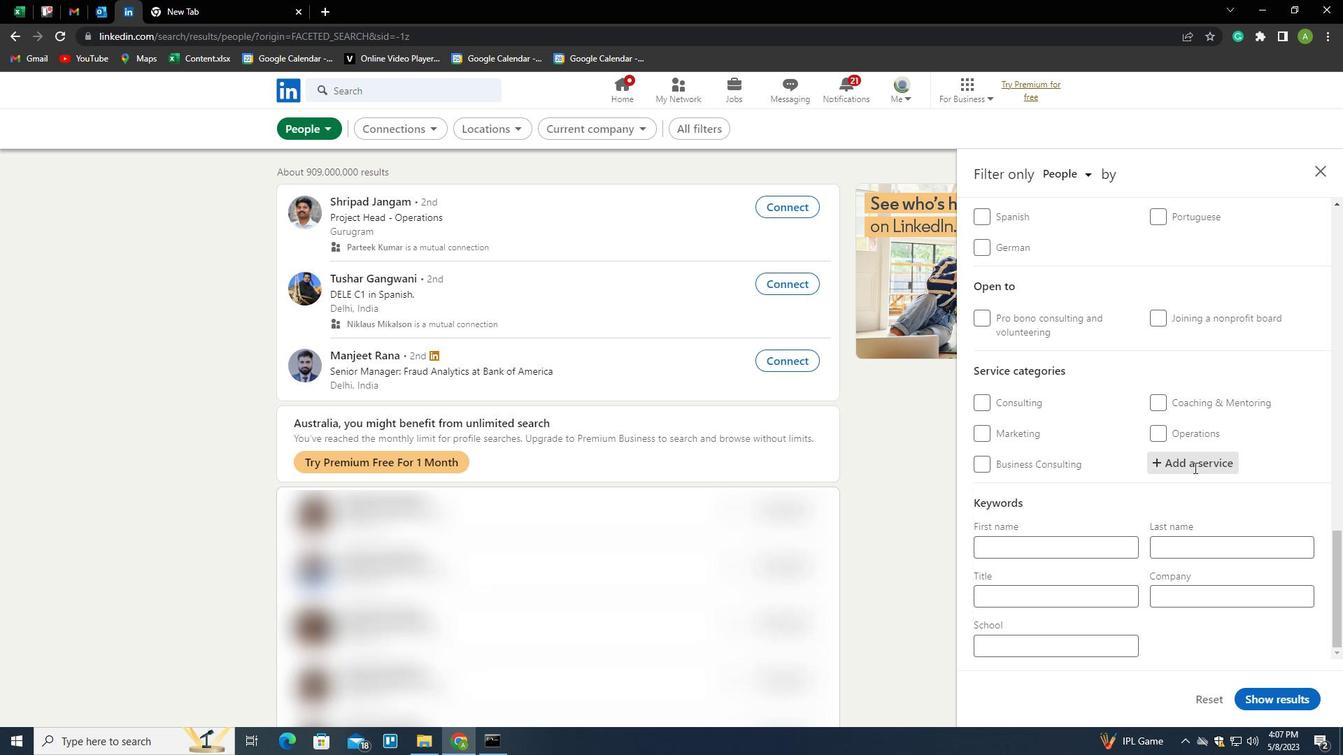 
Action: Key pressed <Key.shift>CORPORATI<Key.backspace>R<Key.backspace>E<Key.space><Key.shift>EVENTS<Key.down><Key.enter>
Screenshot: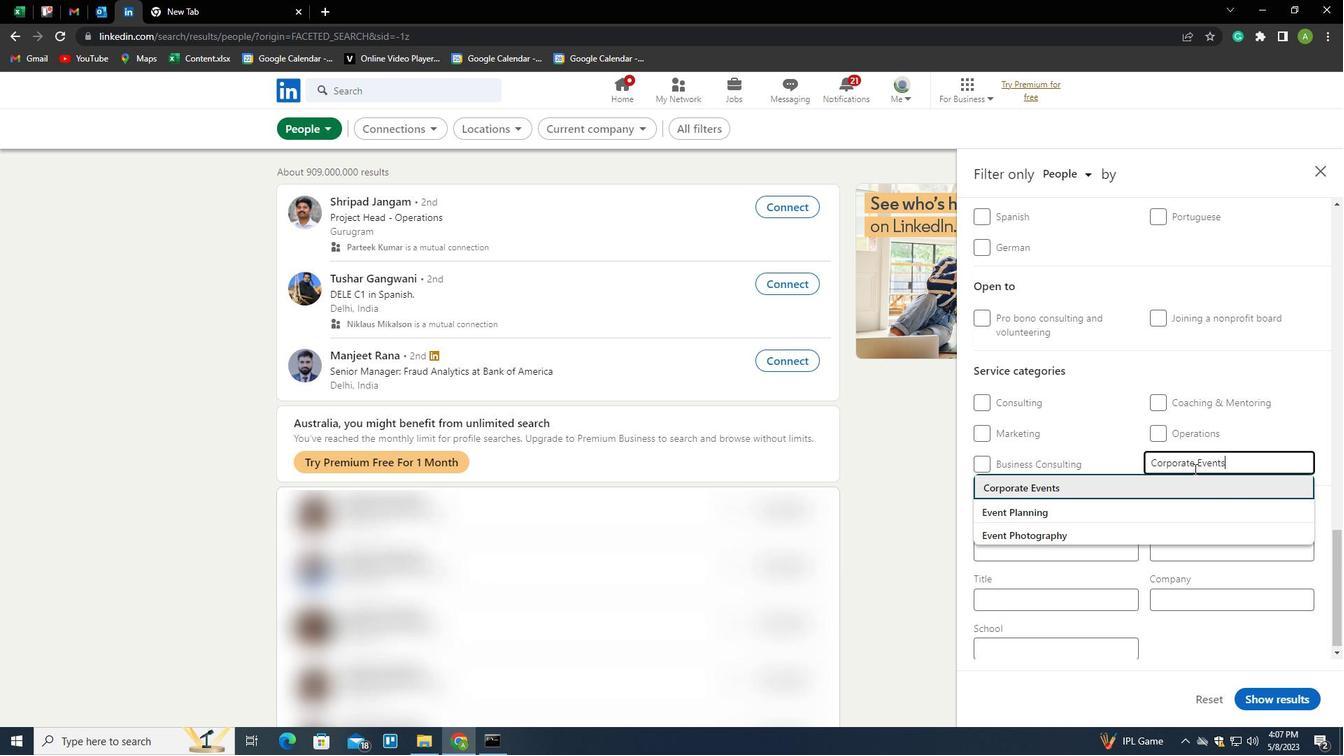 
Action: Mouse scrolled (1194, 468) with delta (0, 0)
Screenshot: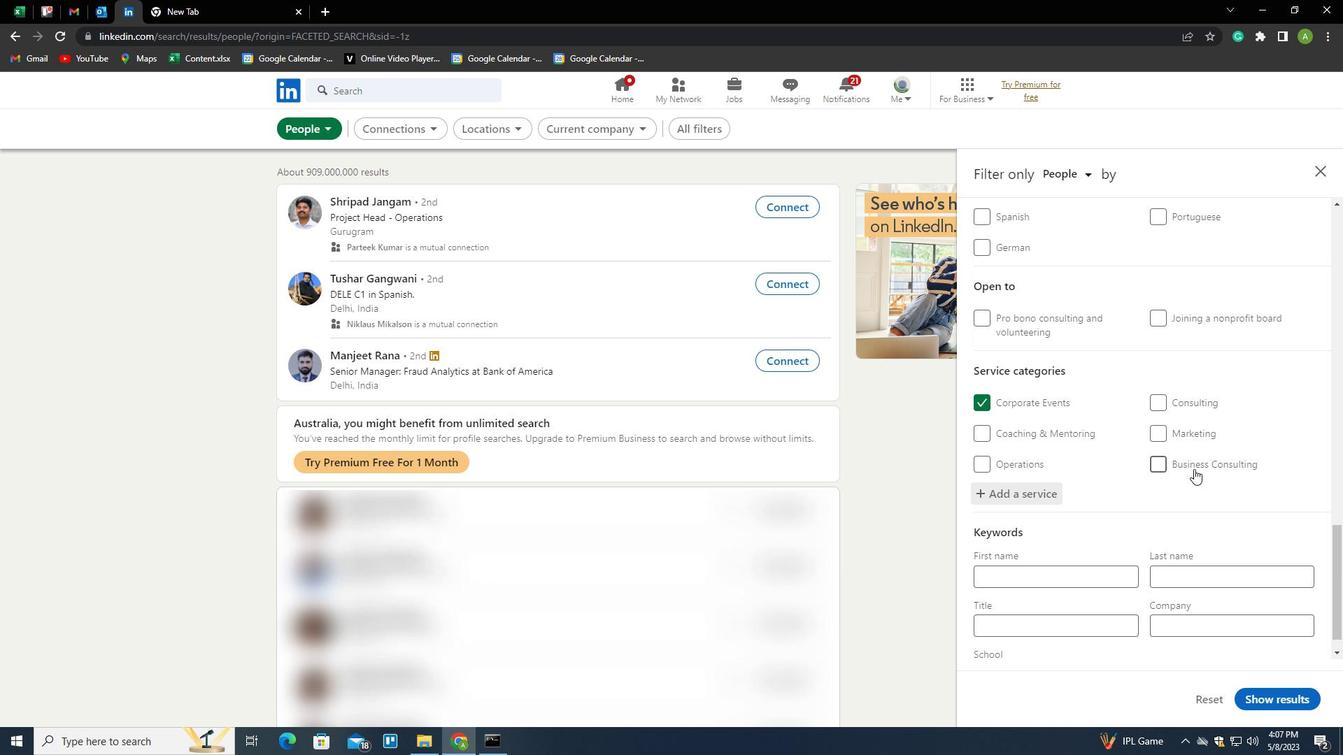
Action: Mouse scrolled (1194, 468) with delta (0, 0)
Screenshot: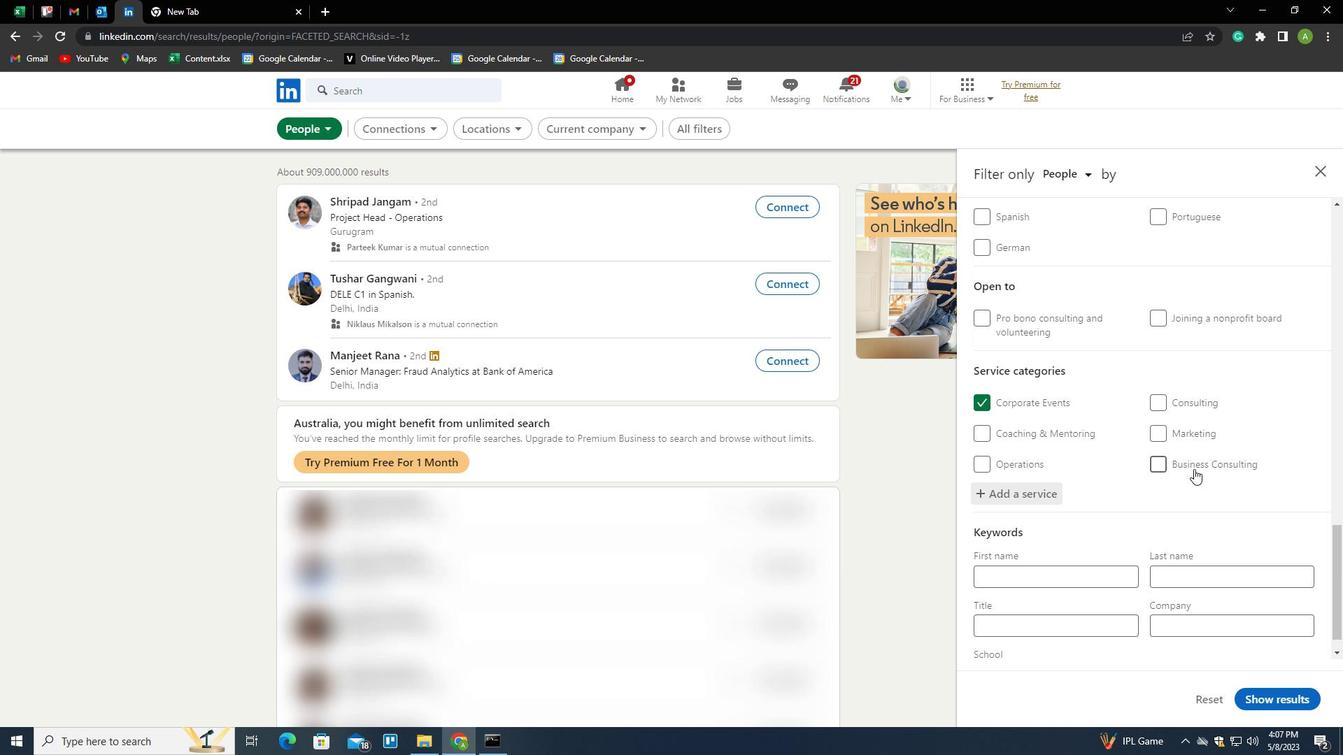 
Action: Mouse moved to (1193, 469)
Screenshot: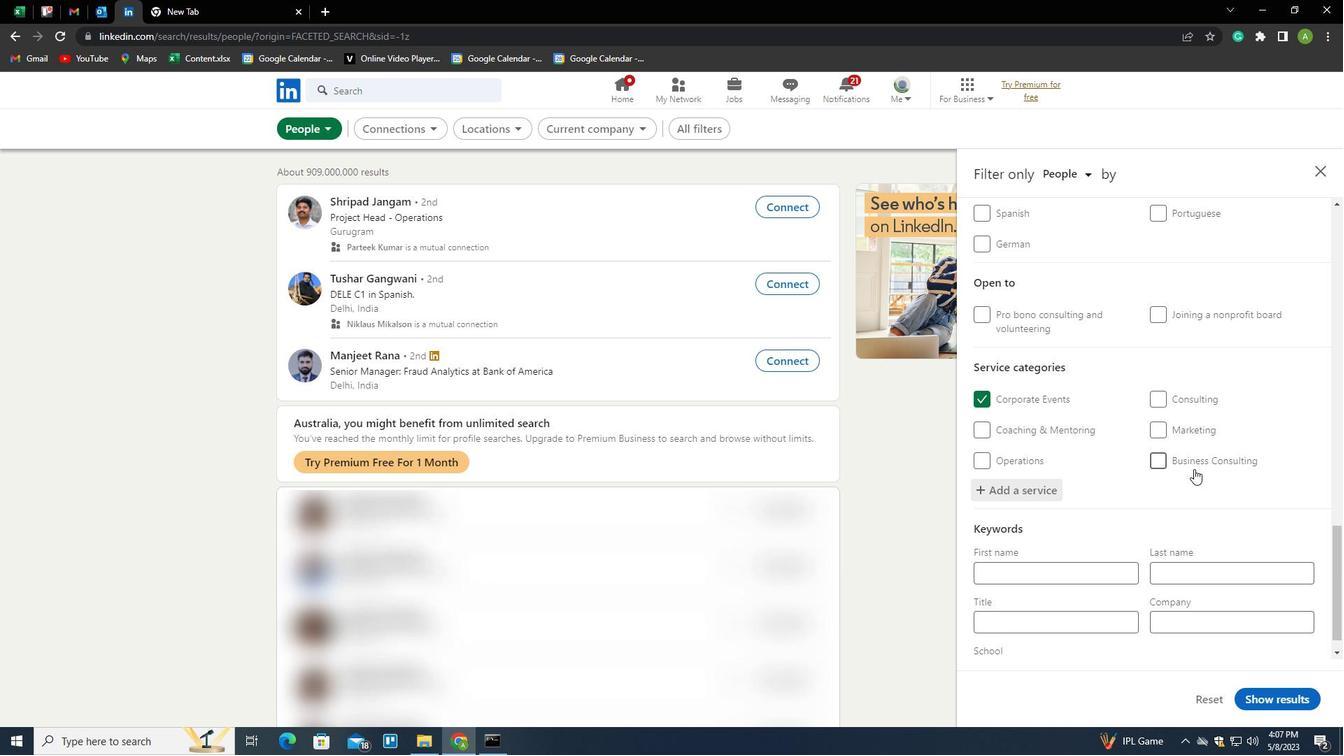 
Action: Mouse scrolled (1193, 468) with delta (0, 0)
Screenshot: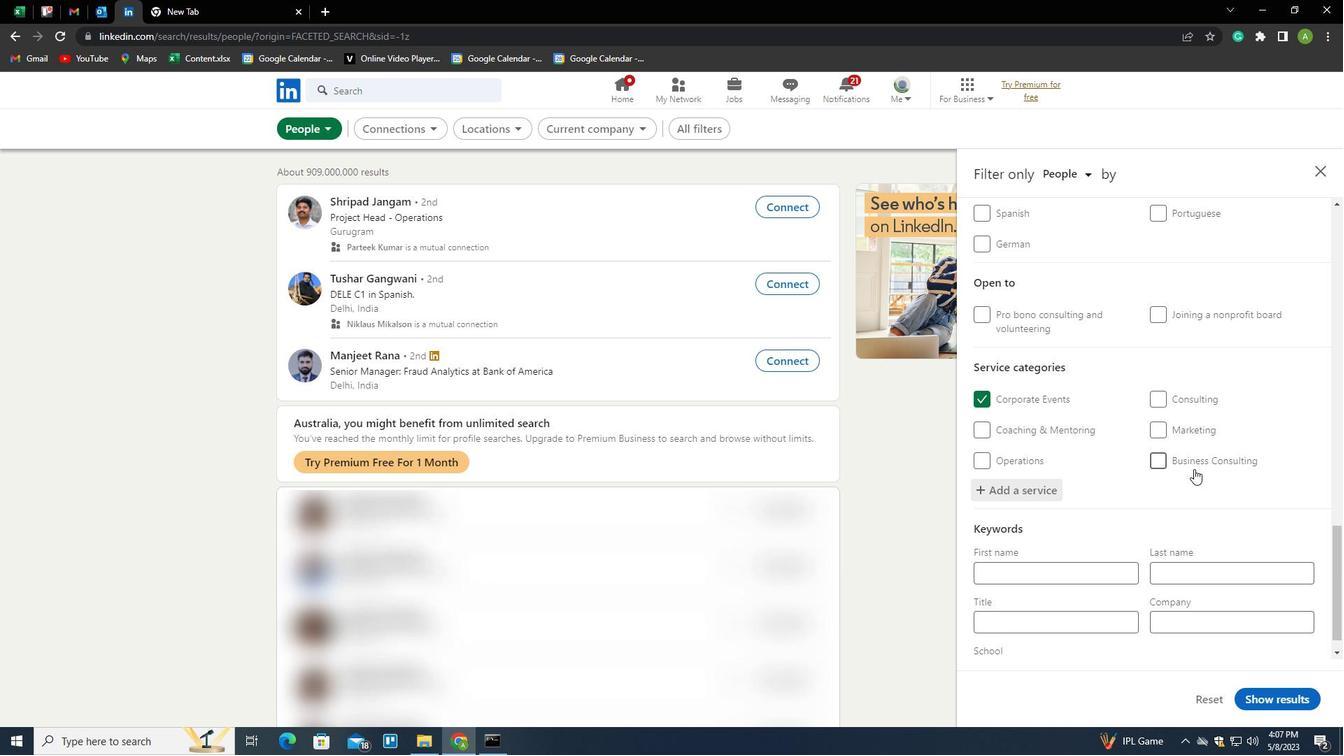 
Action: Mouse moved to (1191, 470)
Screenshot: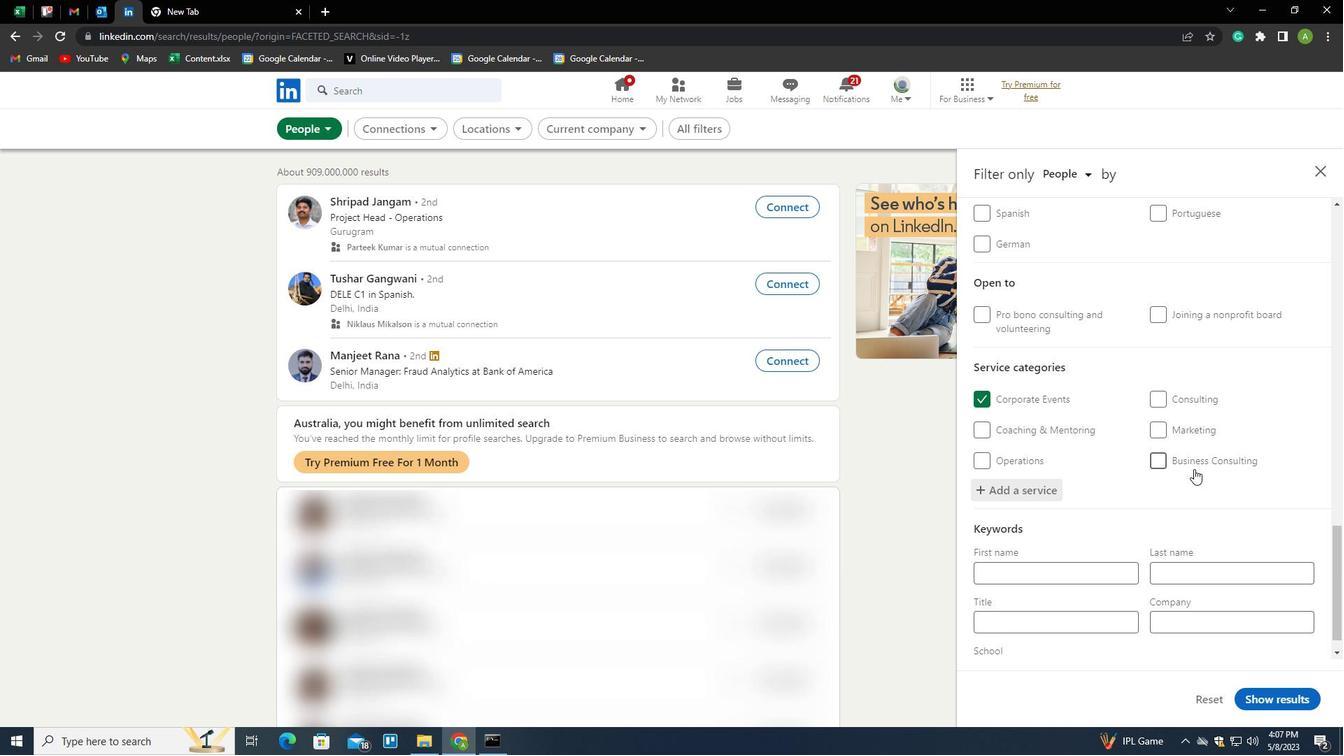 
Action: Mouse scrolled (1191, 470) with delta (0, 0)
Screenshot: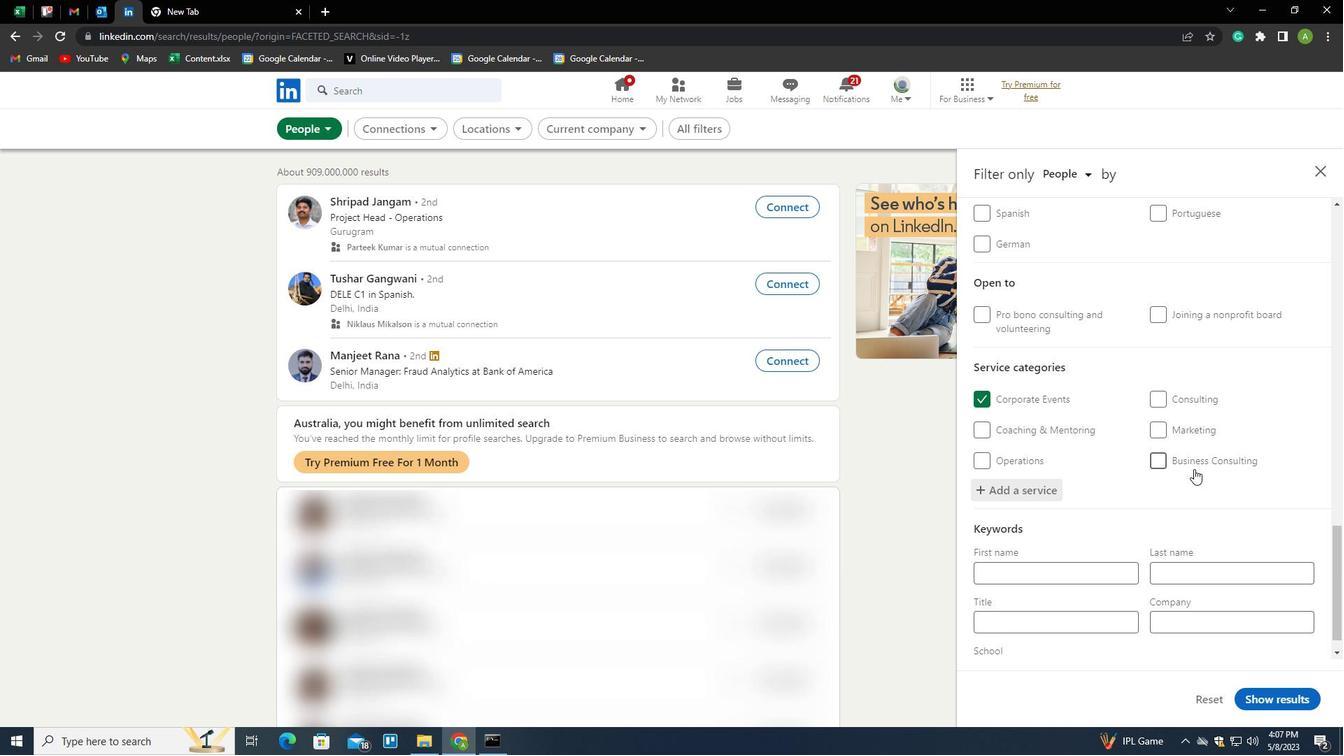 
Action: Mouse moved to (1191, 471)
Screenshot: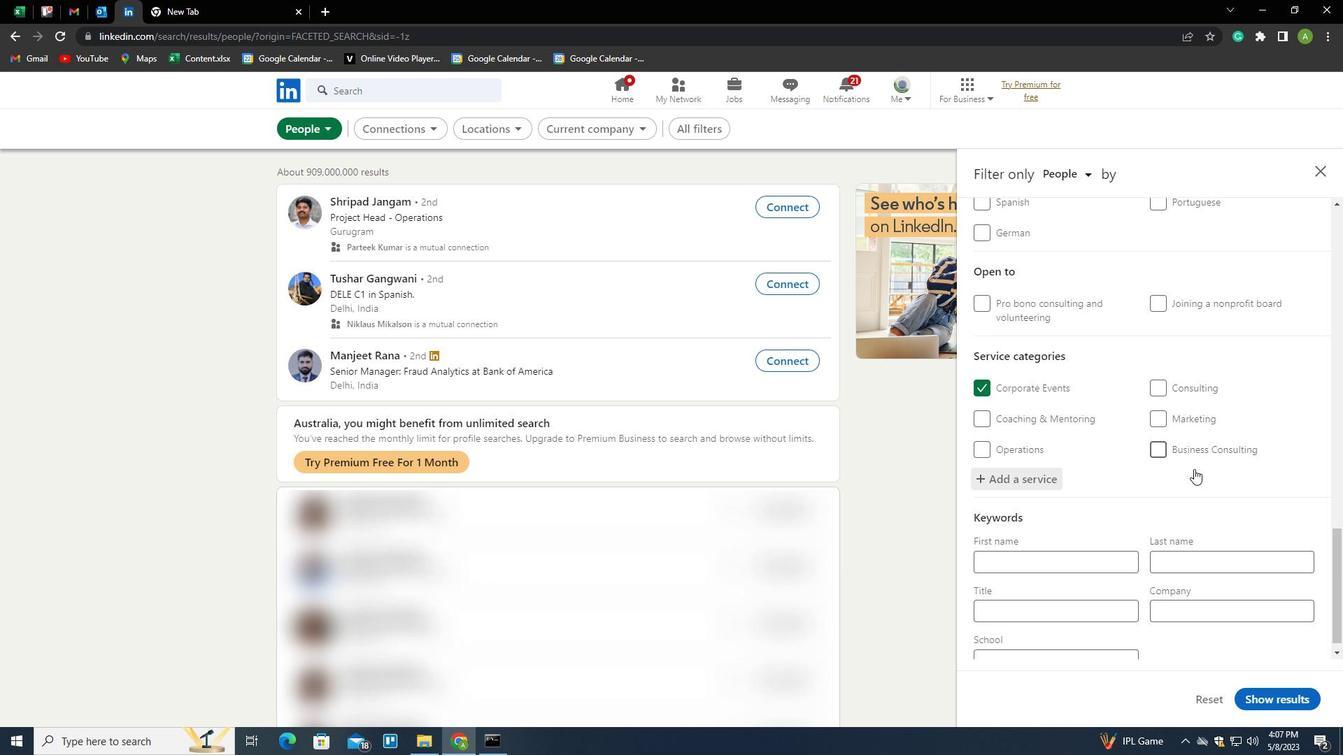 
Action: Mouse scrolled (1191, 470) with delta (0, 0)
Screenshot: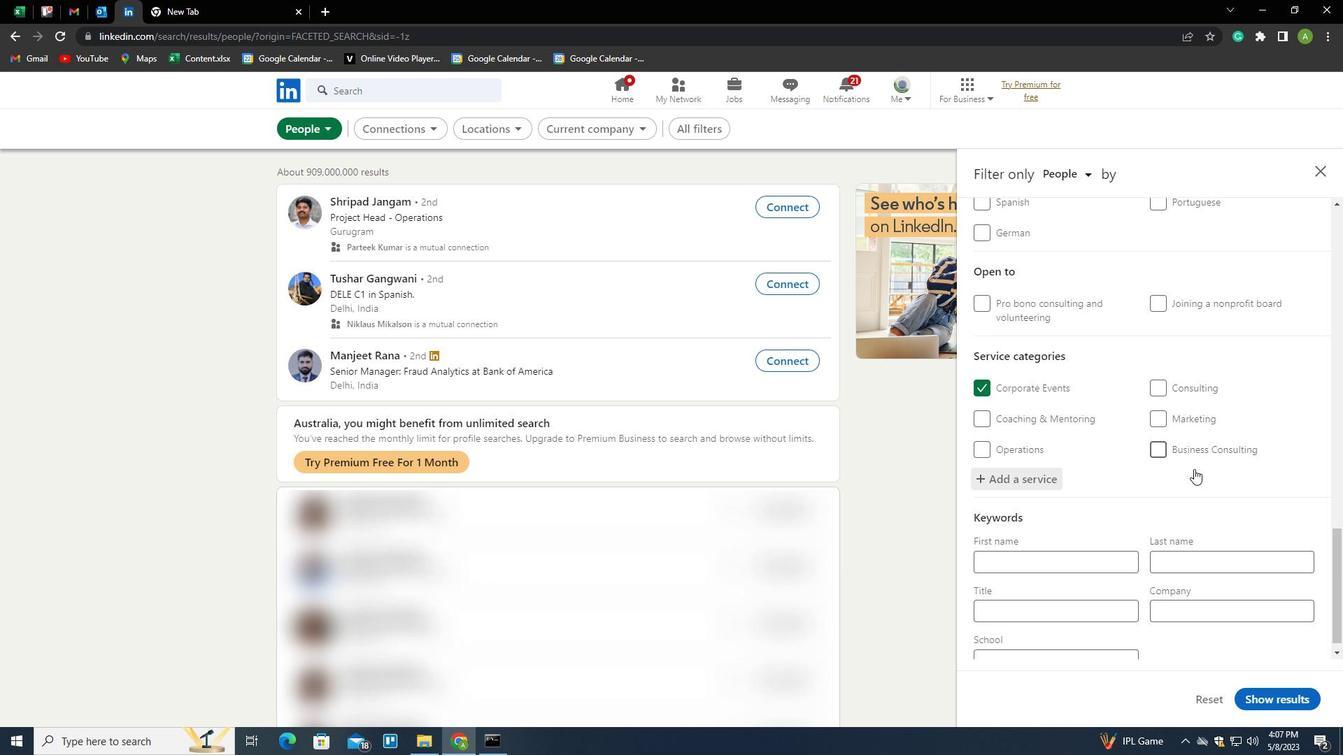 
Action: Mouse moved to (1187, 473)
Screenshot: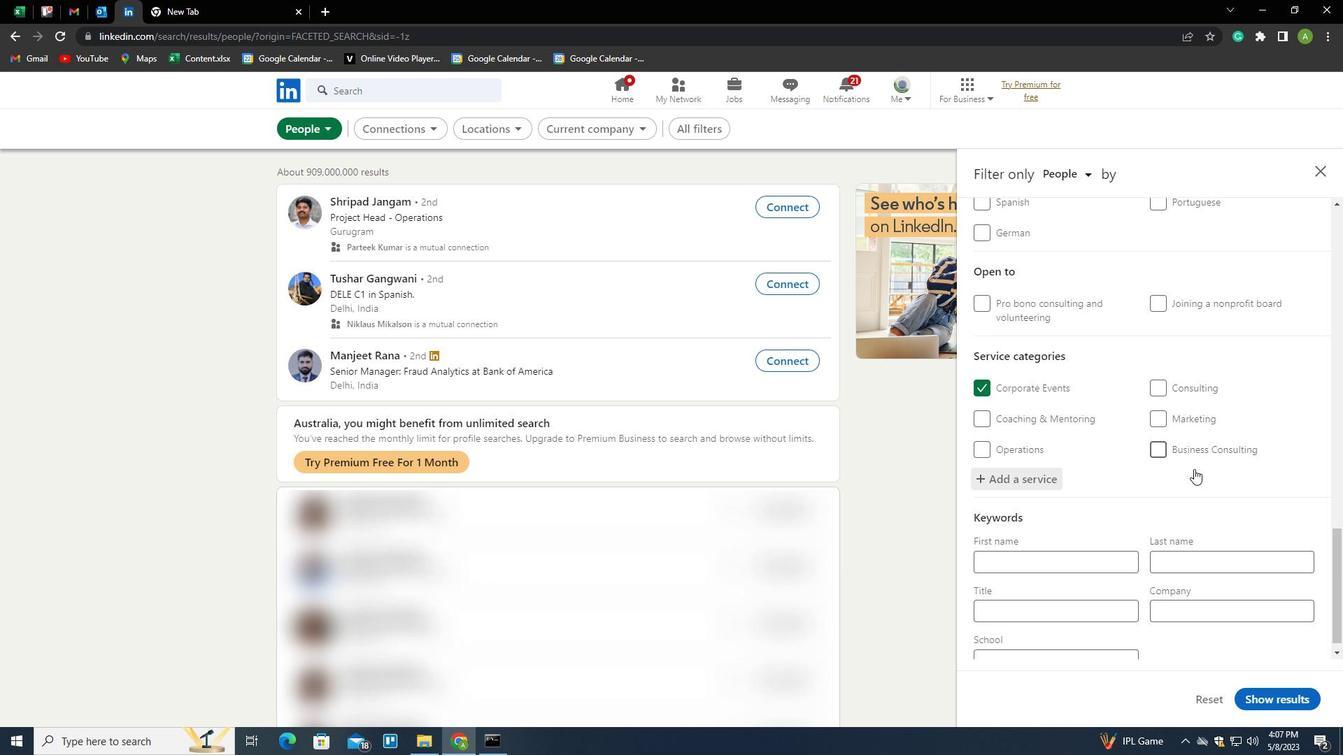 
Action: Mouse scrolled (1187, 473) with delta (0, 0)
Screenshot: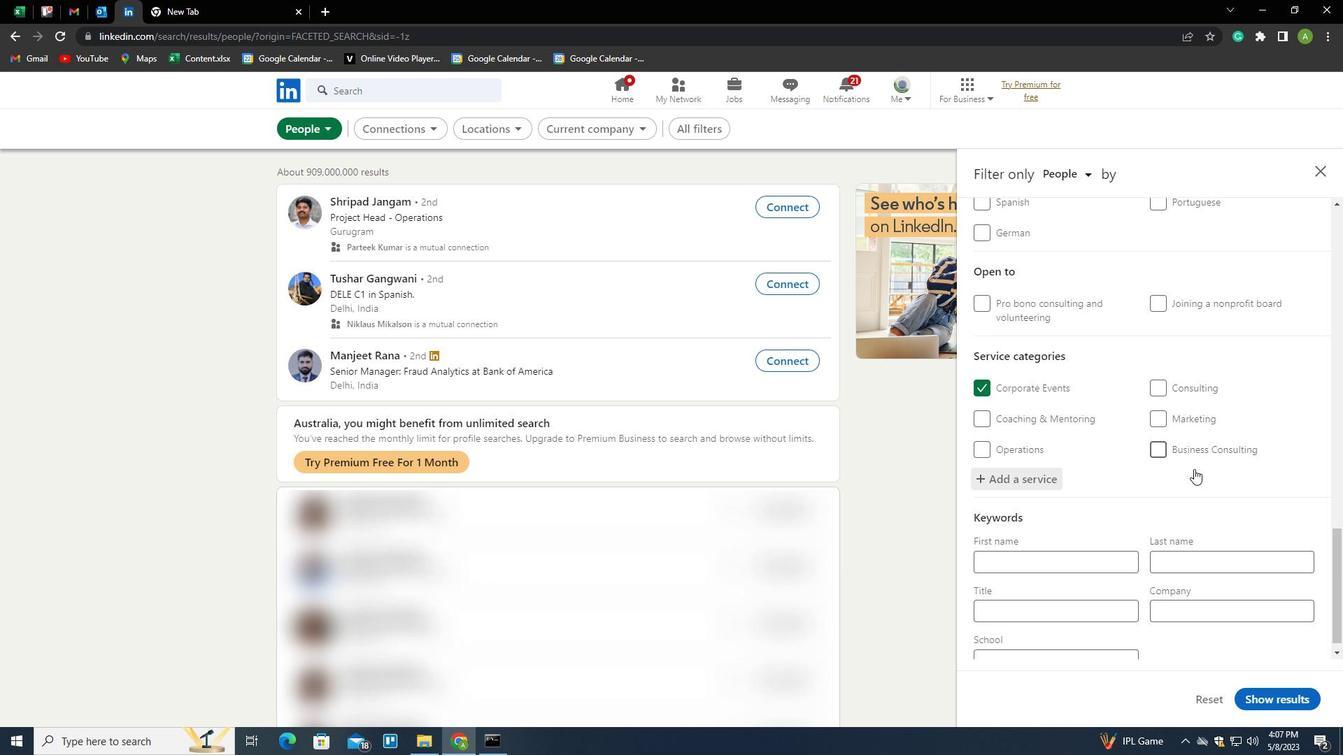 
Action: Mouse moved to (1067, 605)
Screenshot: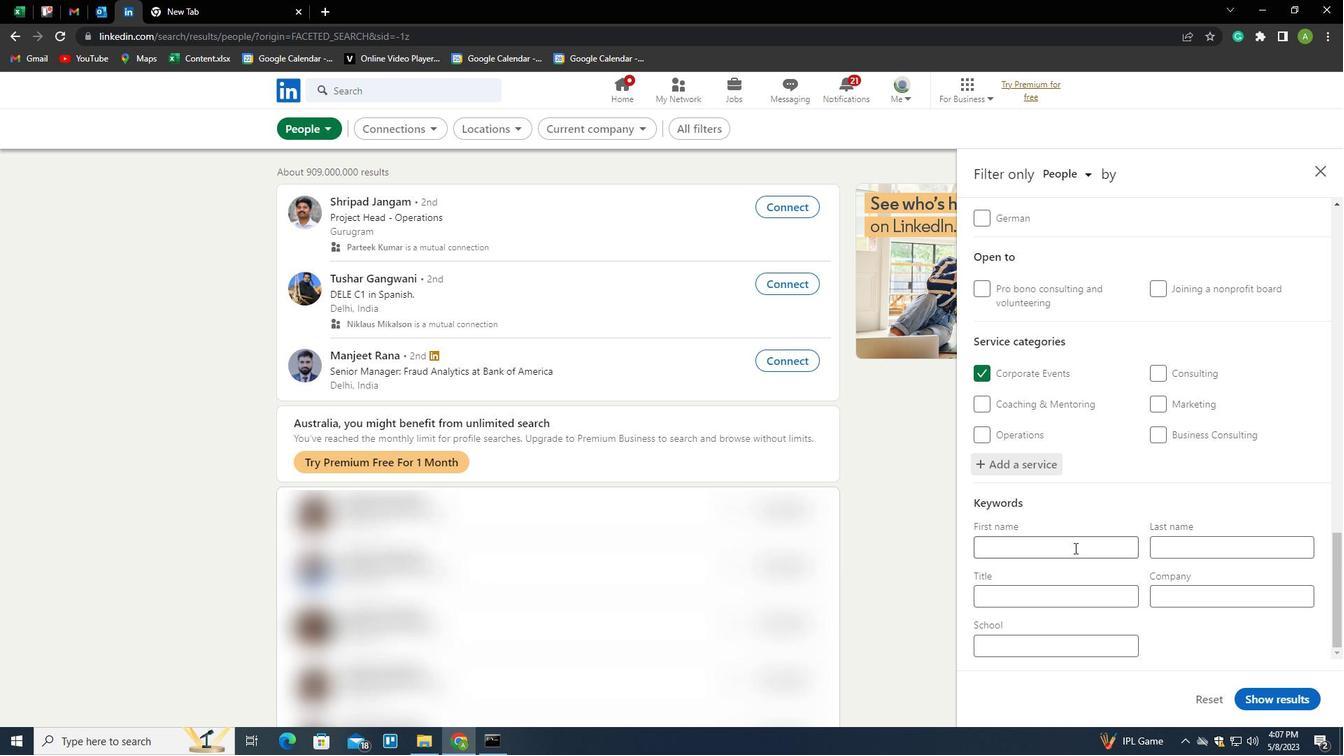 
Action: Mouse pressed left at (1067, 605)
Screenshot: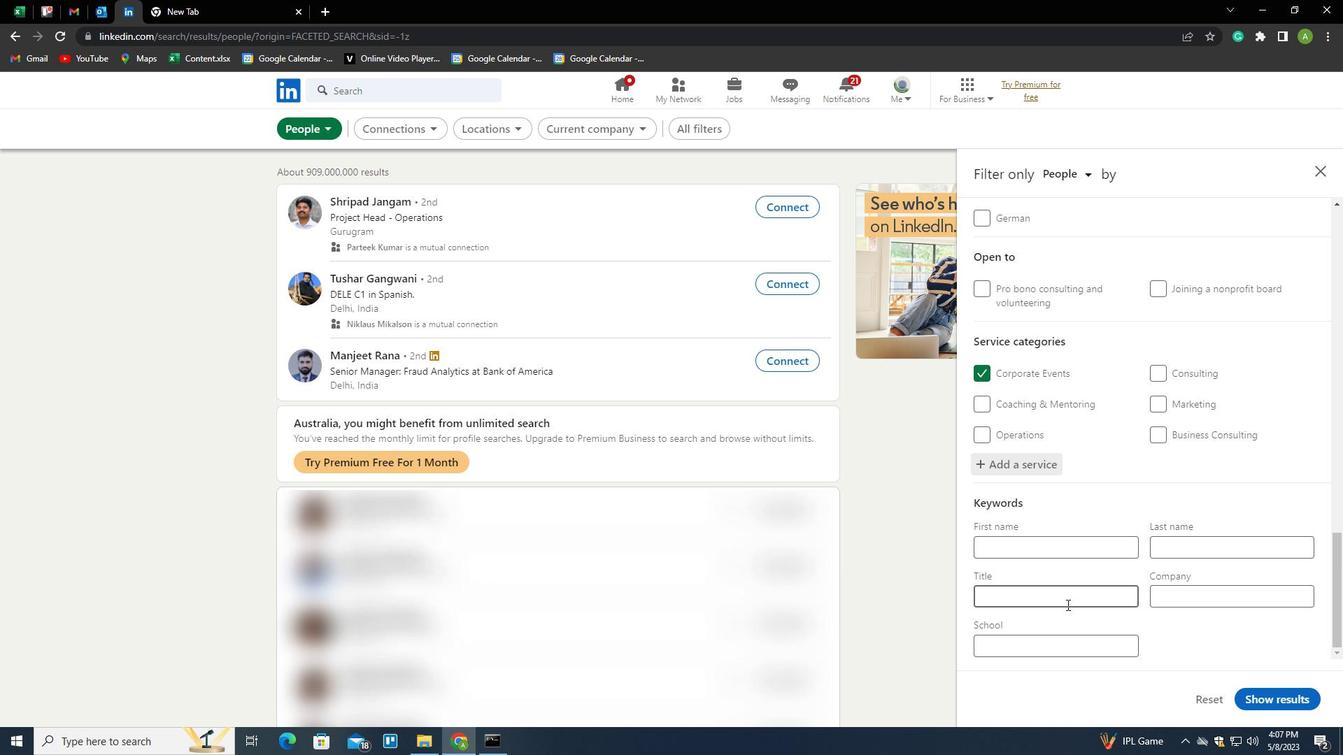 
Action: Key pressed <Key.shift>CONTROLLER
Screenshot: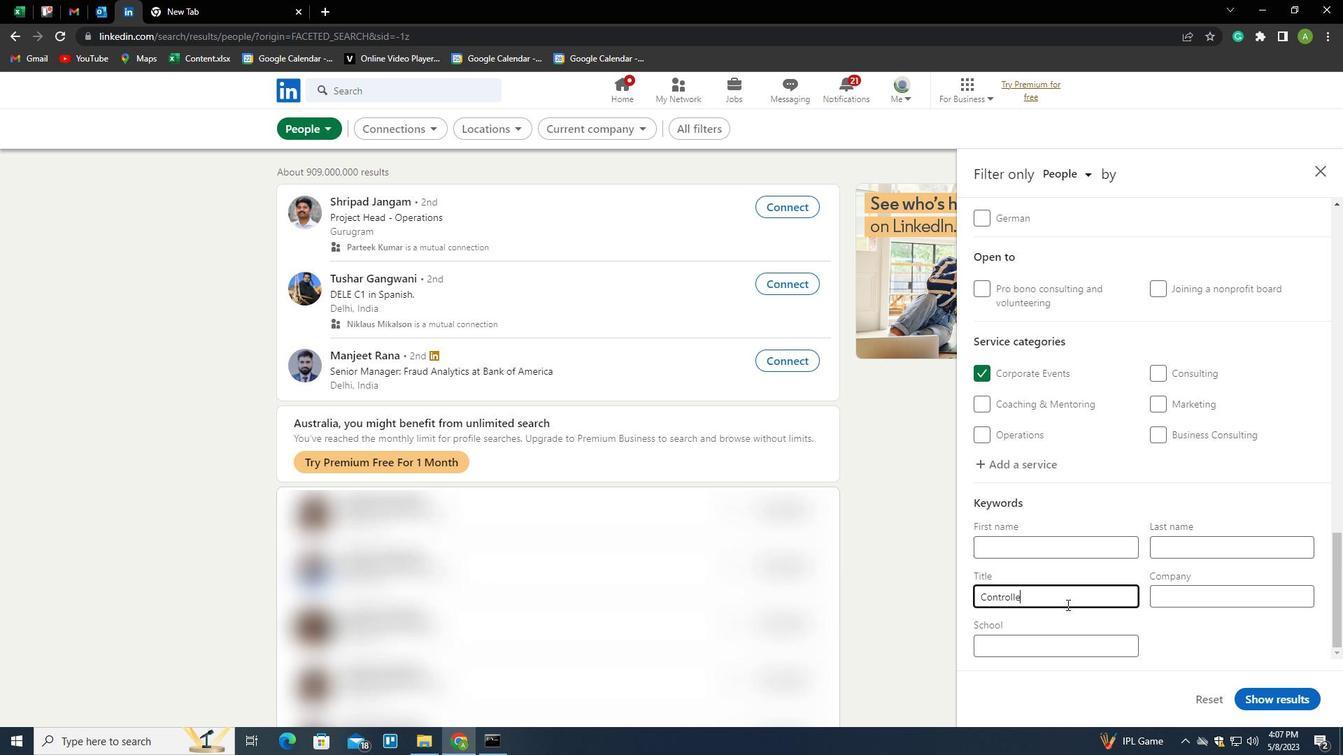 
Action: Mouse moved to (1255, 665)
Screenshot: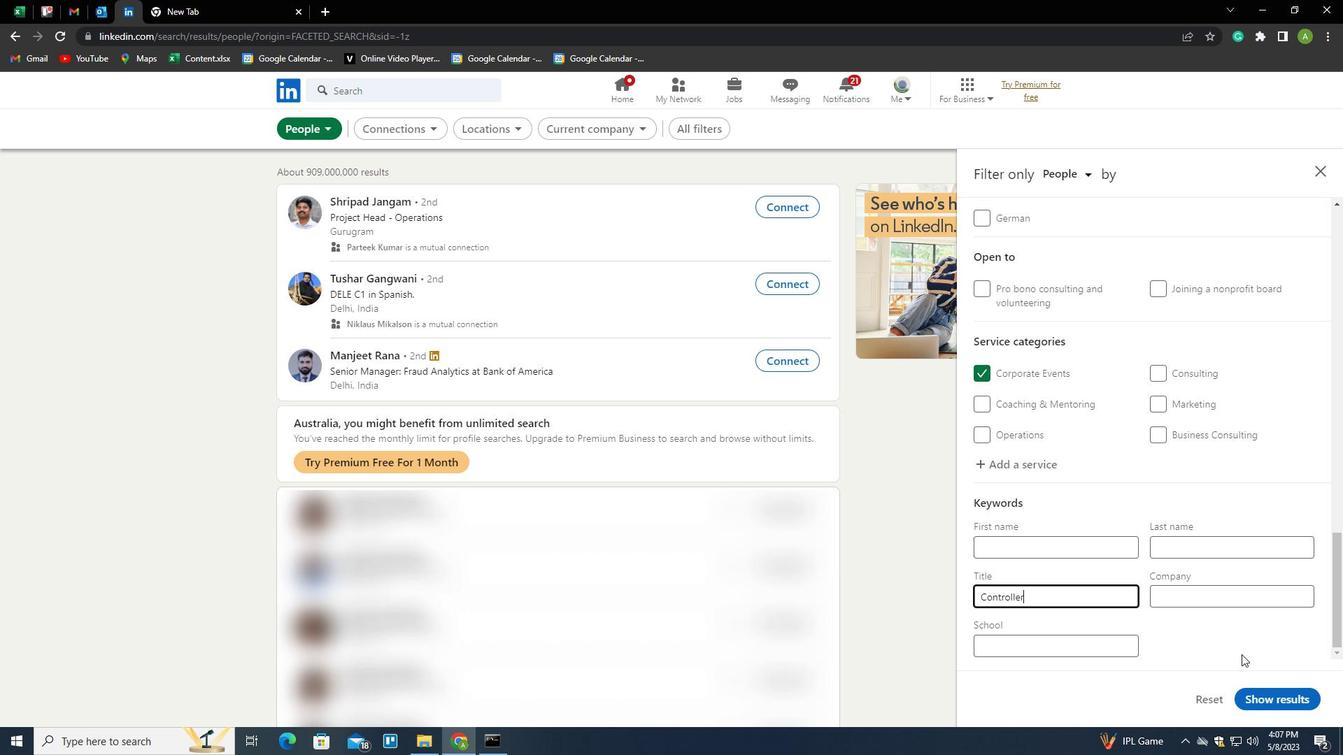 
Action: Mouse pressed left at (1255, 665)
Screenshot: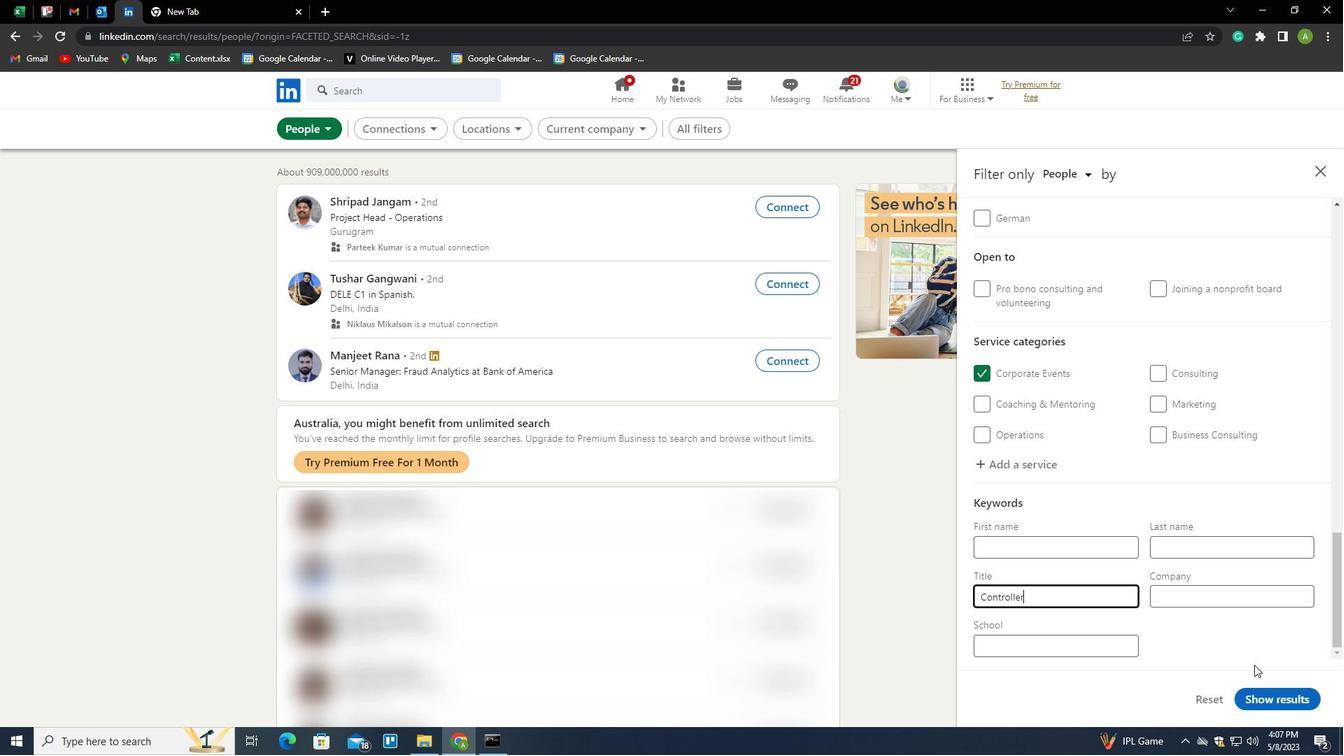 
Action: Mouse moved to (1285, 694)
Screenshot: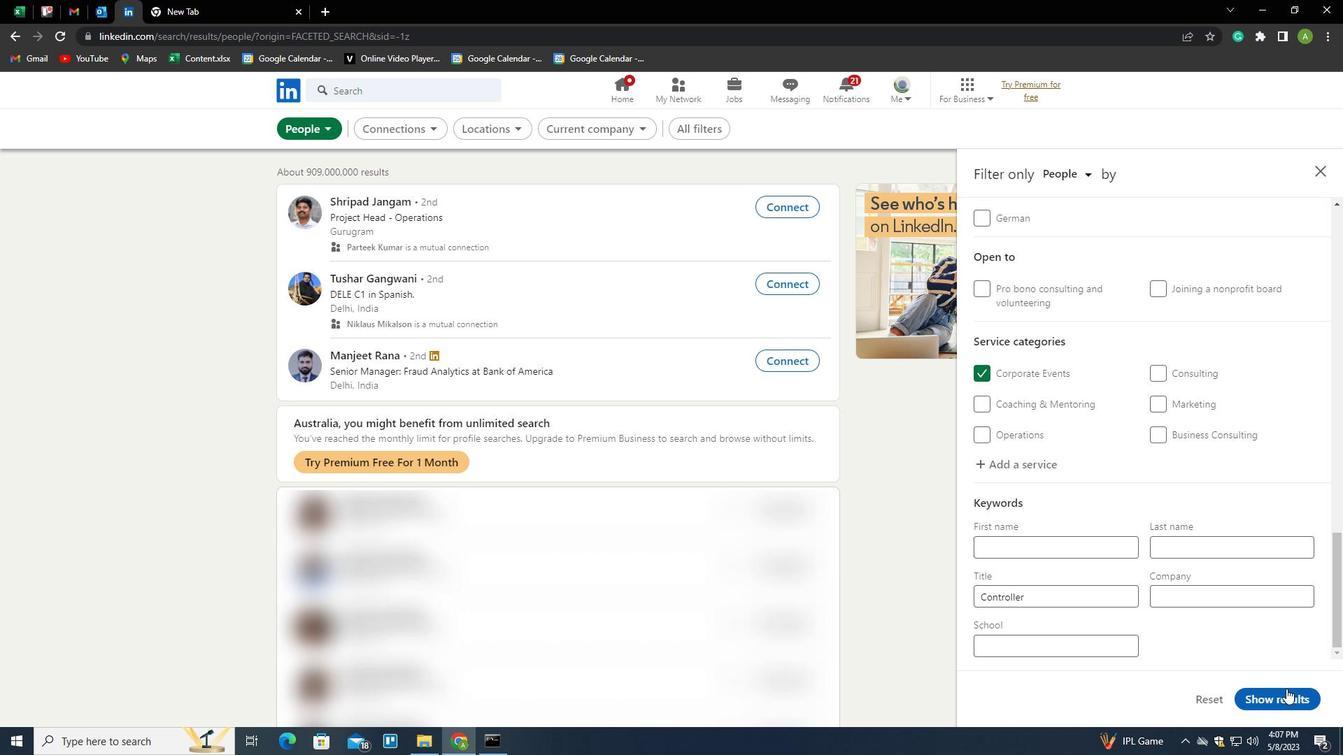 
Action: Mouse pressed left at (1285, 694)
Screenshot: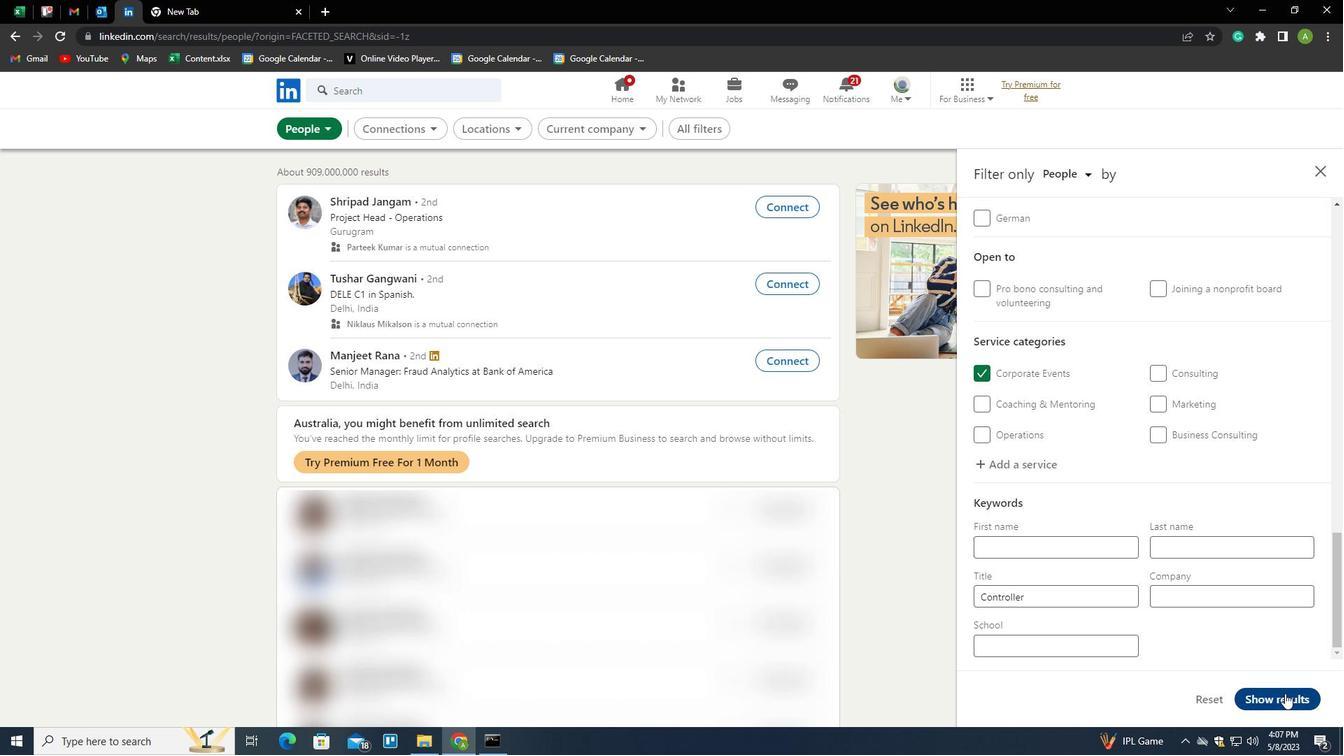 
Action: Mouse moved to (1291, 690)
Screenshot: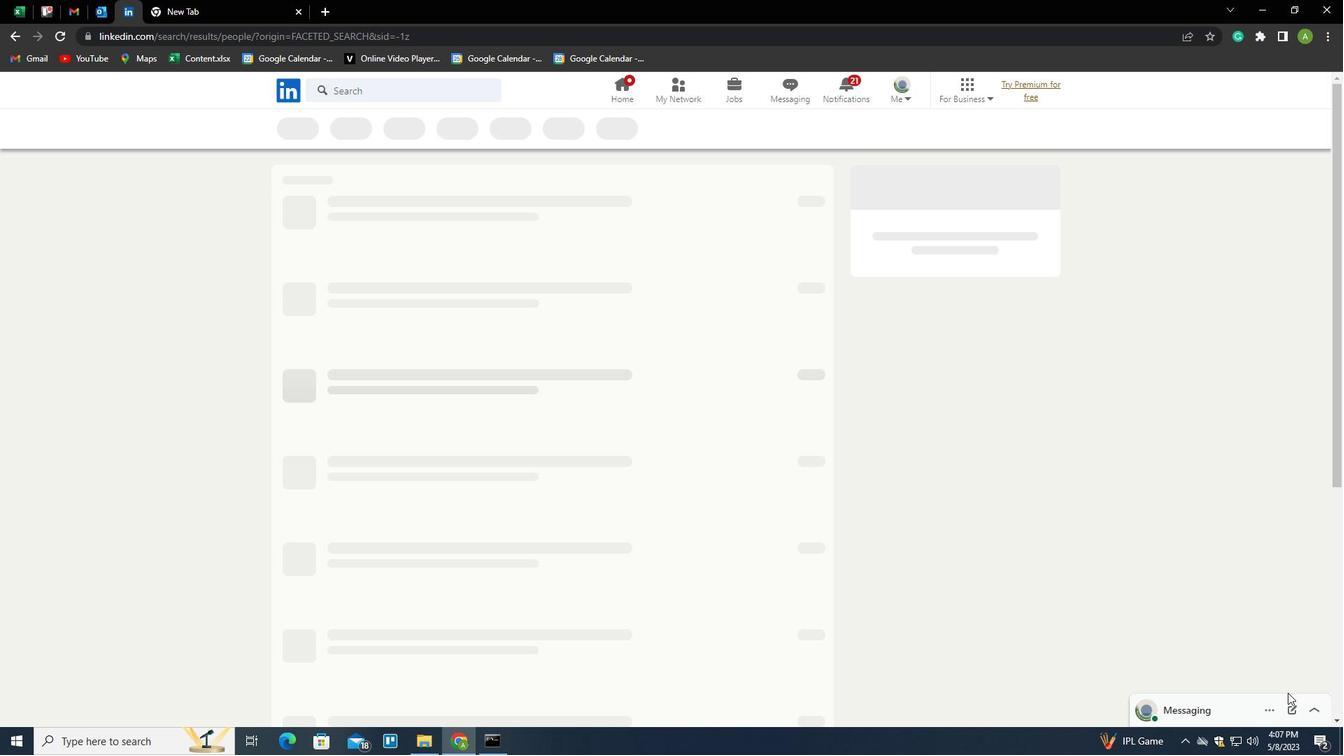 
